 Task: Look for opportunities in home services.
Action: Mouse moved to (299, 358)
Screenshot: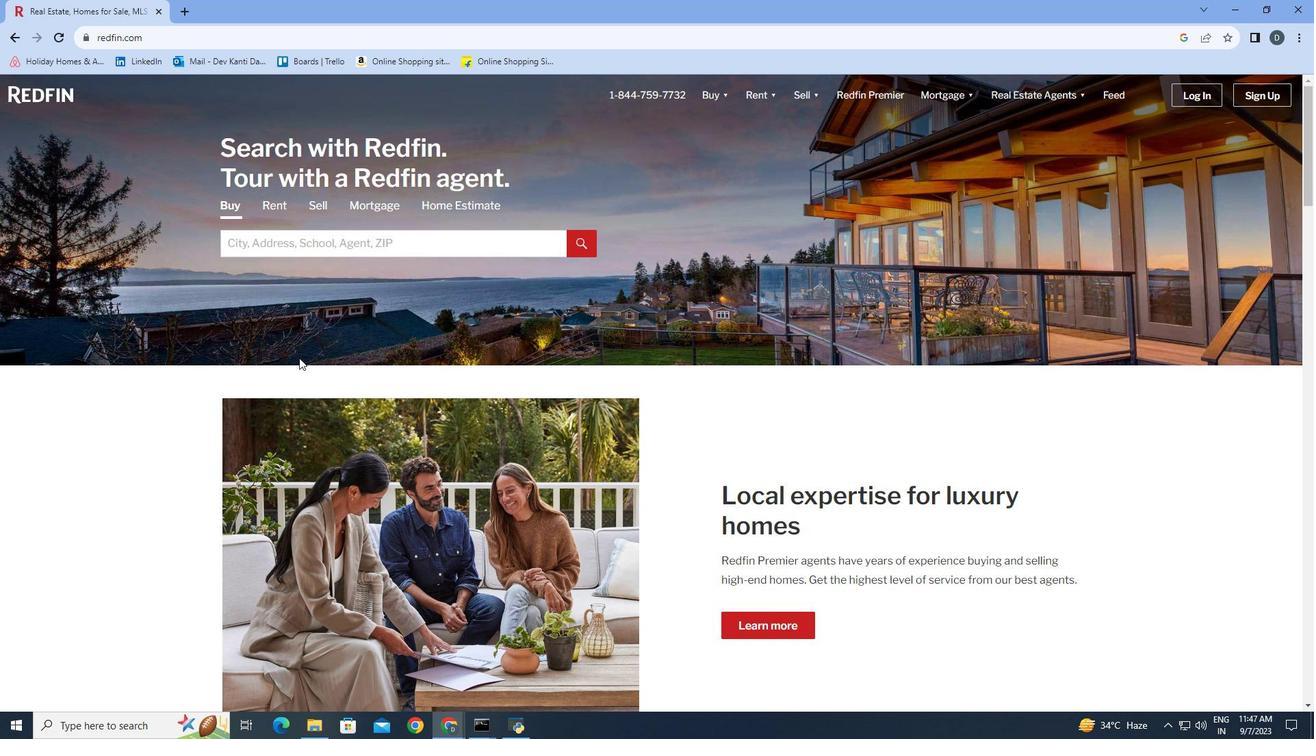 
Action: Mouse scrolled (299, 357) with delta (0, 0)
Screenshot: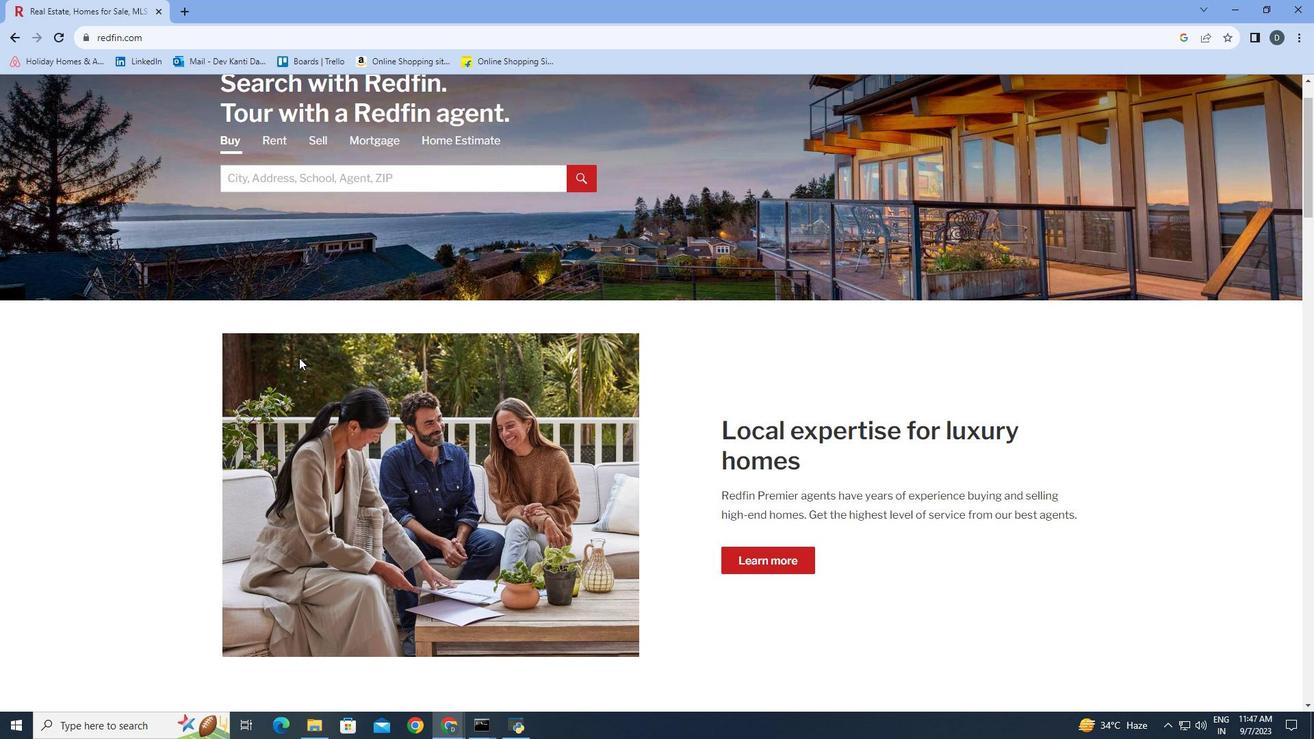
Action: Mouse scrolled (299, 357) with delta (0, 0)
Screenshot: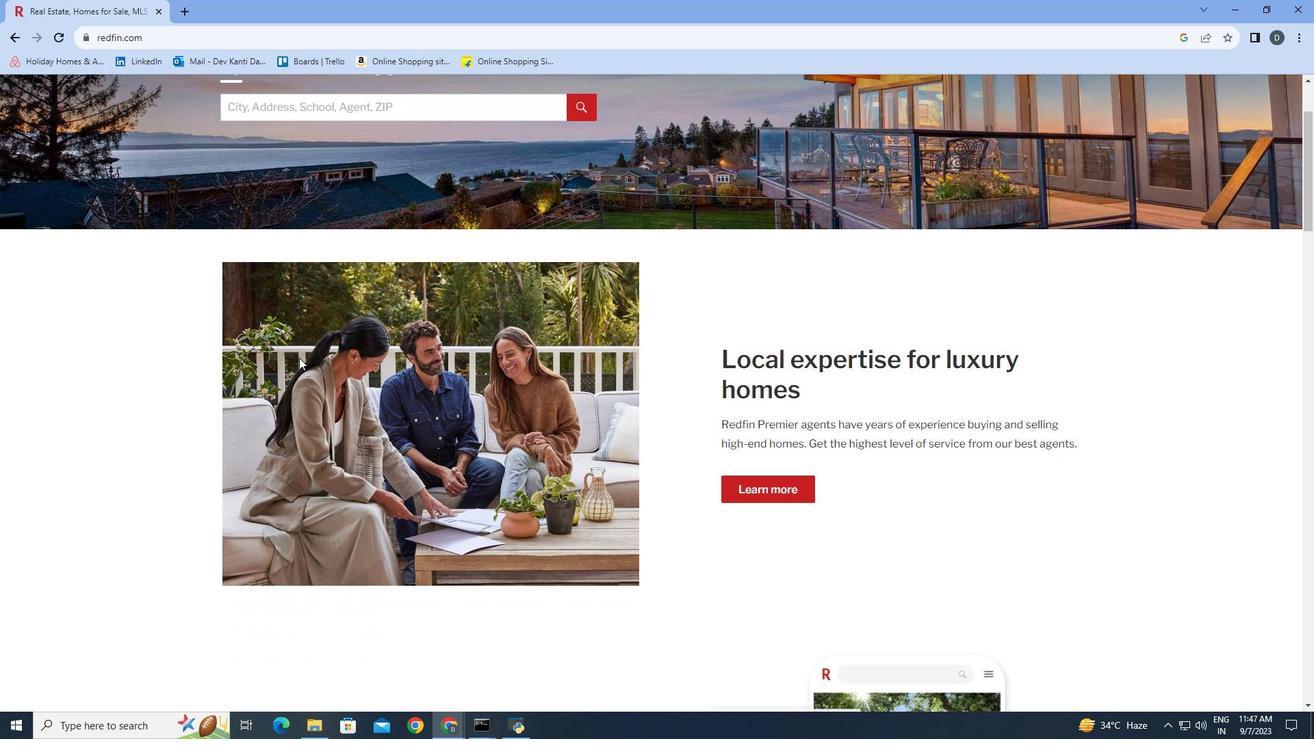 
Action: Mouse scrolled (299, 357) with delta (0, 0)
Screenshot: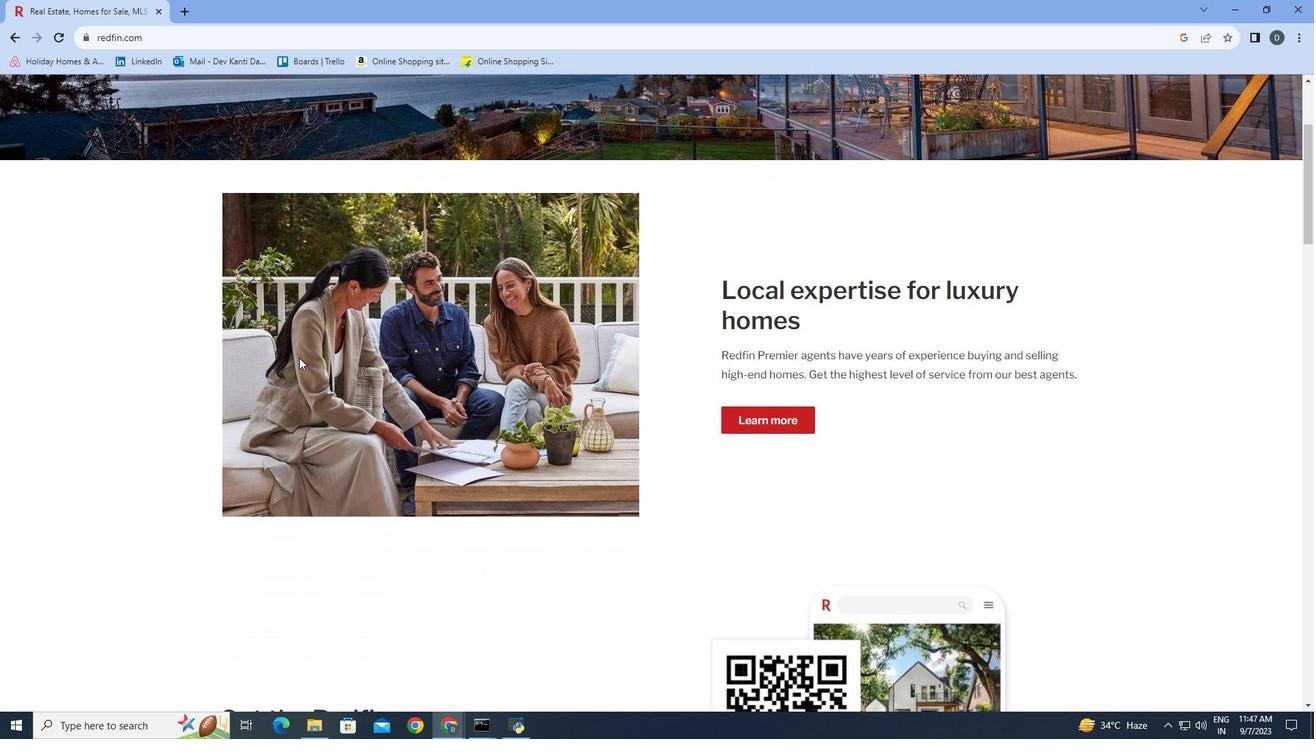 
Action: Mouse scrolled (299, 357) with delta (0, 0)
Screenshot: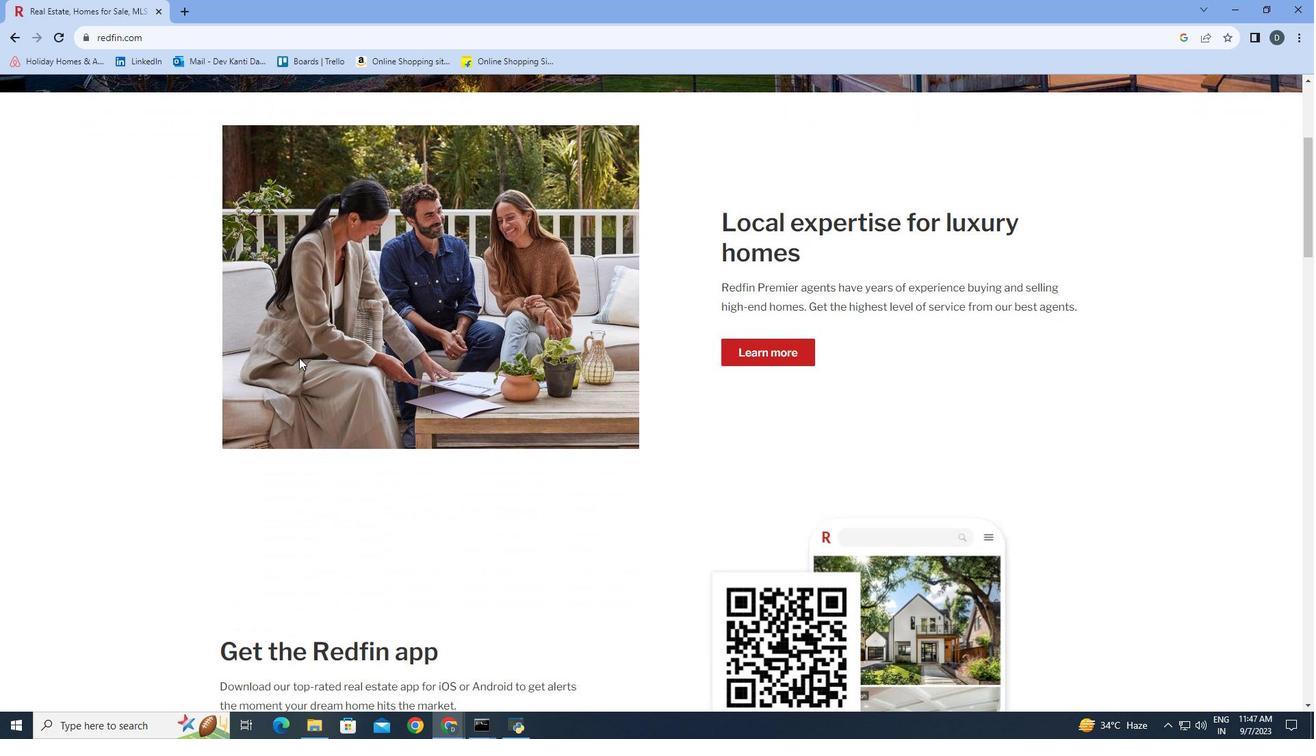 
Action: Mouse scrolled (299, 357) with delta (0, 0)
Screenshot: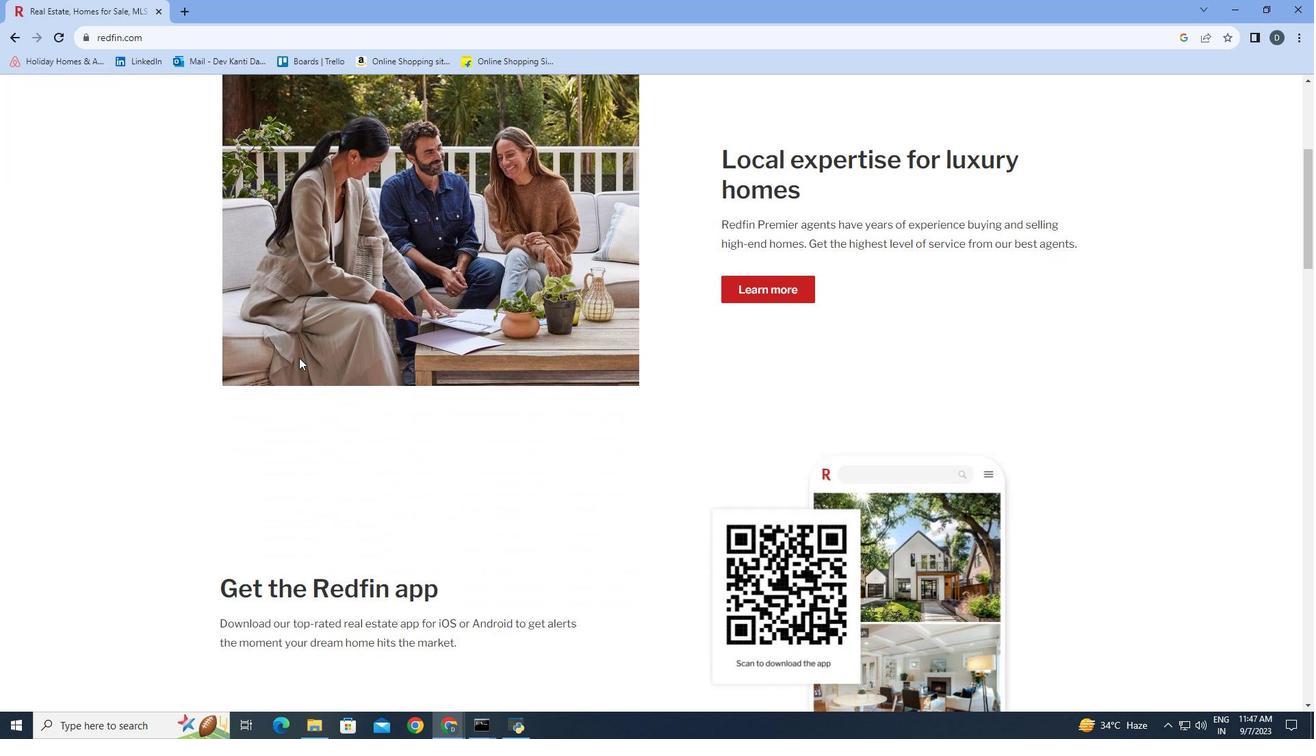 
Action: Mouse scrolled (299, 357) with delta (0, 0)
Screenshot: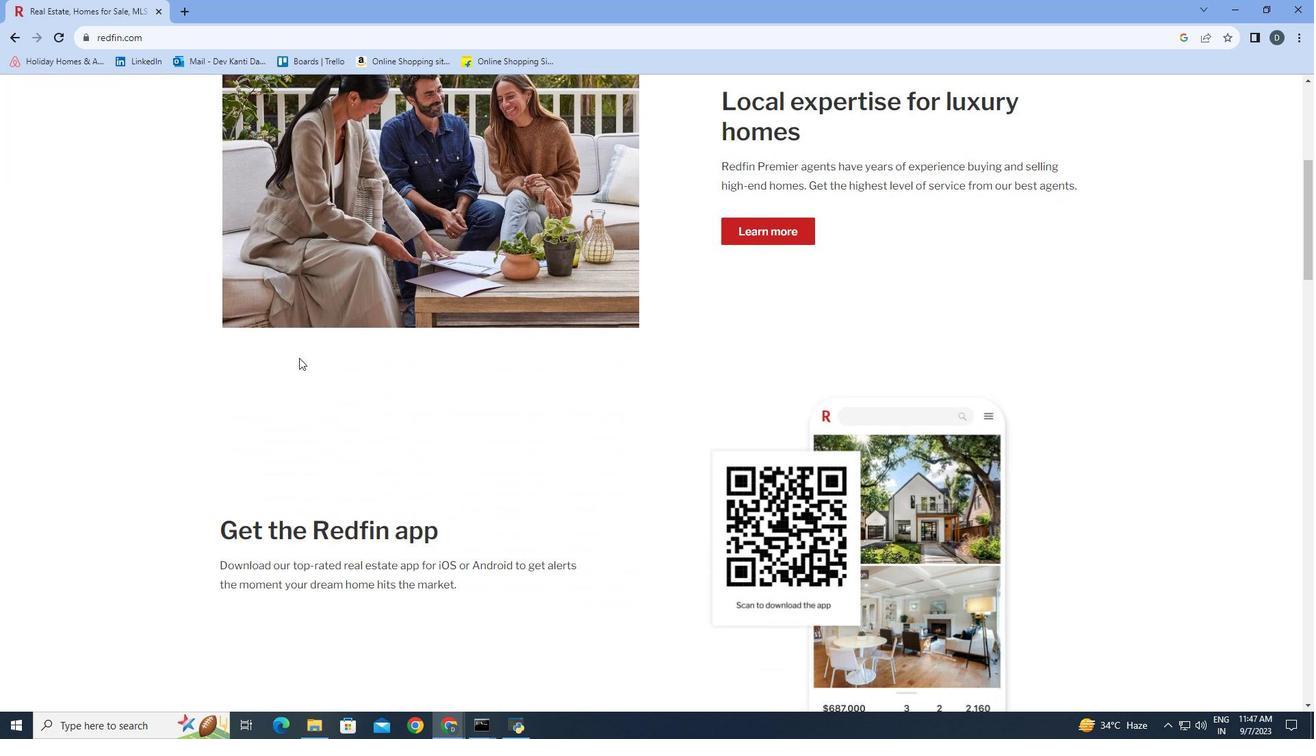 
Action: Mouse scrolled (299, 357) with delta (0, 0)
Screenshot: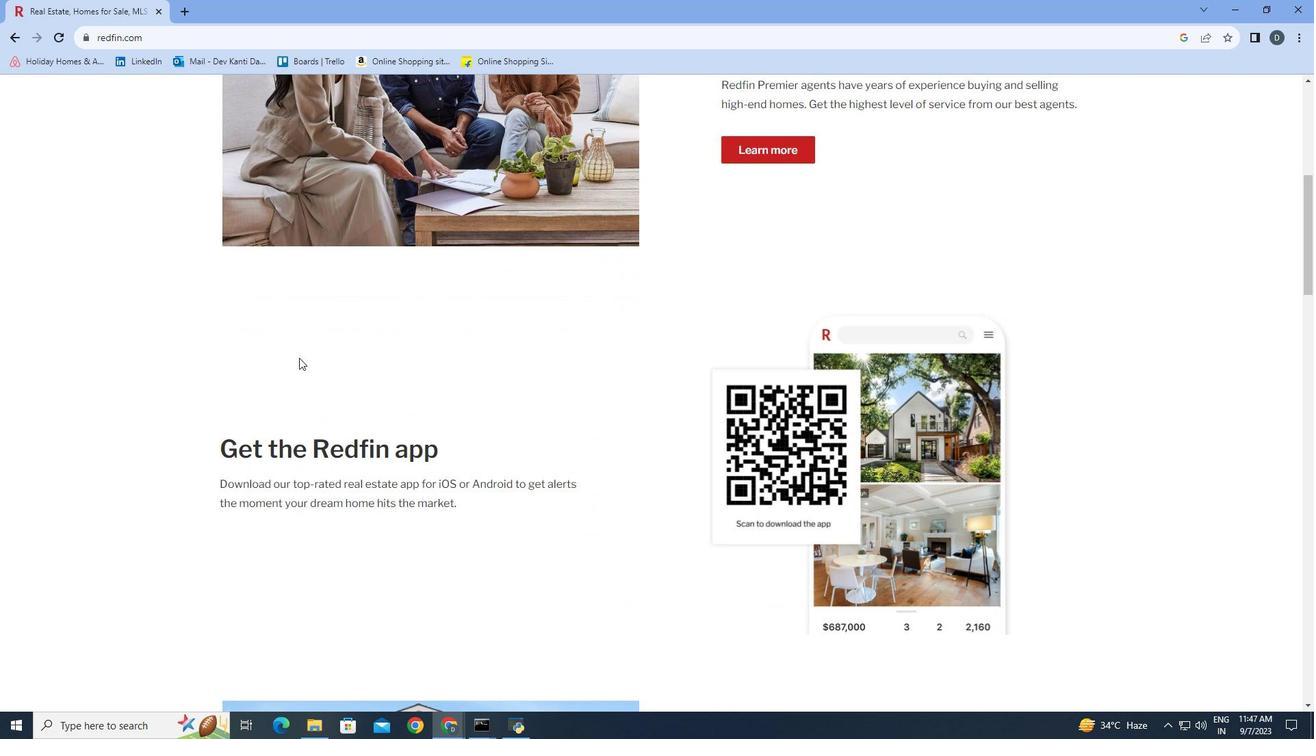 
Action: Mouse scrolled (299, 357) with delta (0, 0)
Screenshot: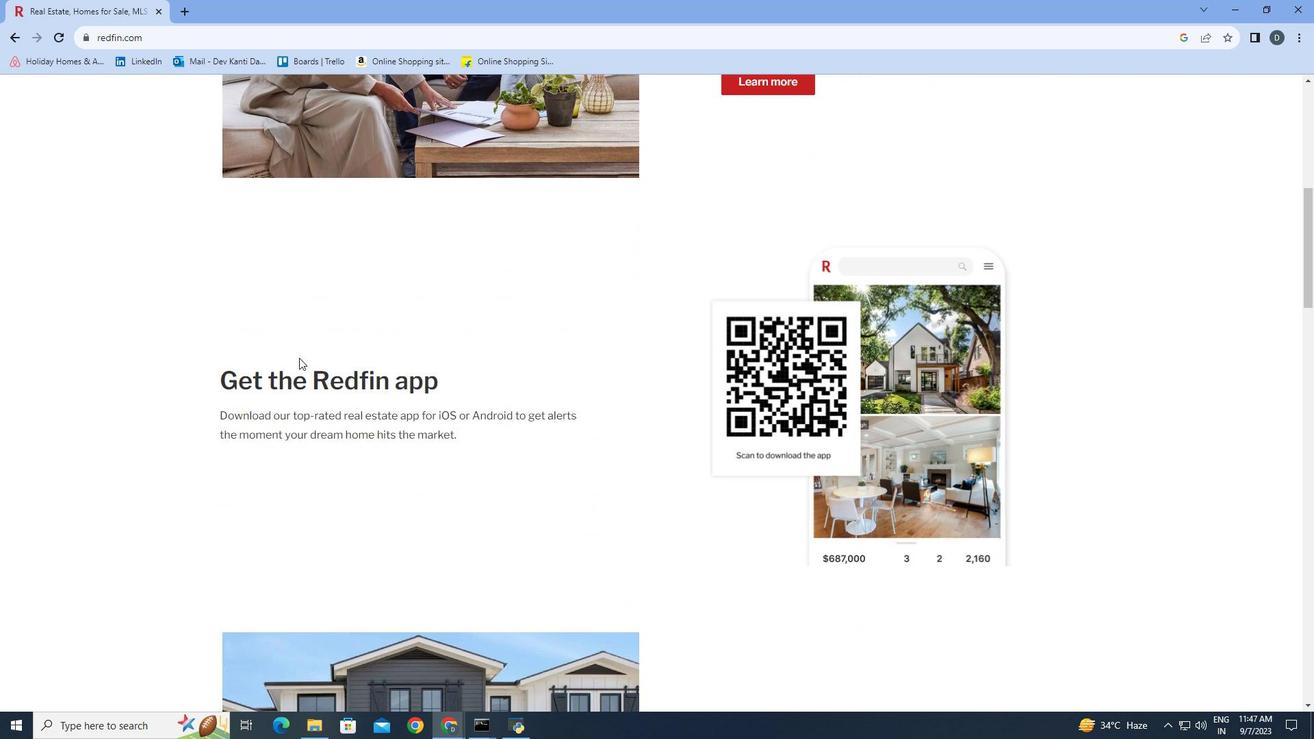 
Action: Mouse scrolled (299, 357) with delta (0, 0)
Screenshot: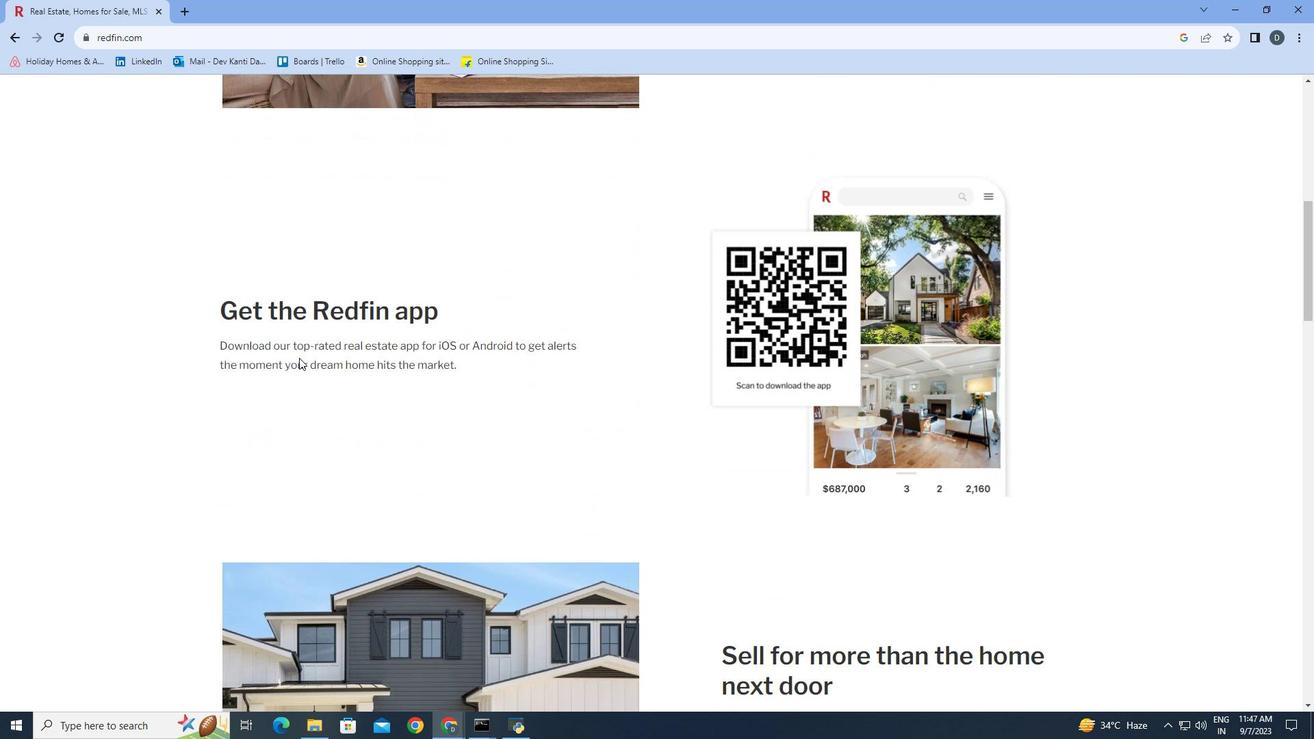 
Action: Mouse scrolled (299, 357) with delta (0, 0)
Screenshot: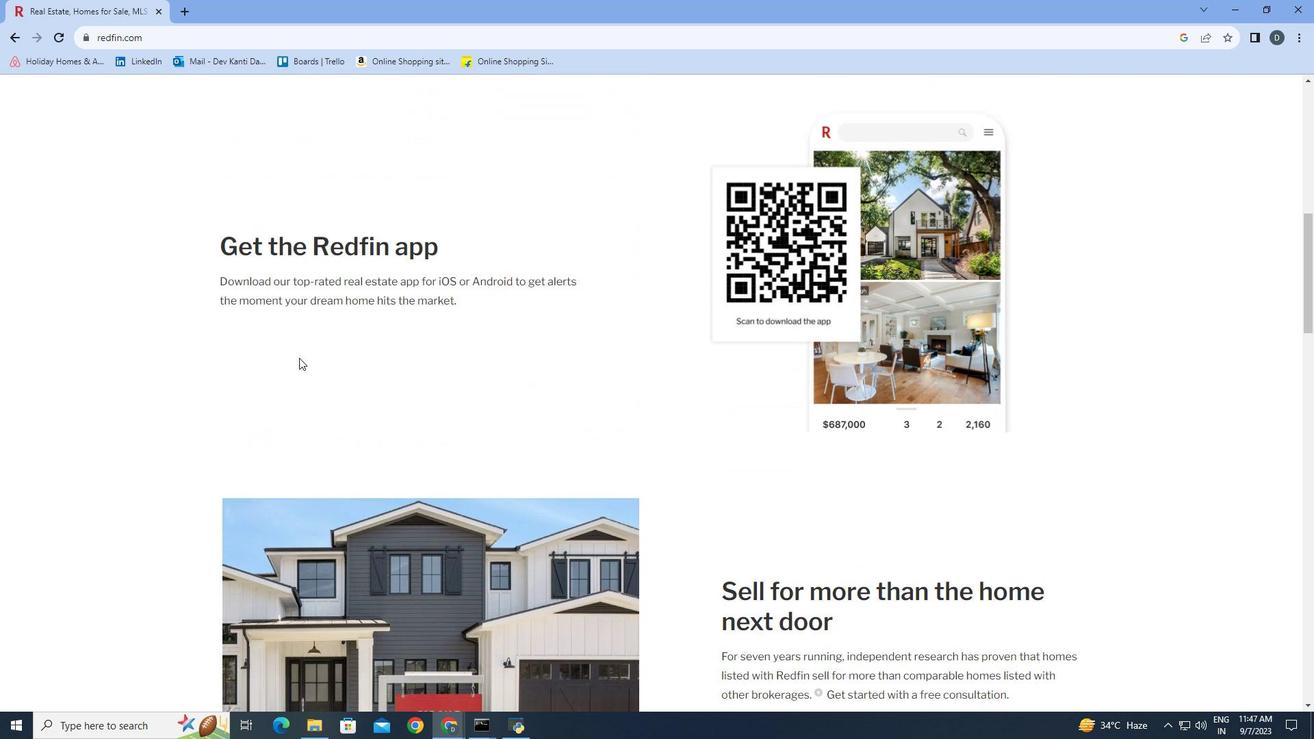 
Action: Mouse scrolled (299, 357) with delta (0, 0)
Screenshot: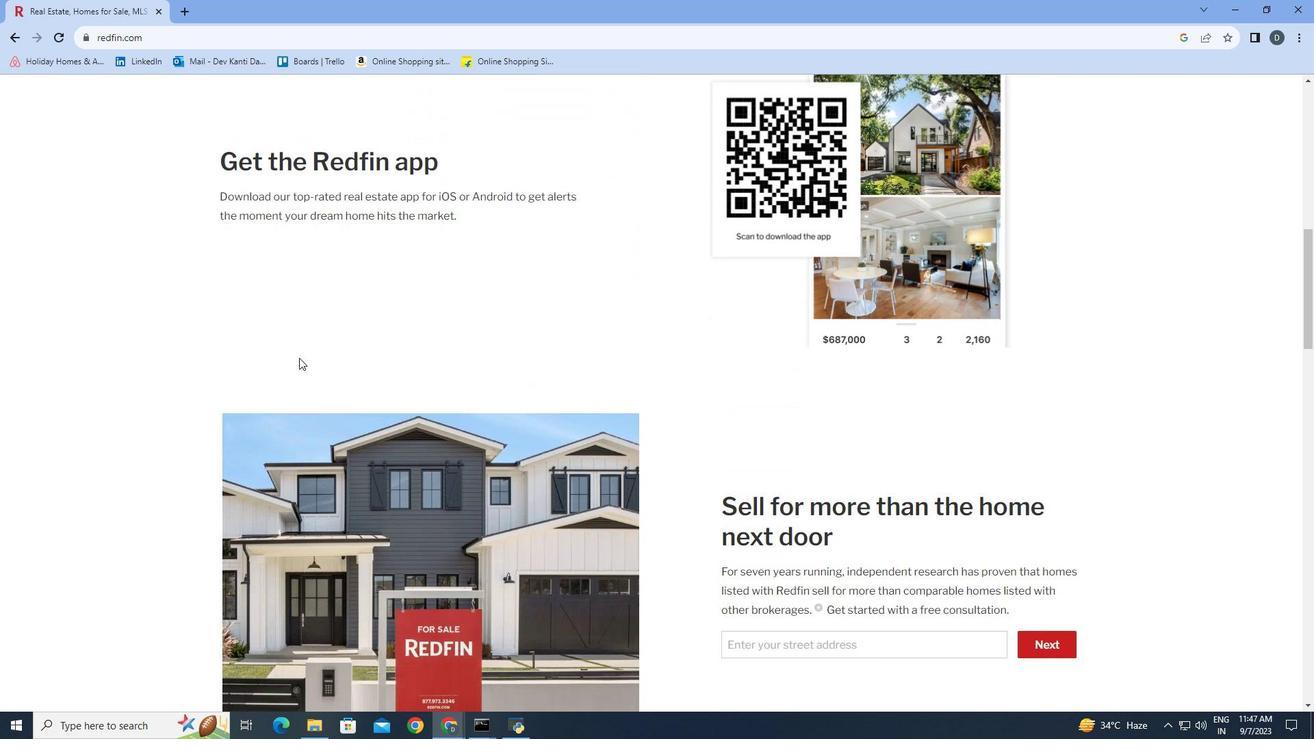 
Action: Mouse scrolled (299, 357) with delta (0, 0)
Screenshot: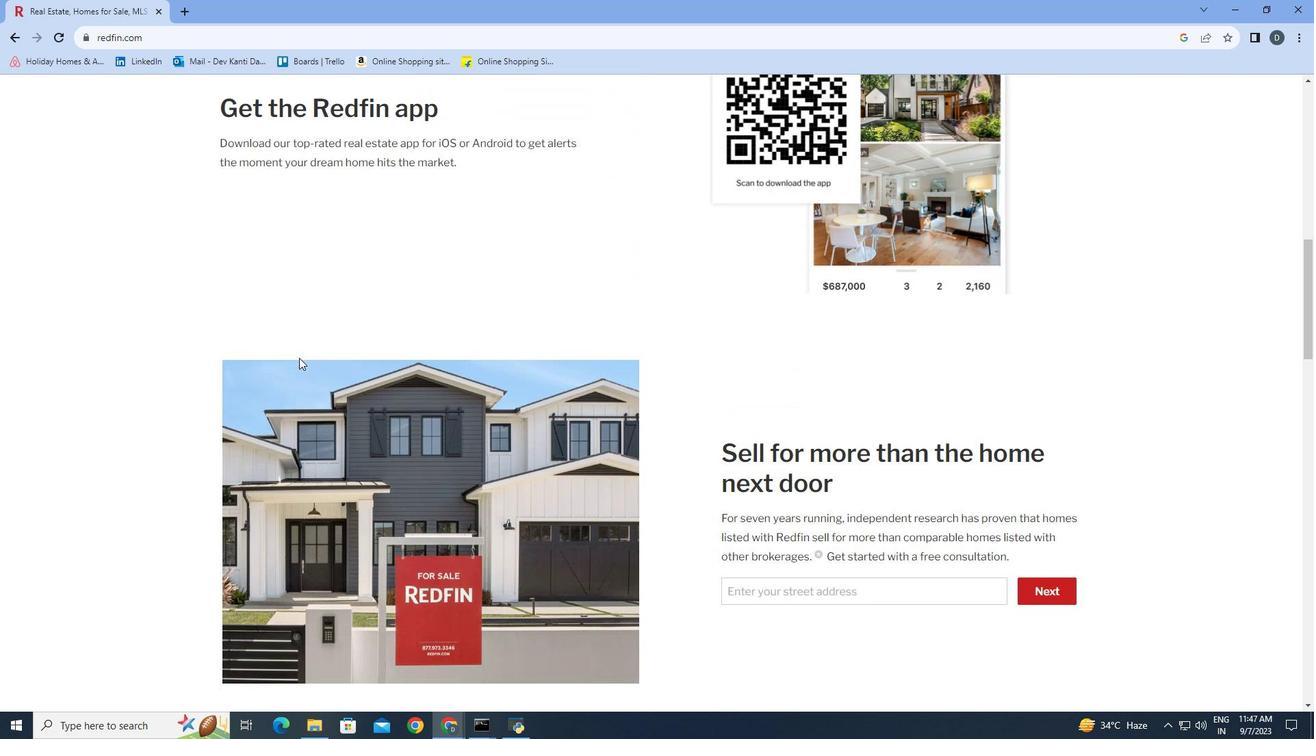
Action: Mouse scrolled (299, 357) with delta (0, 0)
Screenshot: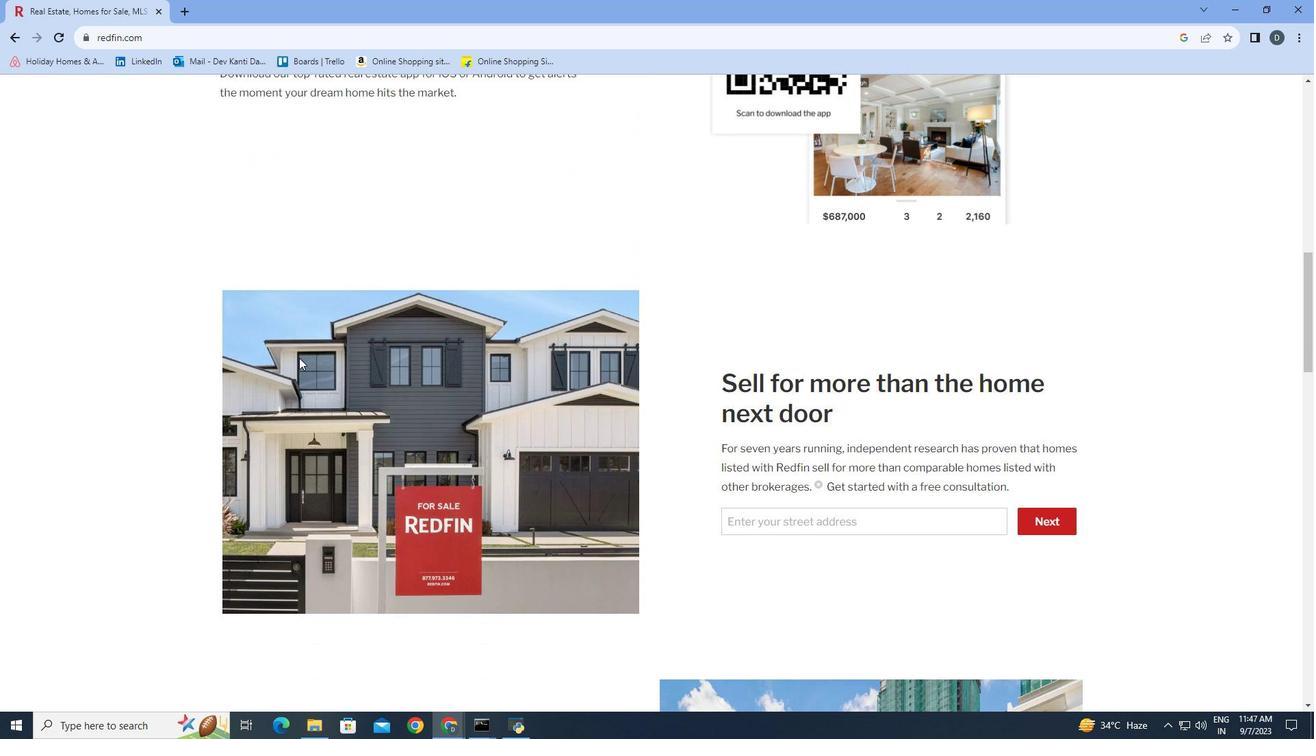 
Action: Mouse scrolled (299, 357) with delta (0, 0)
Screenshot: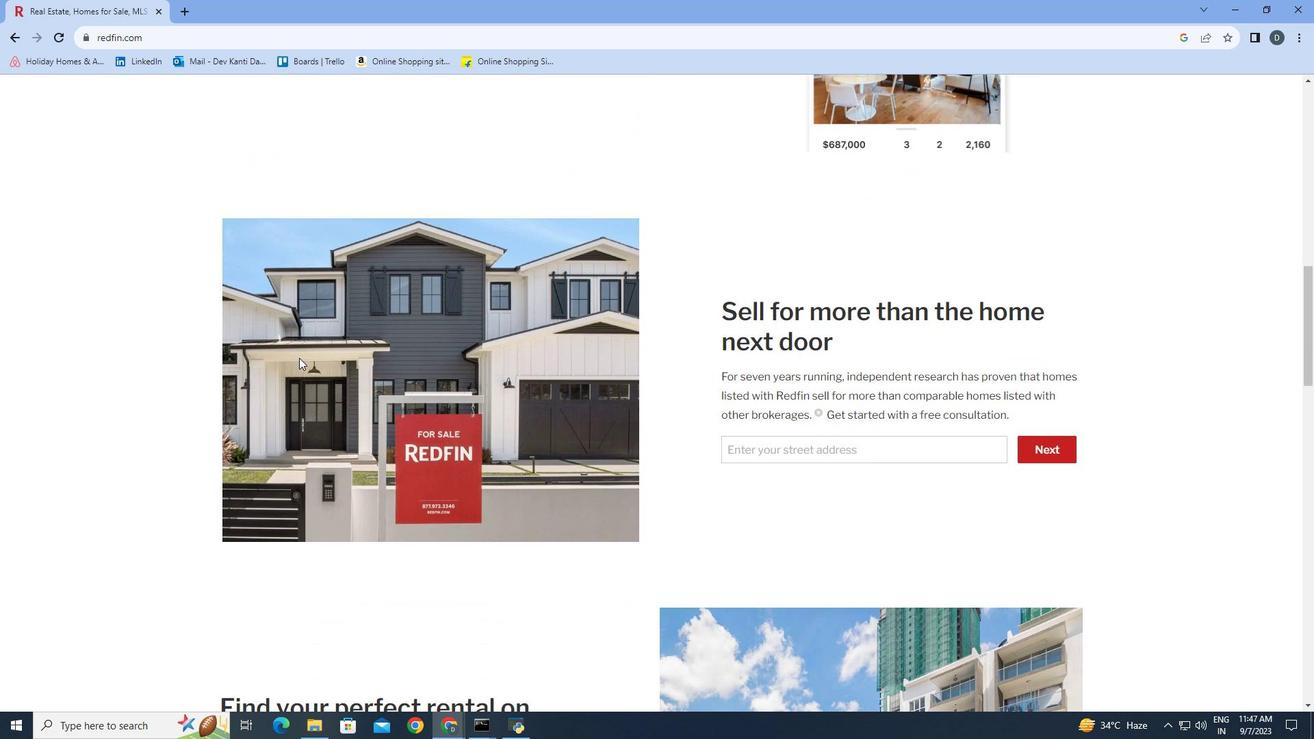 
Action: Mouse scrolled (299, 357) with delta (0, 0)
Screenshot: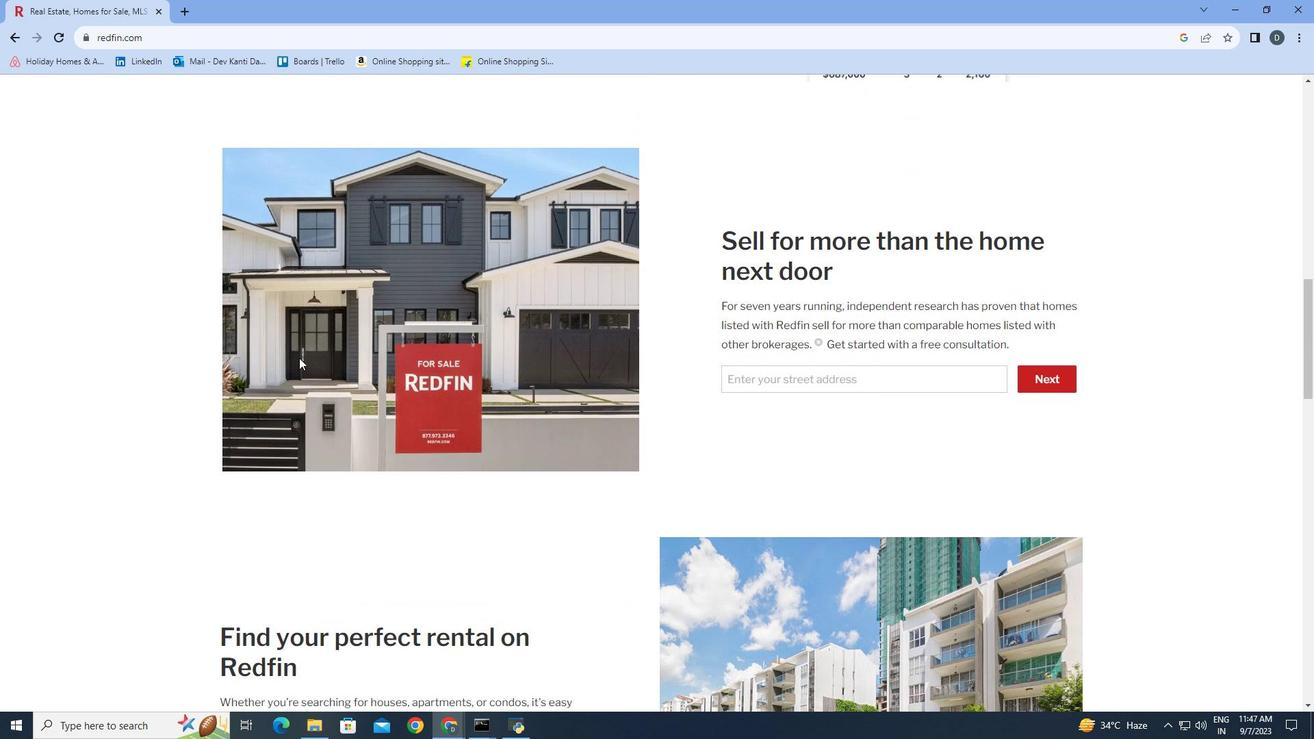 
Action: Mouse scrolled (299, 357) with delta (0, 0)
Screenshot: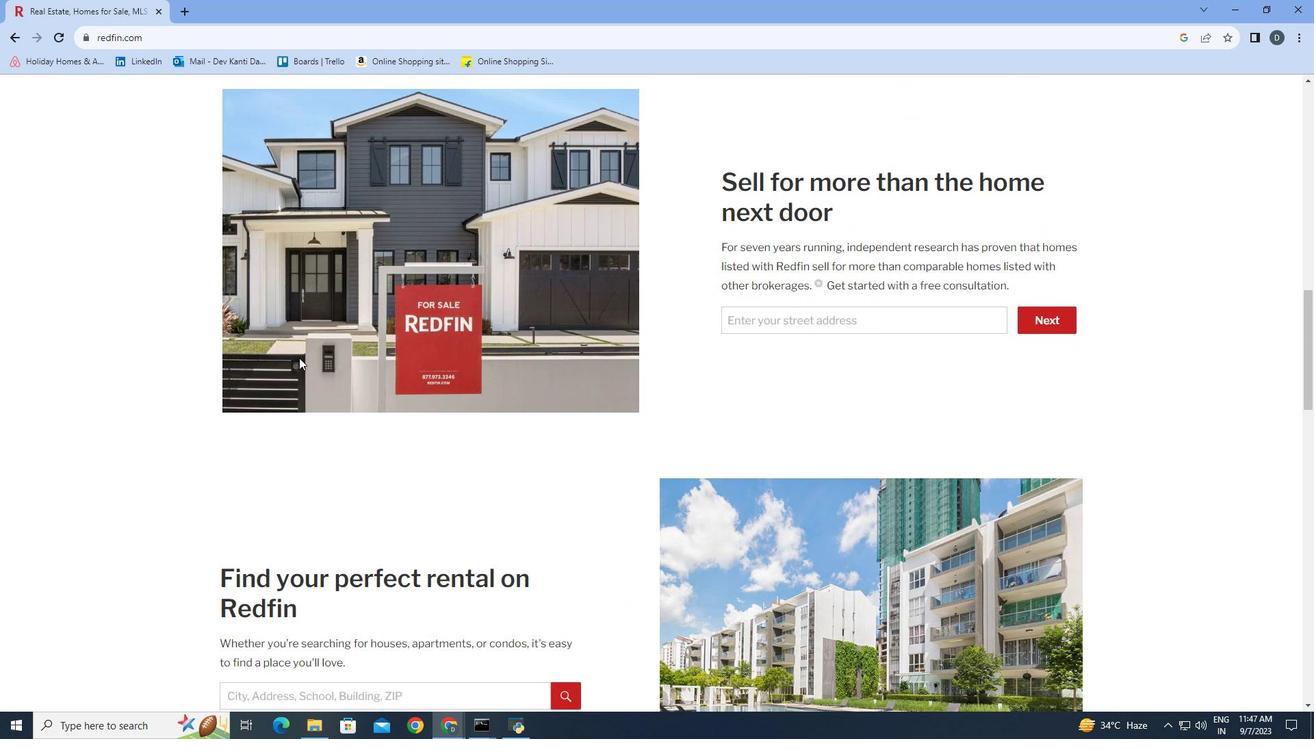 
Action: Mouse scrolled (299, 357) with delta (0, 0)
Screenshot: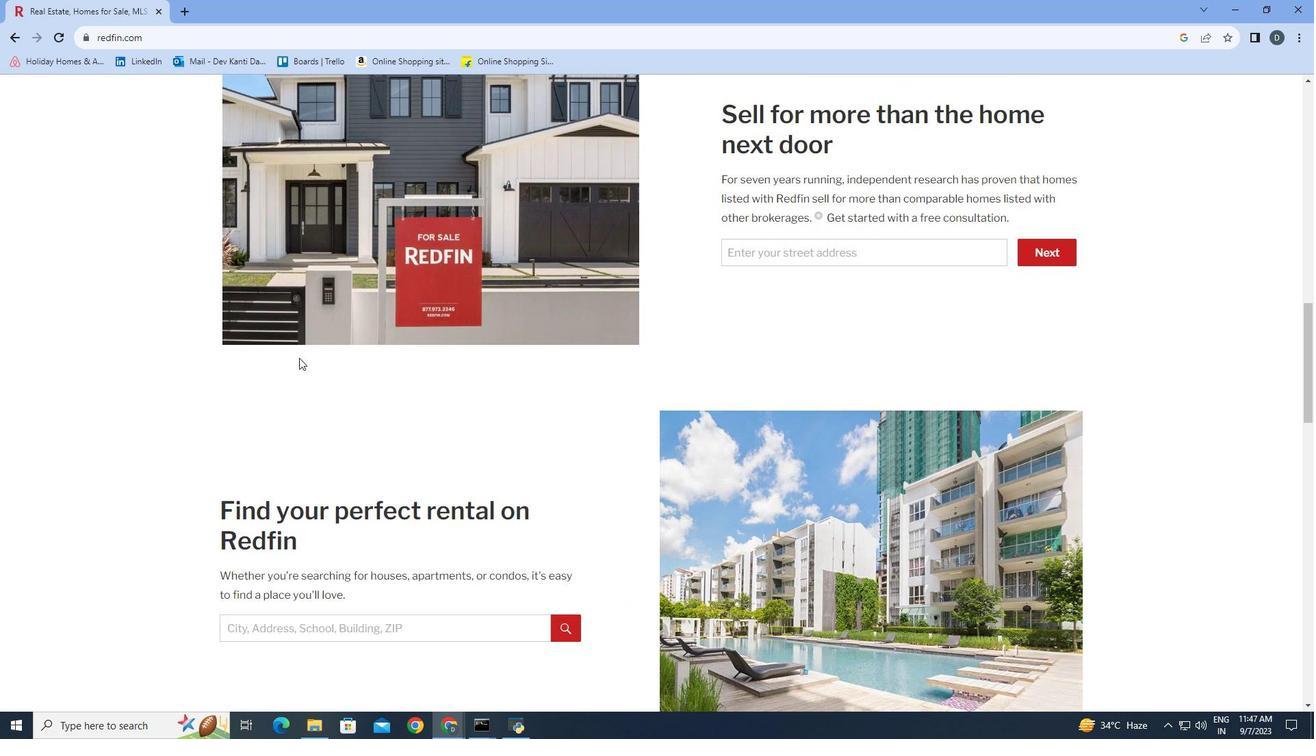 
Action: Mouse scrolled (299, 357) with delta (0, 0)
Screenshot: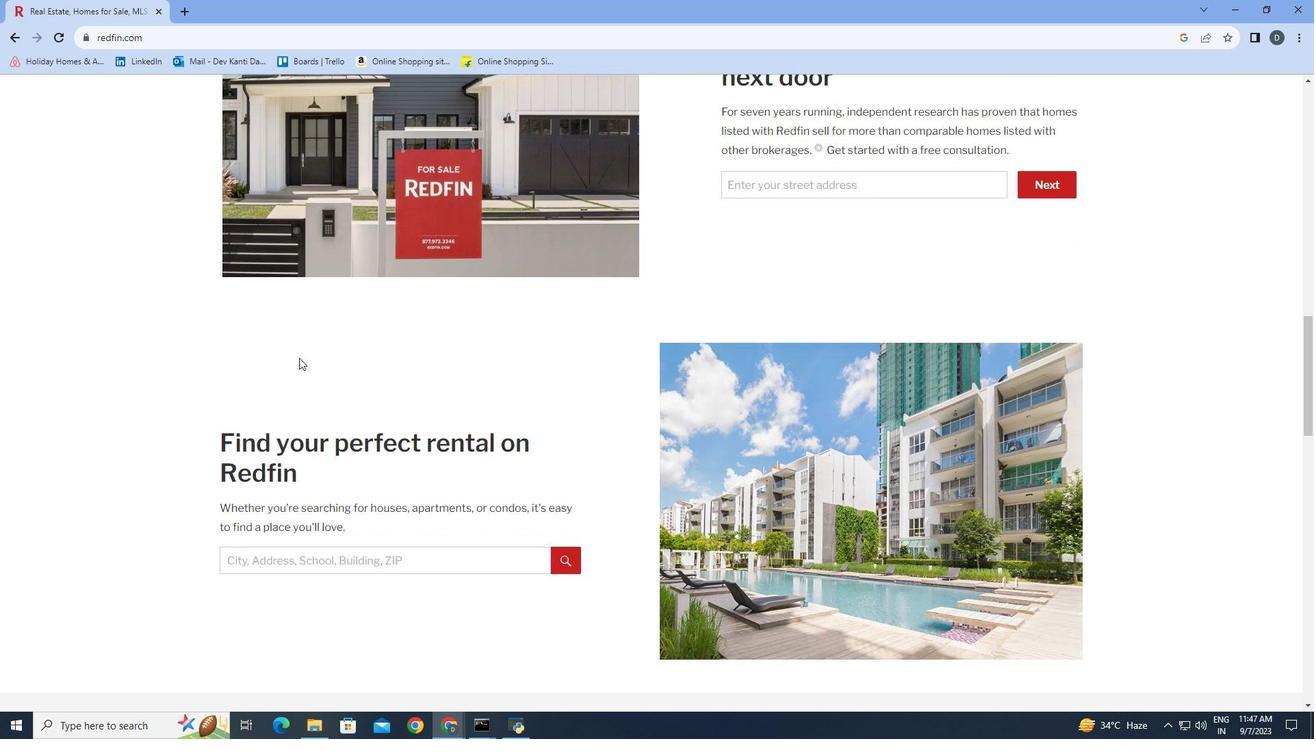 
Action: Mouse scrolled (299, 357) with delta (0, 0)
Screenshot: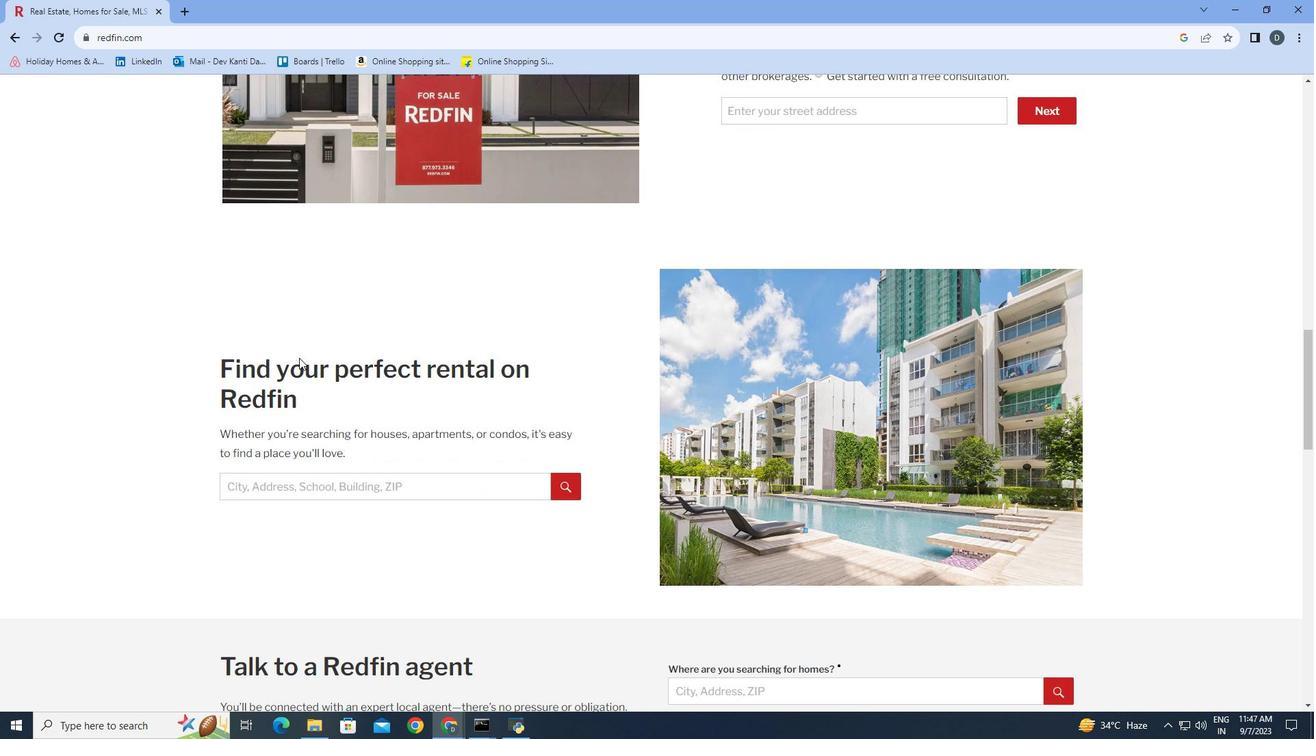 
Action: Mouse scrolled (299, 357) with delta (0, 0)
Screenshot: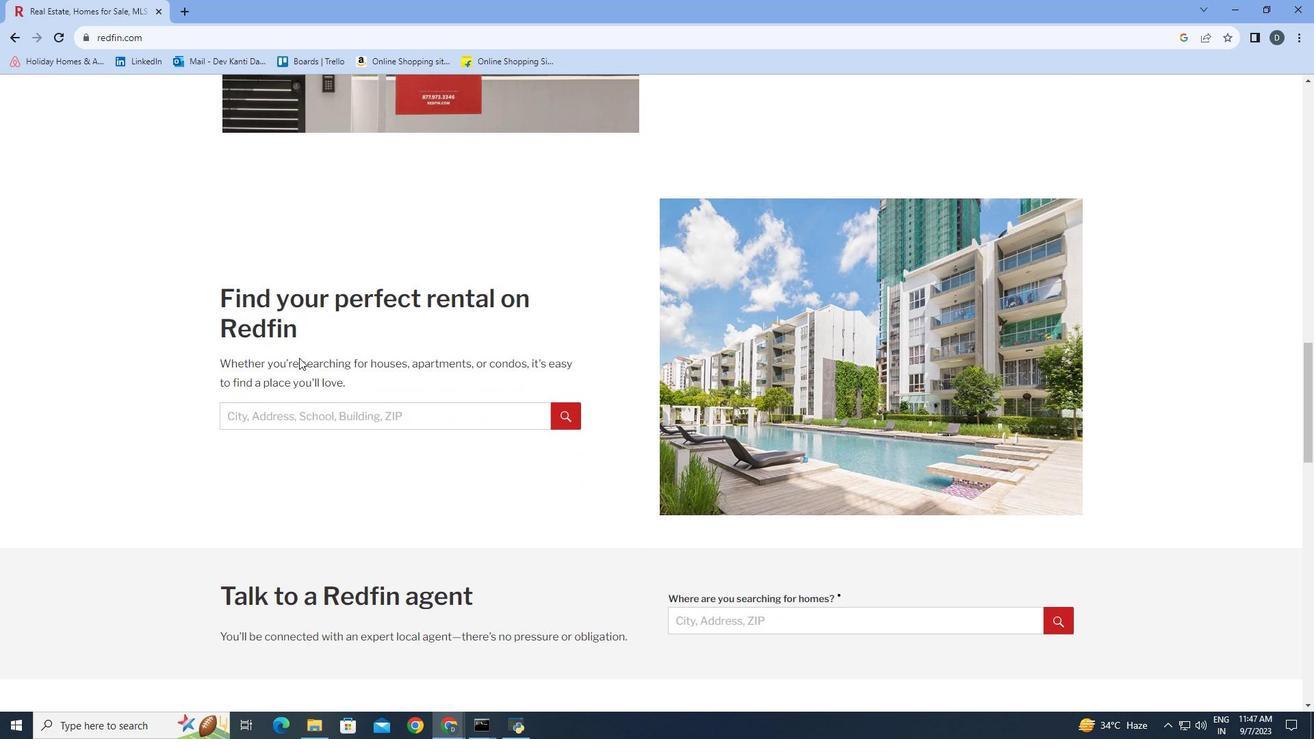 
Action: Mouse scrolled (299, 357) with delta (0, 0)
Screenshot: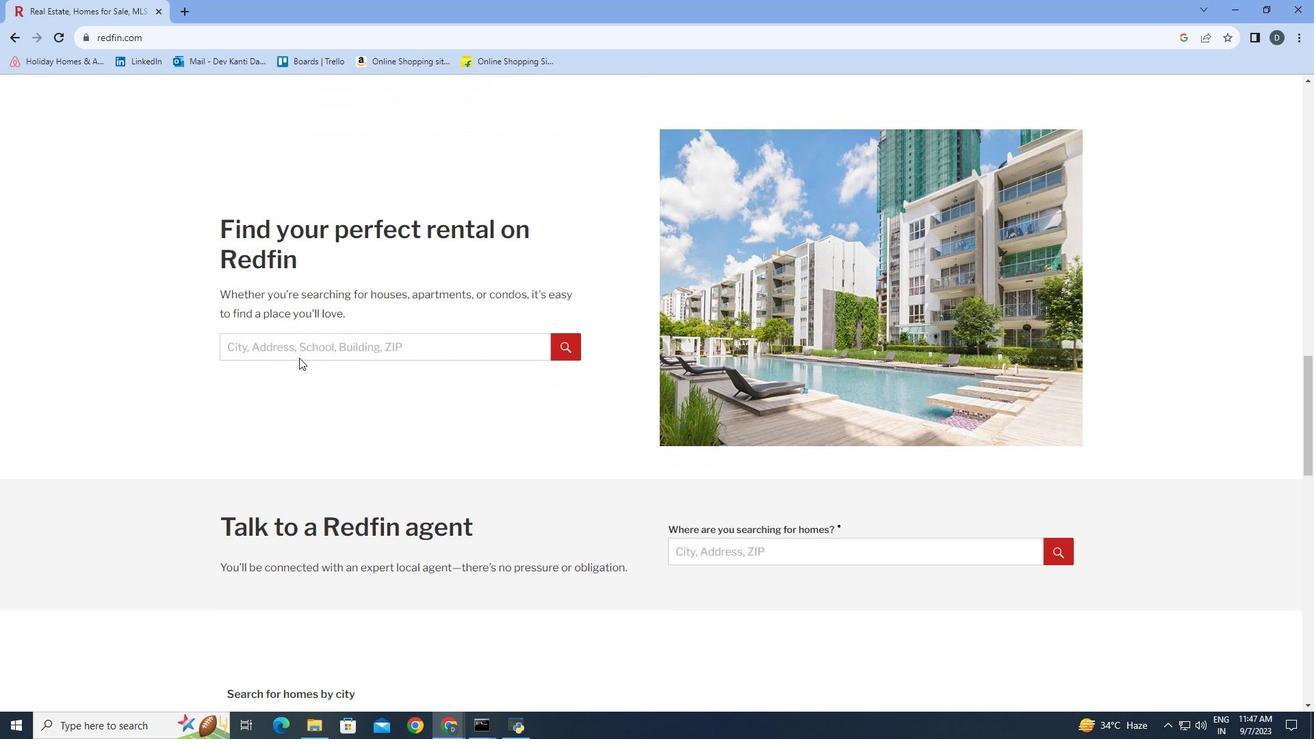 
Action: Mouse scrolled (299, 357) with delta (0, 0)
Screenshot: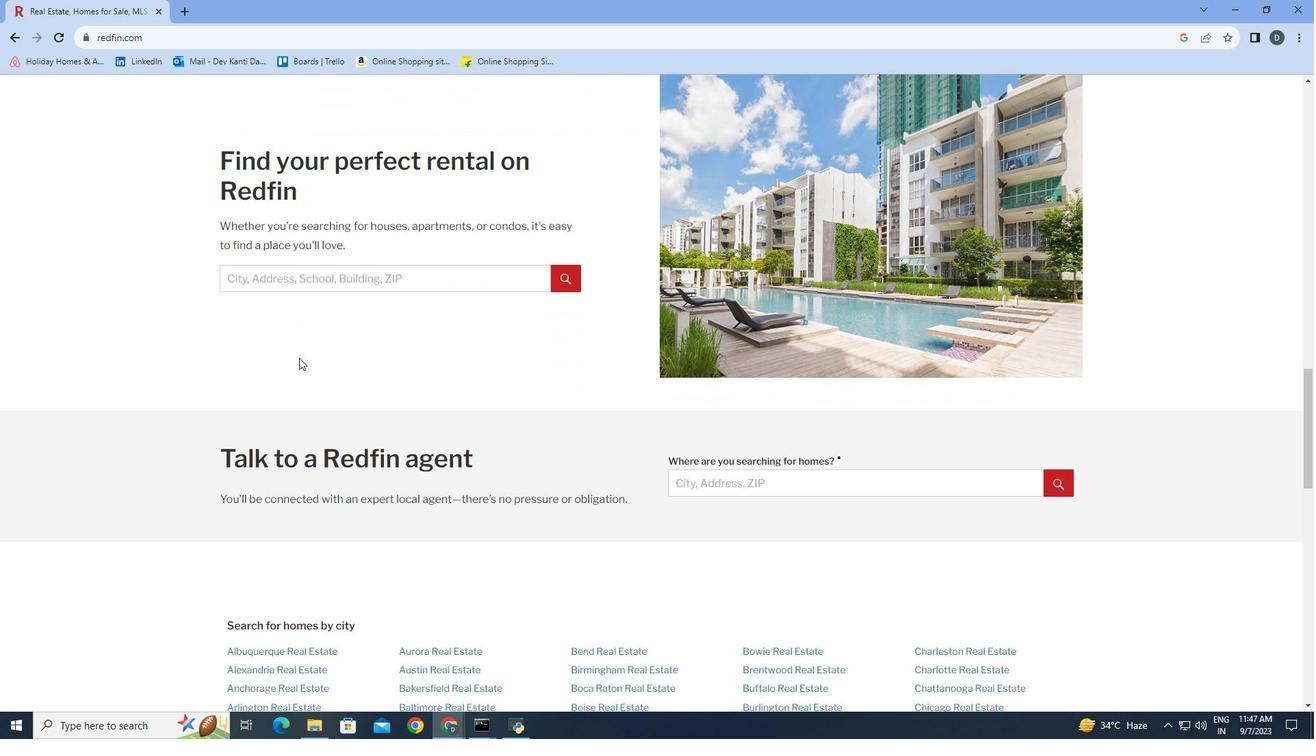 
Action: Mouse scrolled (299, 357) with delta (0, 0)
Screenshot: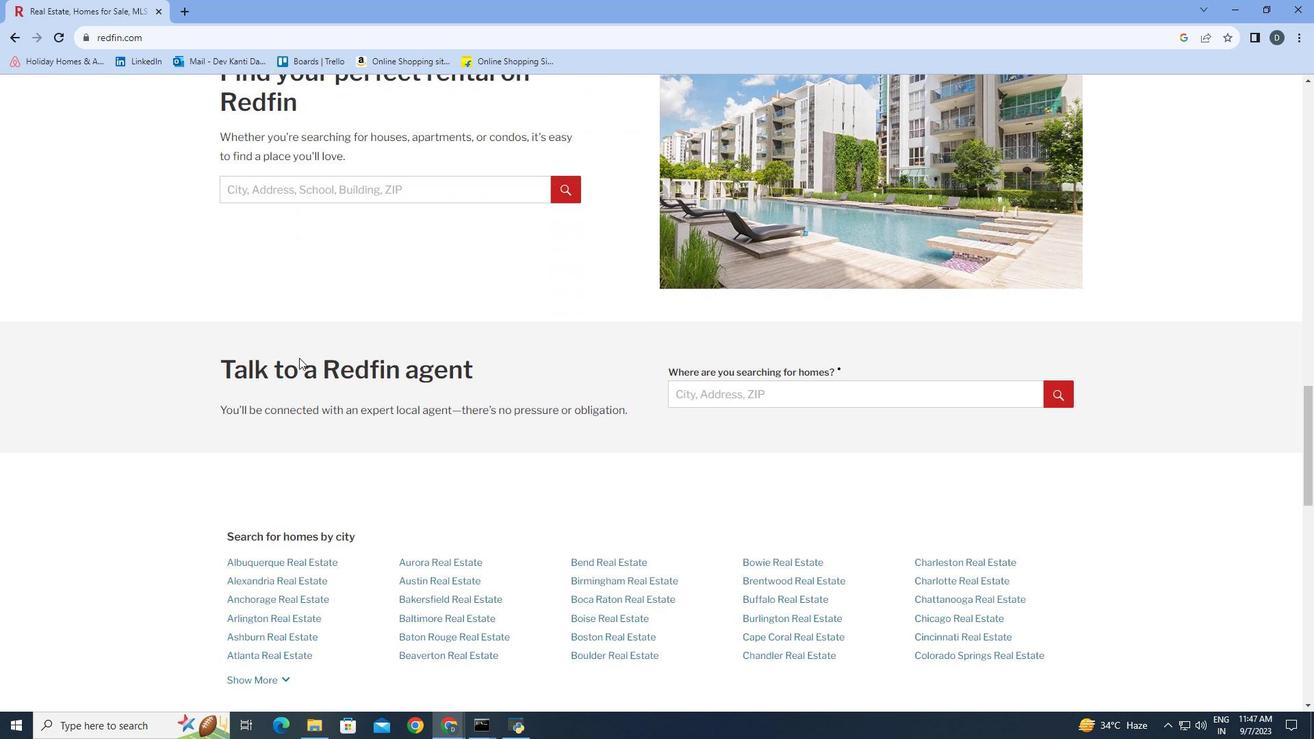 
Action: Mouse scrolled (299, 357) with delta (0, 0)
Screenshot: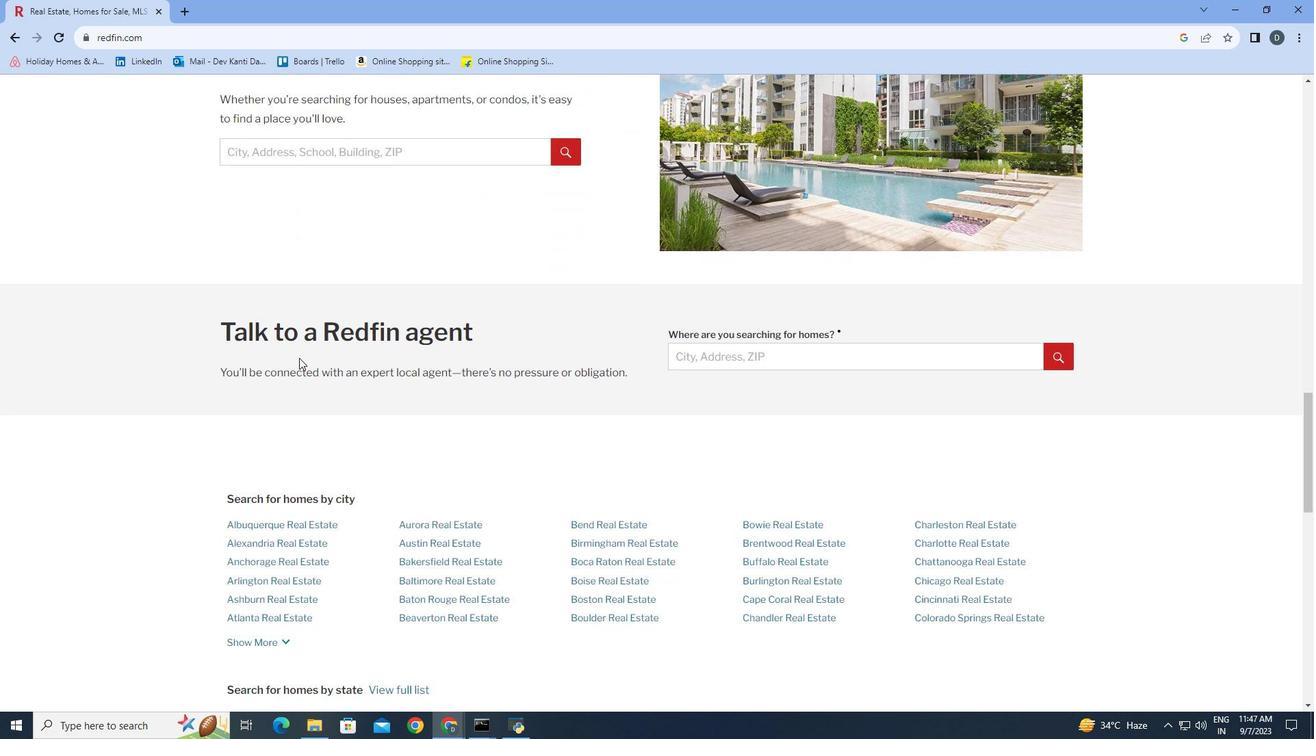
Action: Mouse scrolled (299, 357) with delta (0, 0)
Screenshot: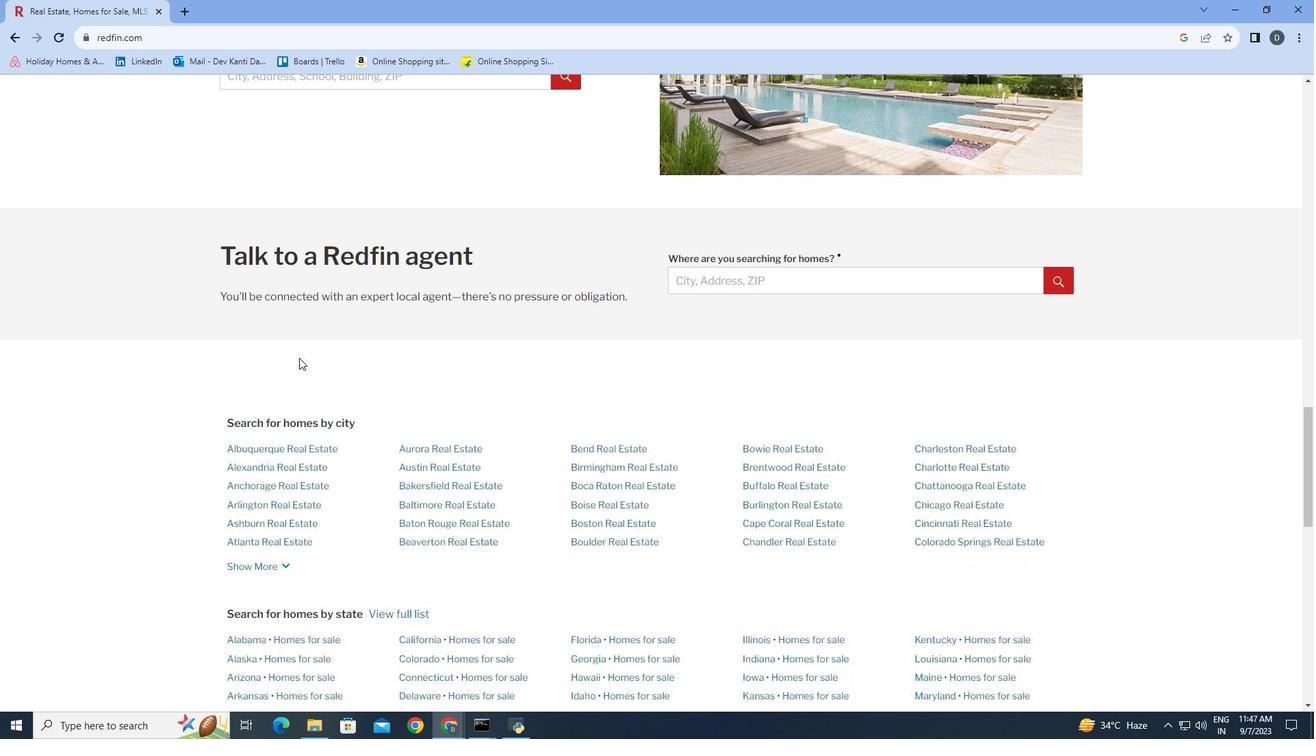 
Action: Mouse scrolled (299, 357) with delta (0, 0)
Screenshot: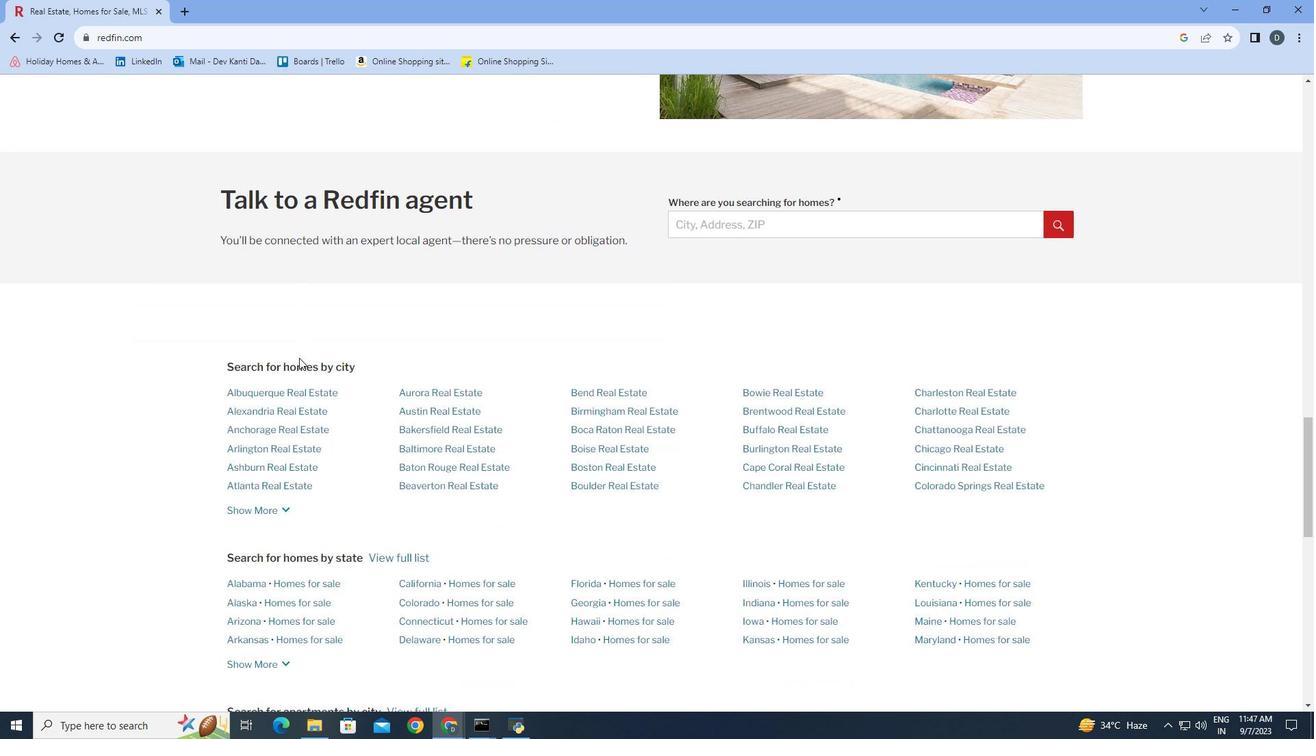 
Action: Mouse scrolled (299, 357) with delta (0, 0)
Screenshot: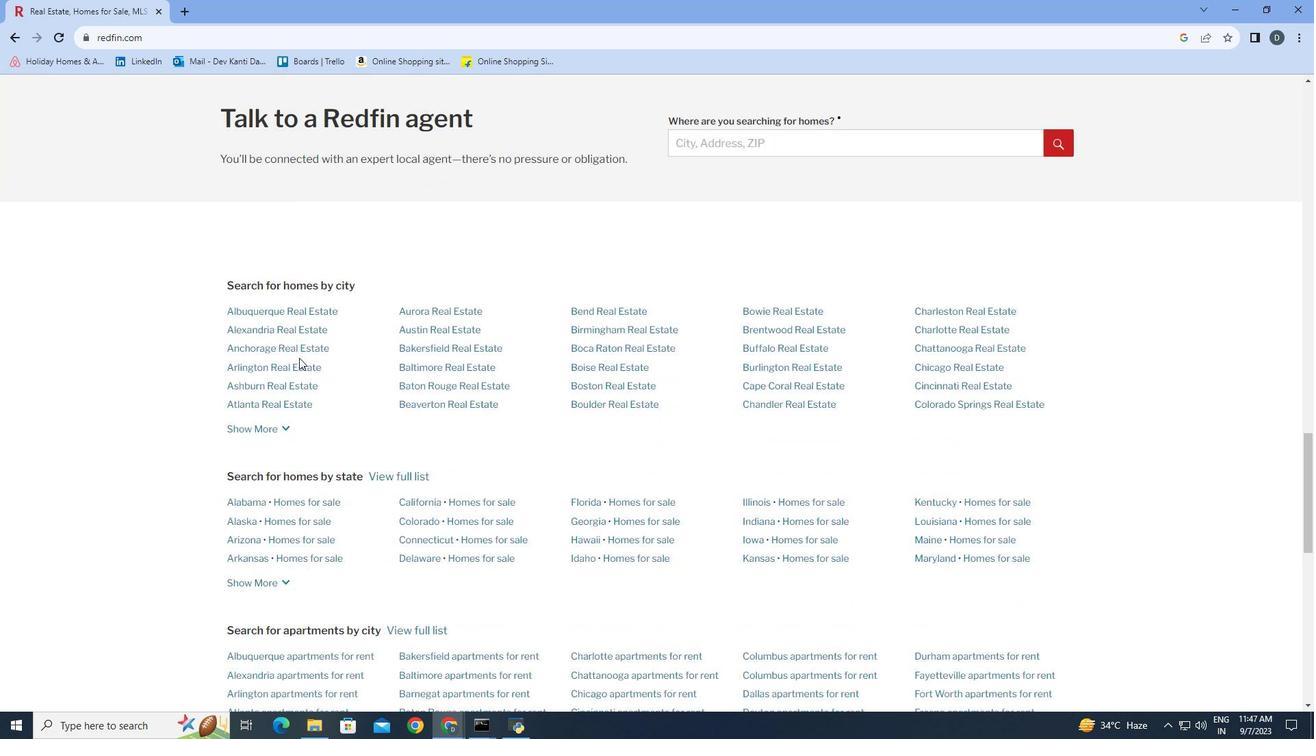 
Action: Mouse scrolled (299, 357) with delta (0, 0)
Screenshot: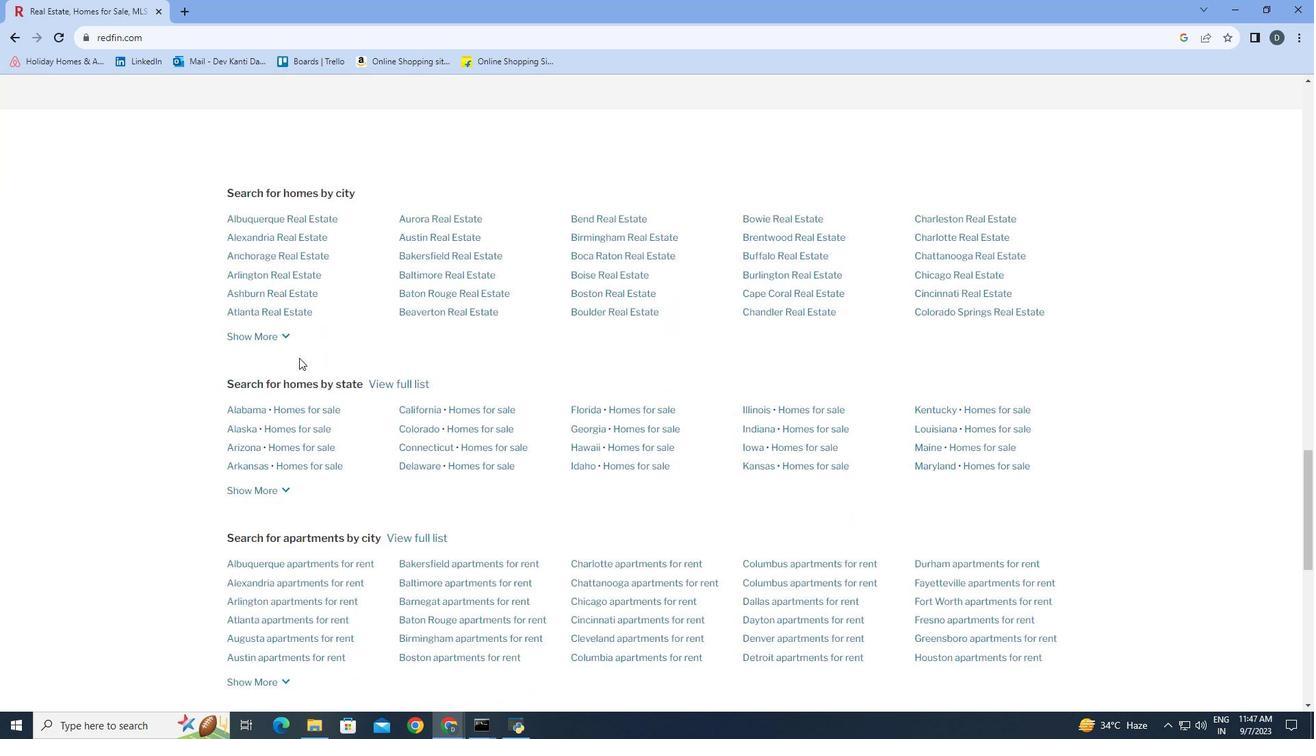
Action: Mouse scrolled (299, 357) with delta (0, 0)
Screenshot: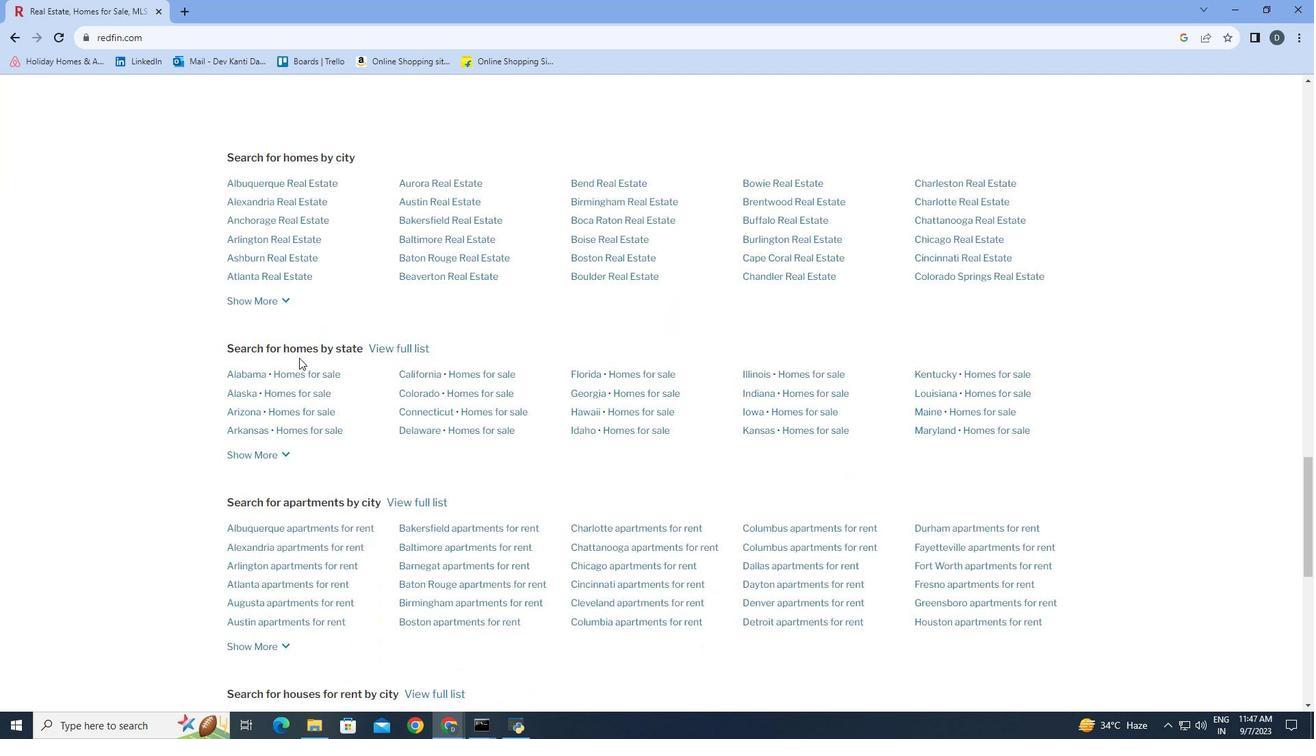 
Action: Mouse scrolled (299, 357) with delta (0, 0)
Screenshot: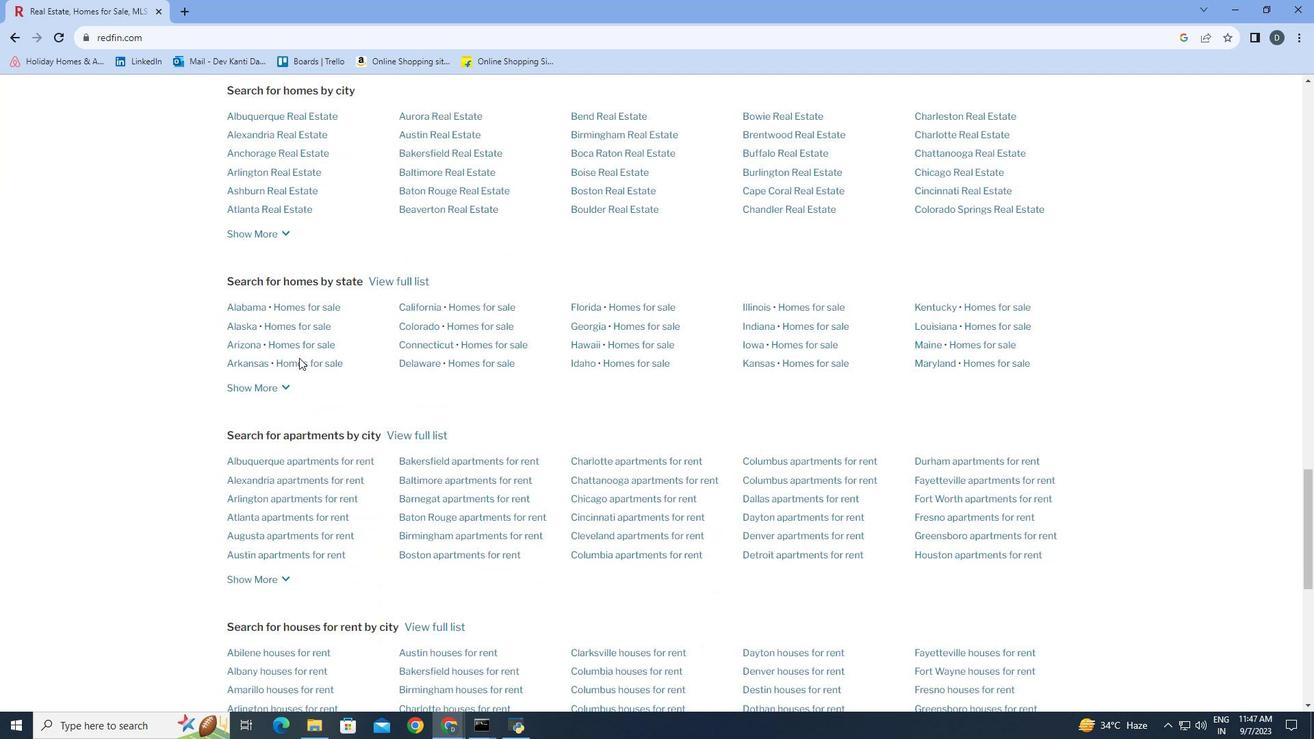 
Action: Mouse scrolled (299, 357) with delta (0, 0)
Screenshot: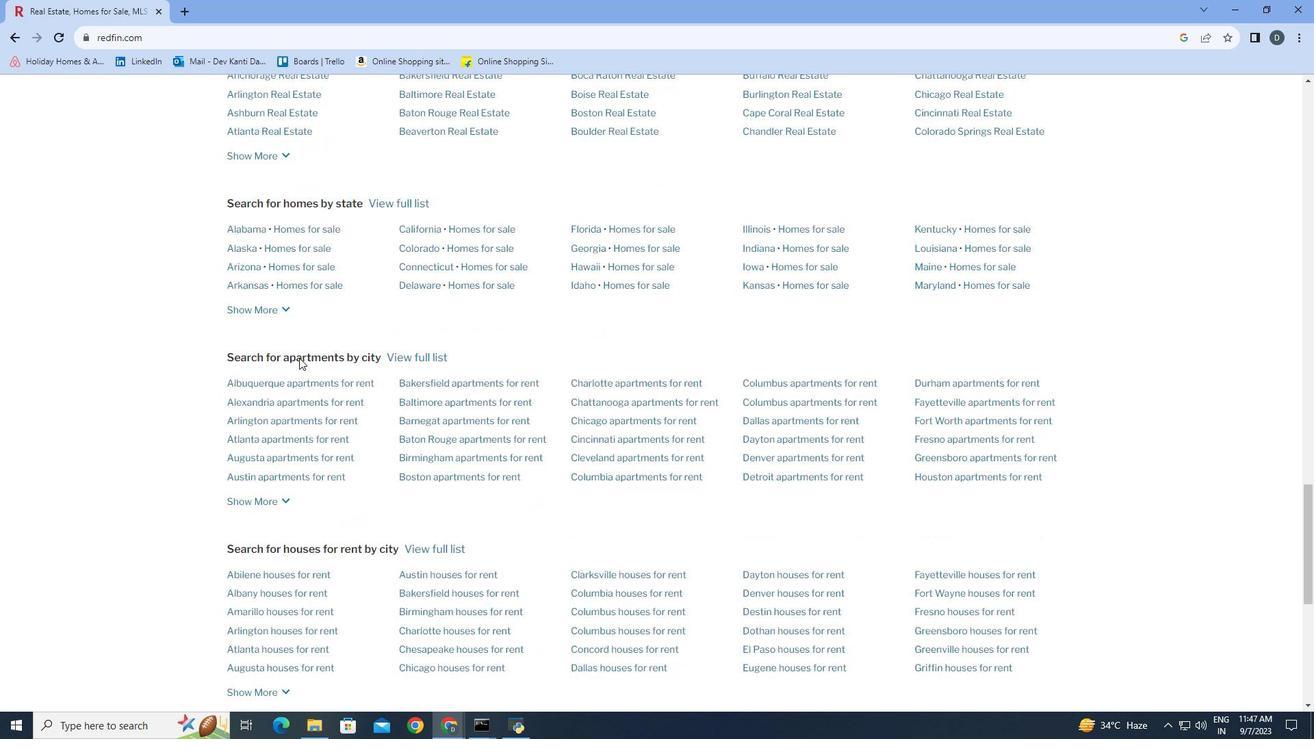 
Action: Mouse scrolled (299, 357) with delta (0, 0)
Screenshot: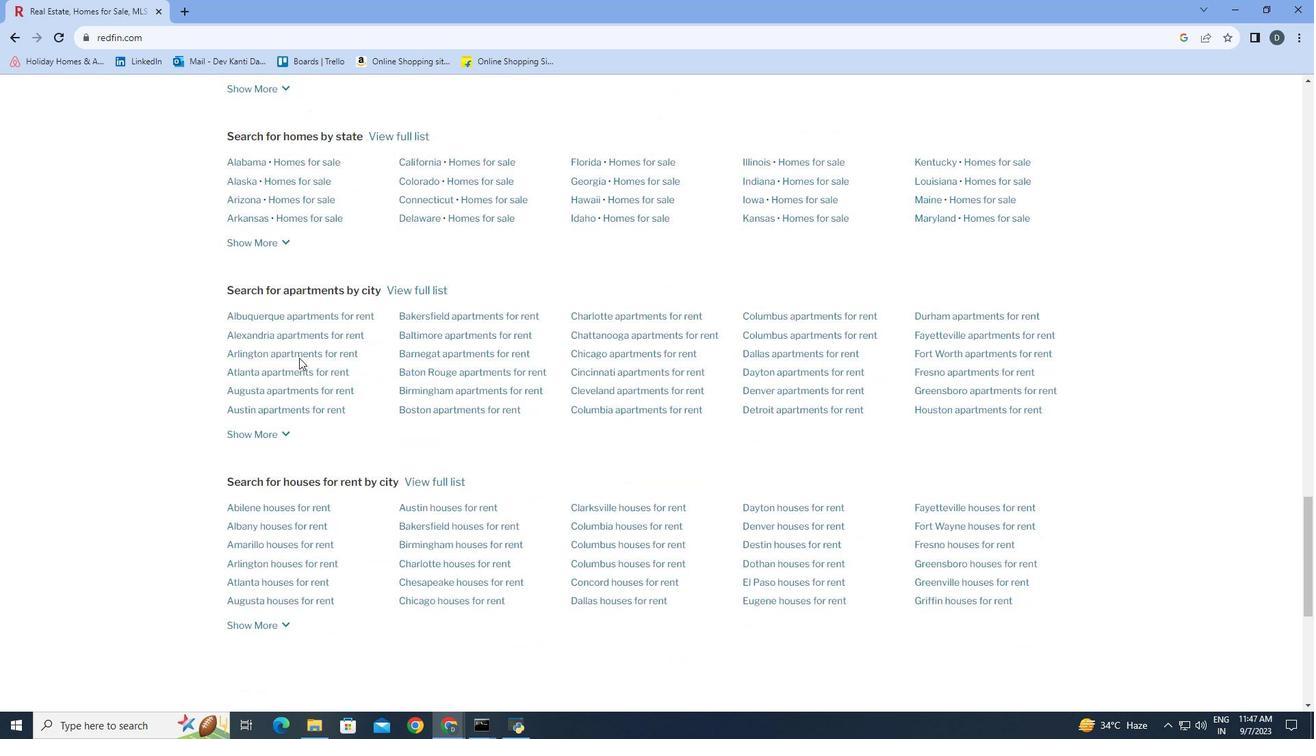 
Action: Mouse scrolled (299, 357) with delta (0, 0)
Screenshot: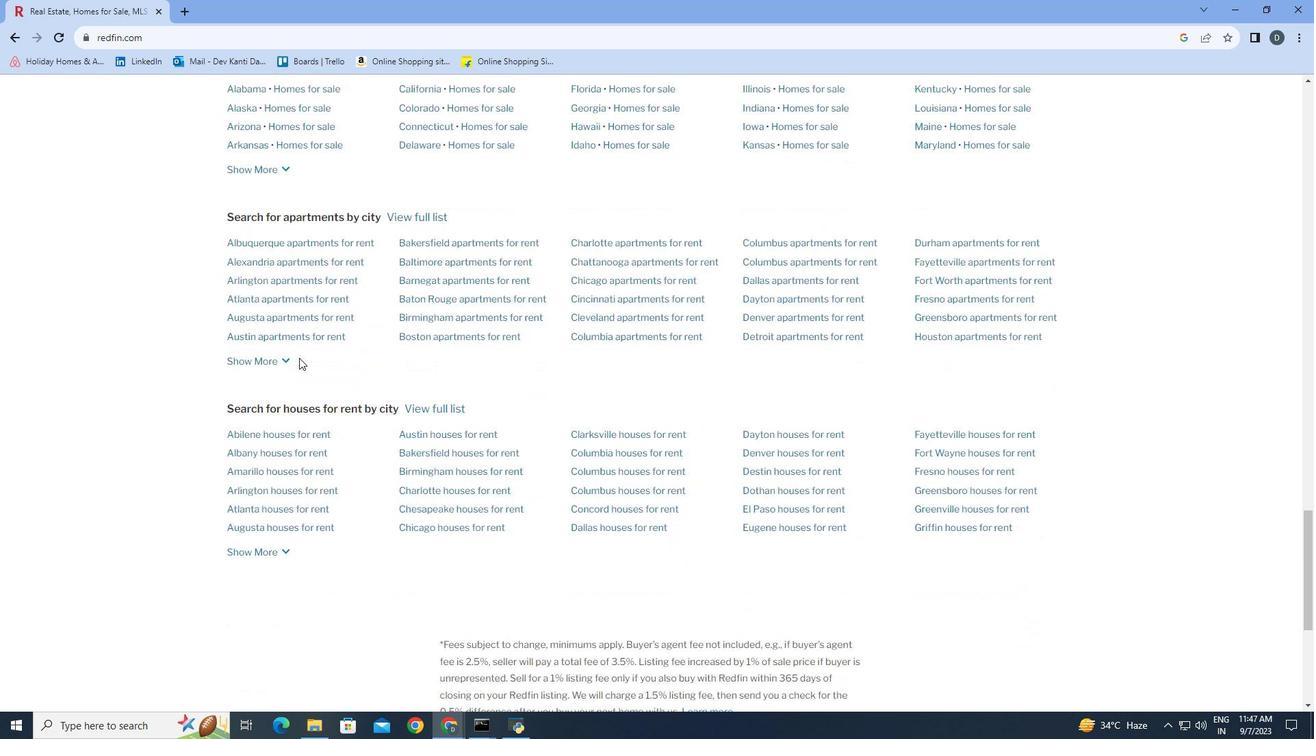 
Action: Mouse scrolled (299, 357) with delta (0, 0)
Screenshot: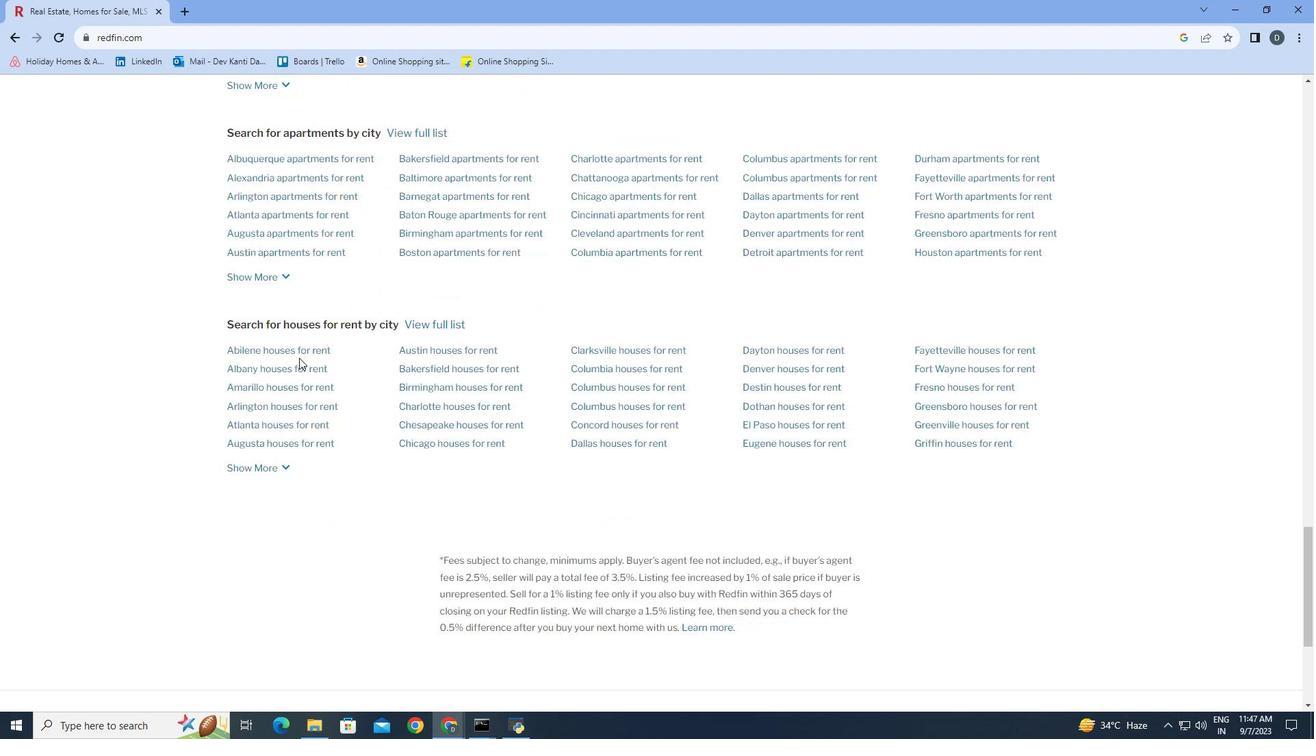 
Action: Mouse scrolled (299, 357) with delta (0, 0)
Screenshot: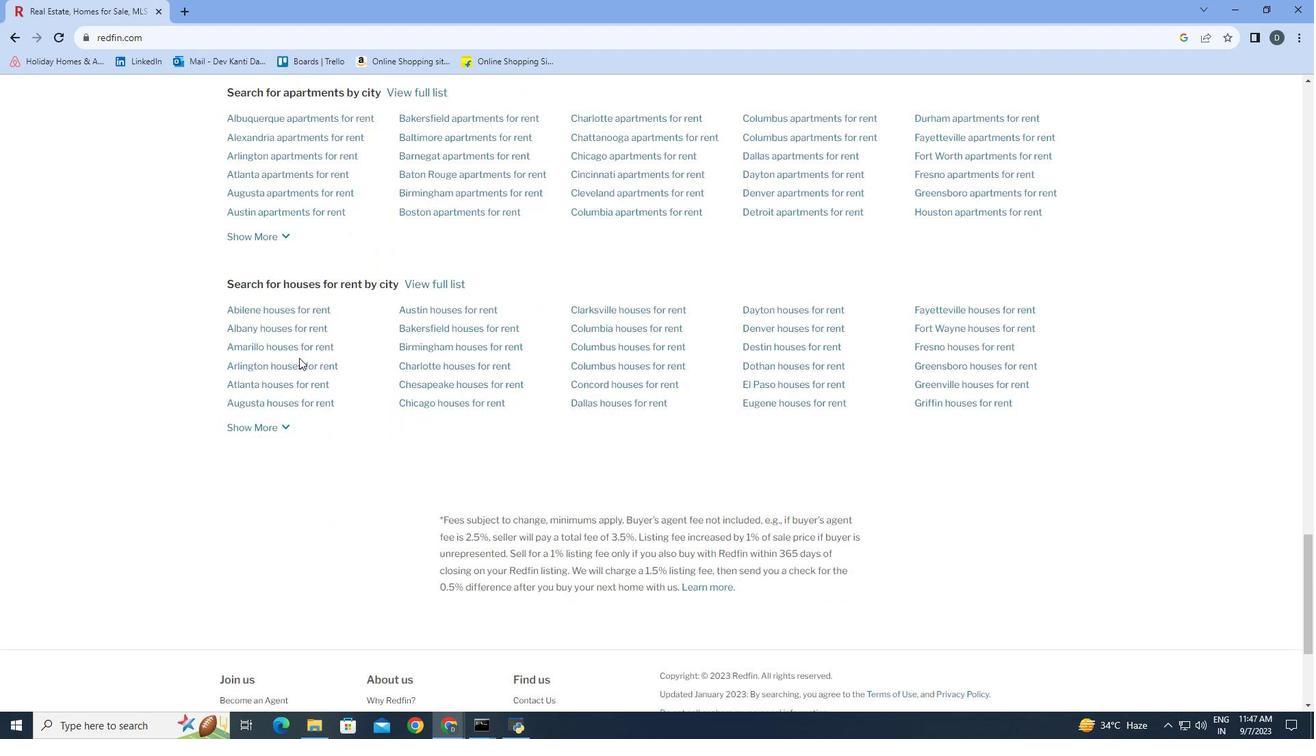 
Action: Mouse scrolled (299, 357) with delta (0, 0)
Screenshot: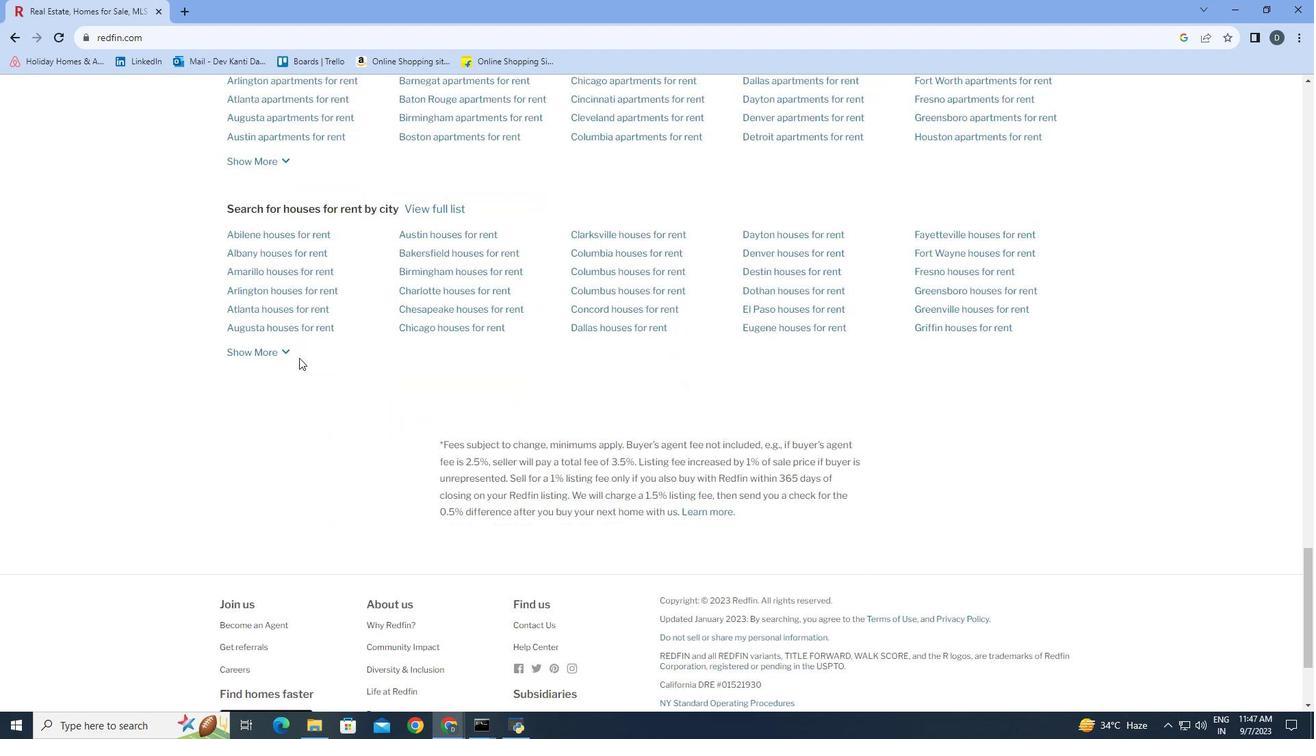 
Action: Mouse scrolled (299, 357) with delta (0, 0)
Screenshot: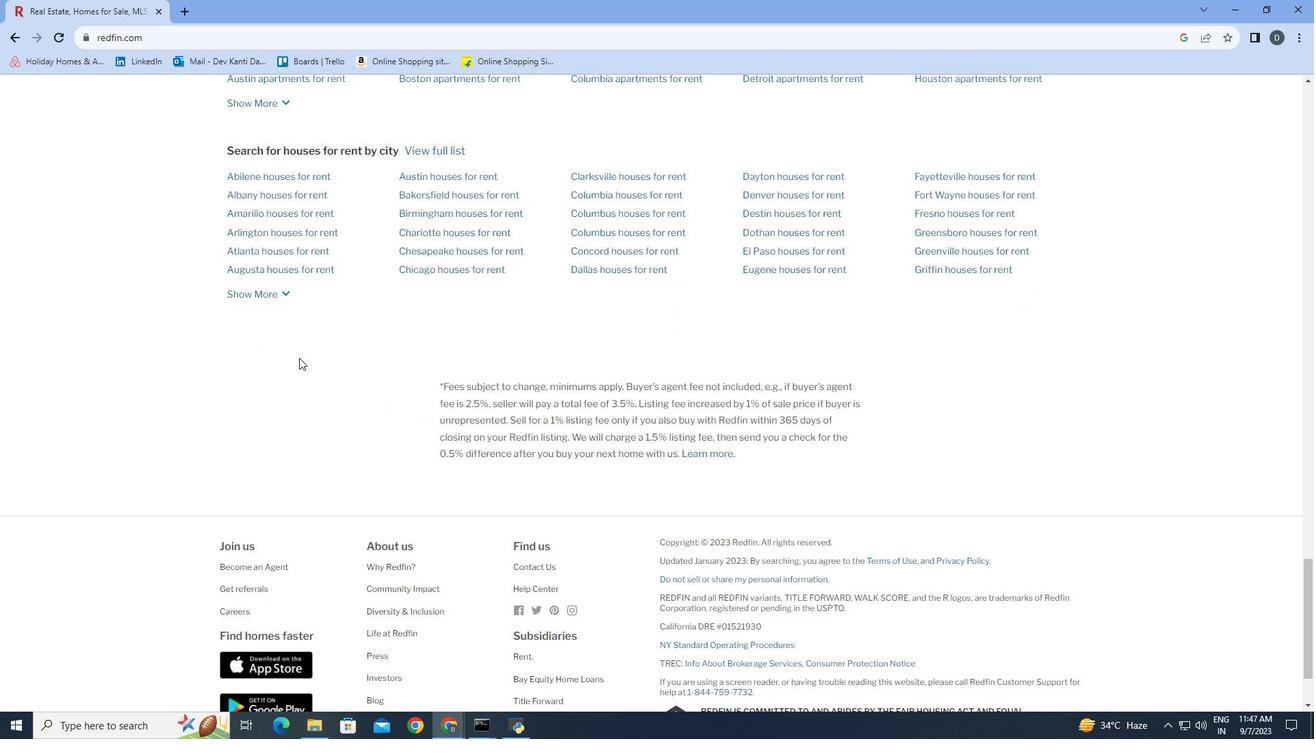 
Action: Mouse scrolled (299, 357) with delta (0, 0)
Screenshot: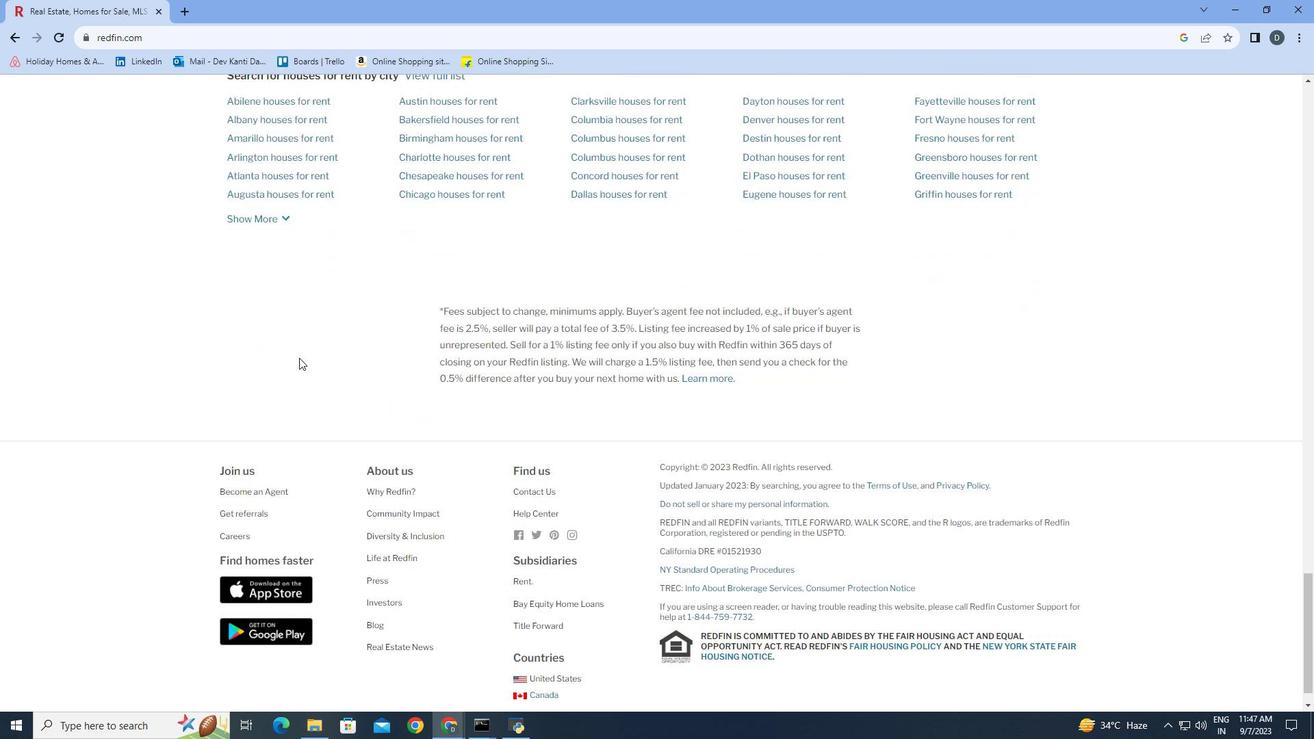 
Action: Mouse scrolled (299, 357) with delta (0, 0)
Screenshot: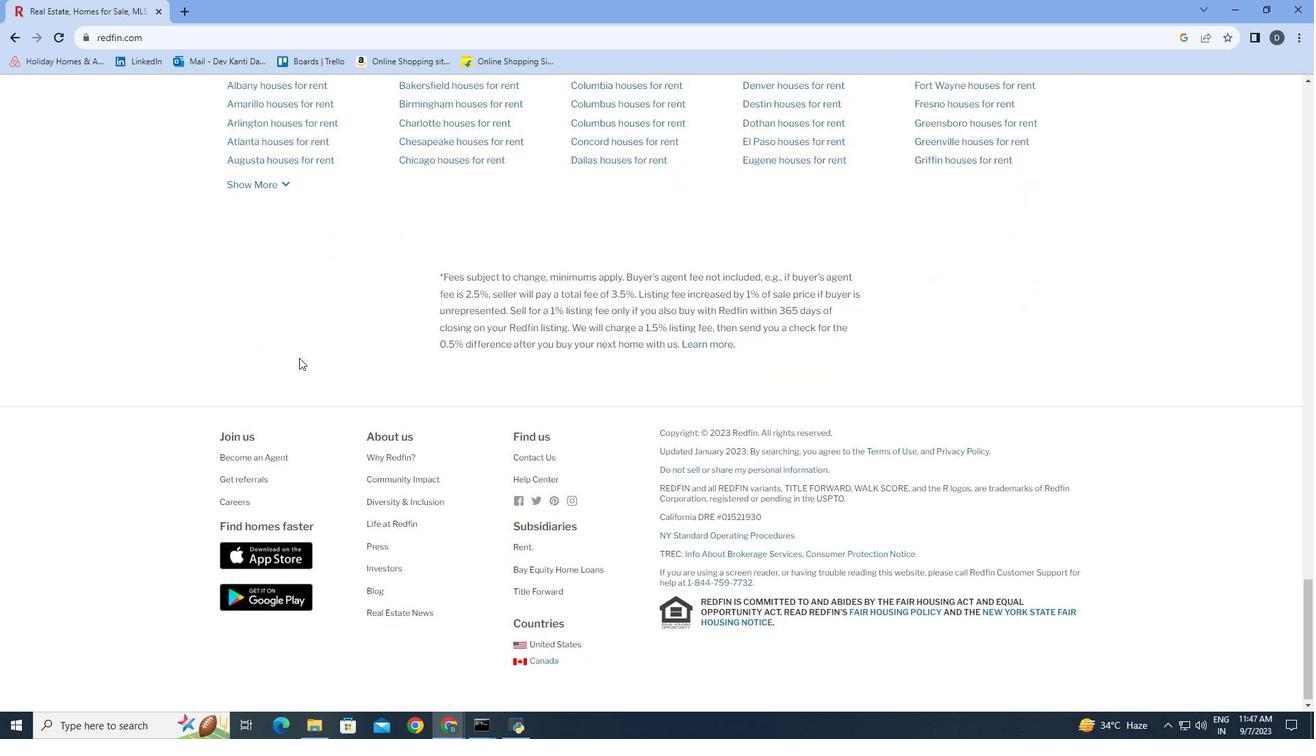 
Action: Mouse scrolled (299, 357) with delta (0, 0)
Screenshot: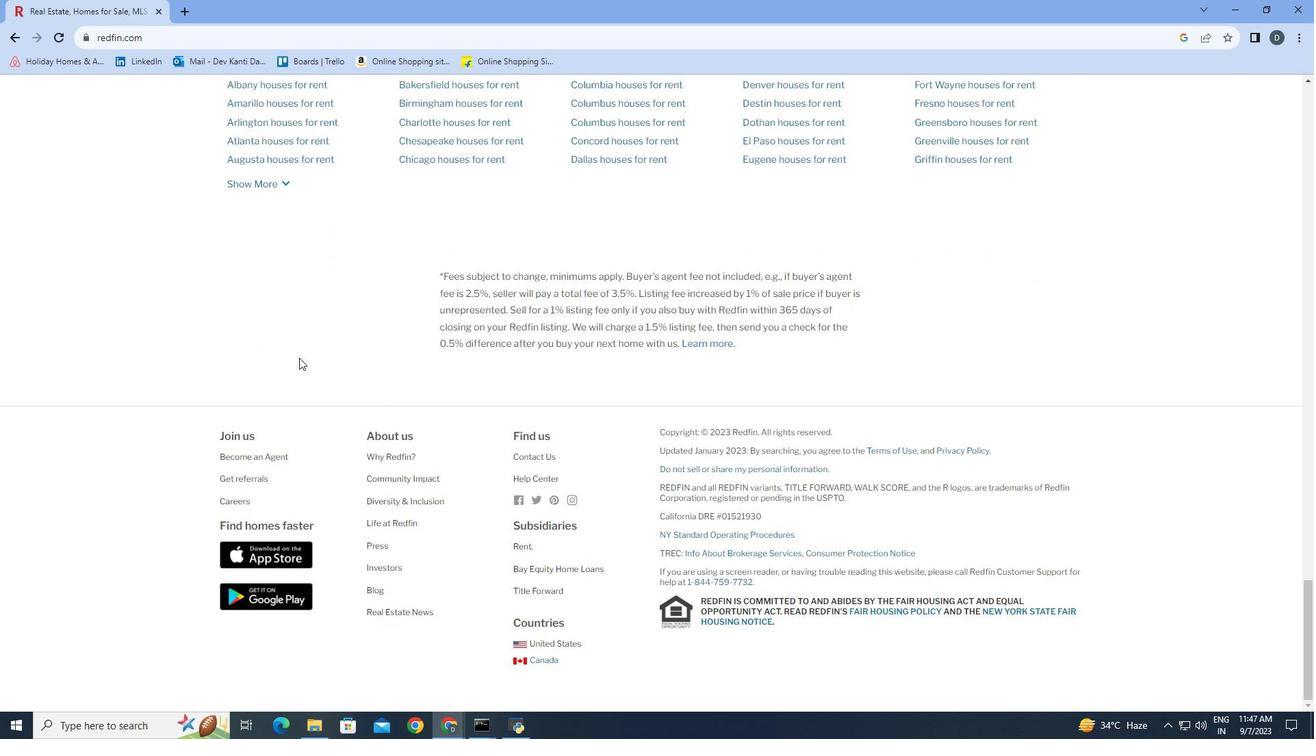 
Action: Mouse scrolled (299, 357) with delta (0, 0)
Screenshot: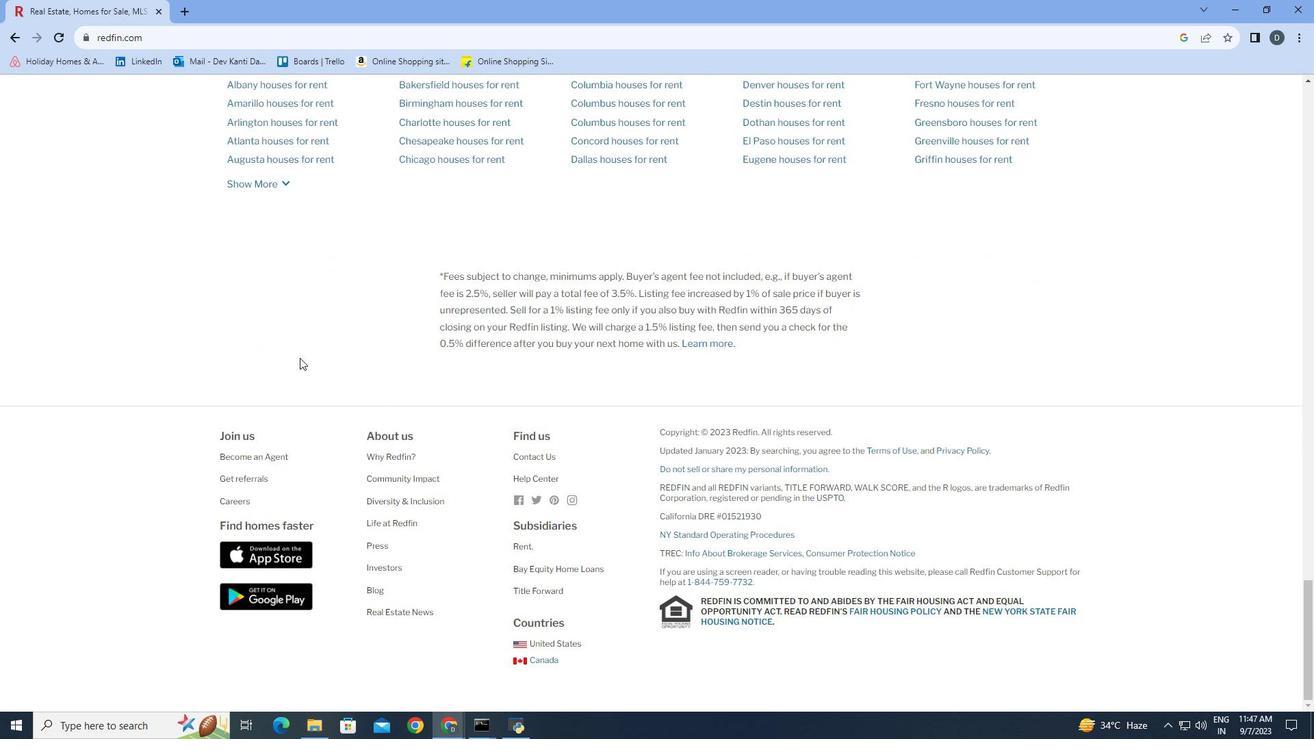 
Action: Mouse moved to (244, 504)
Screenshot: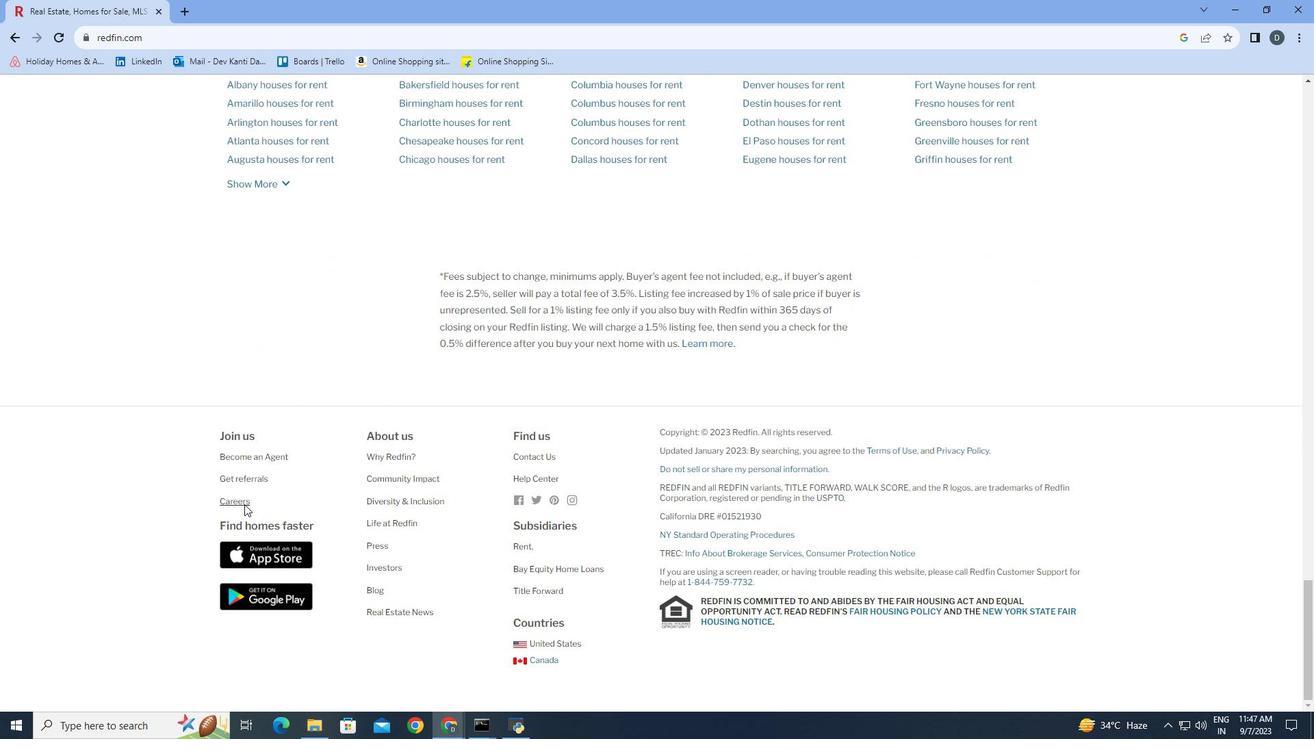 
Action: Mouse pressed left at (244, 504)
Screenshot: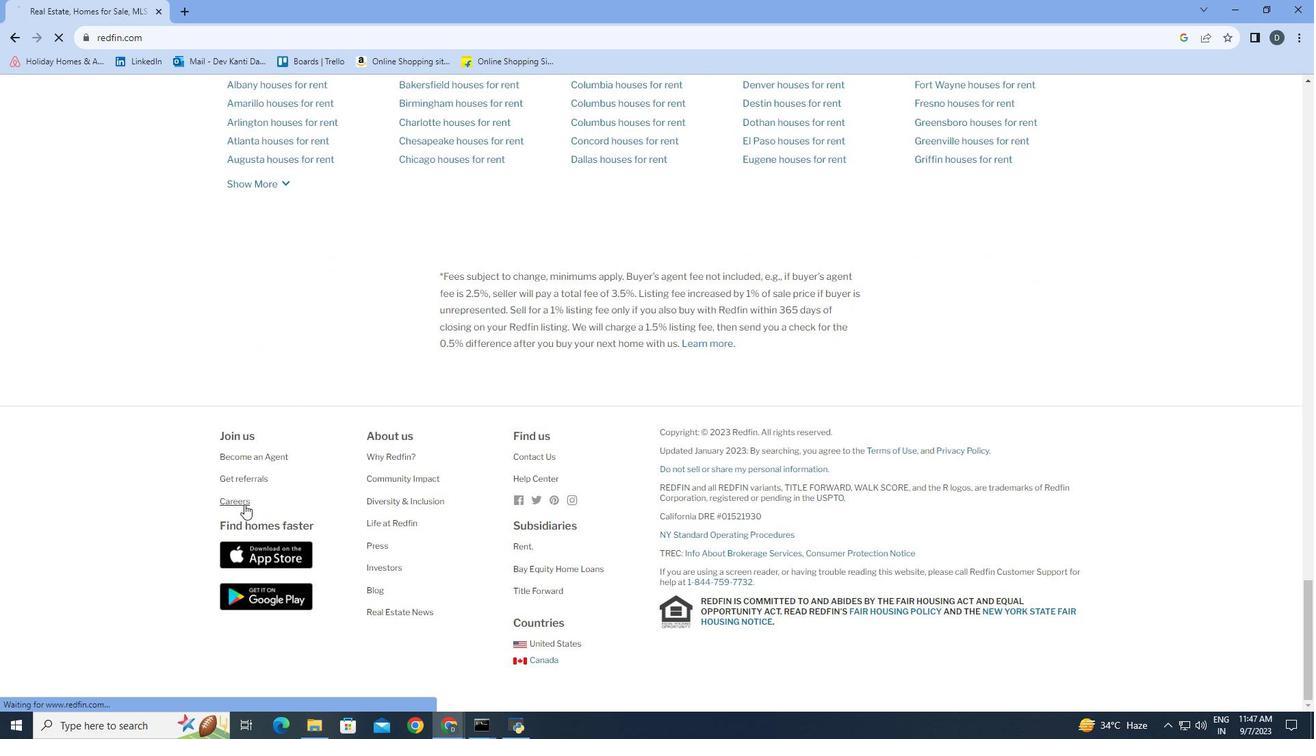 
Action: Mouse moved to (666, 401)
Screenshot: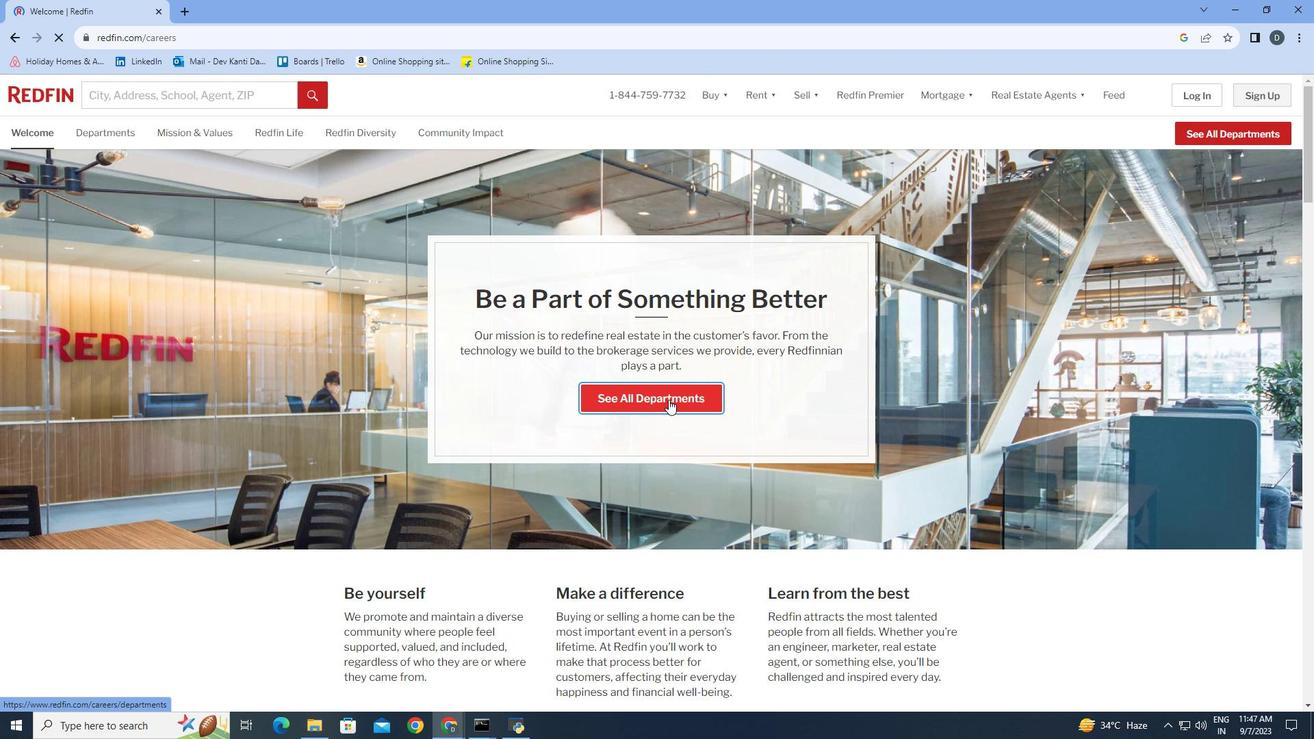 
Action: Mouse pressed left at (666, 401)
Screenshot: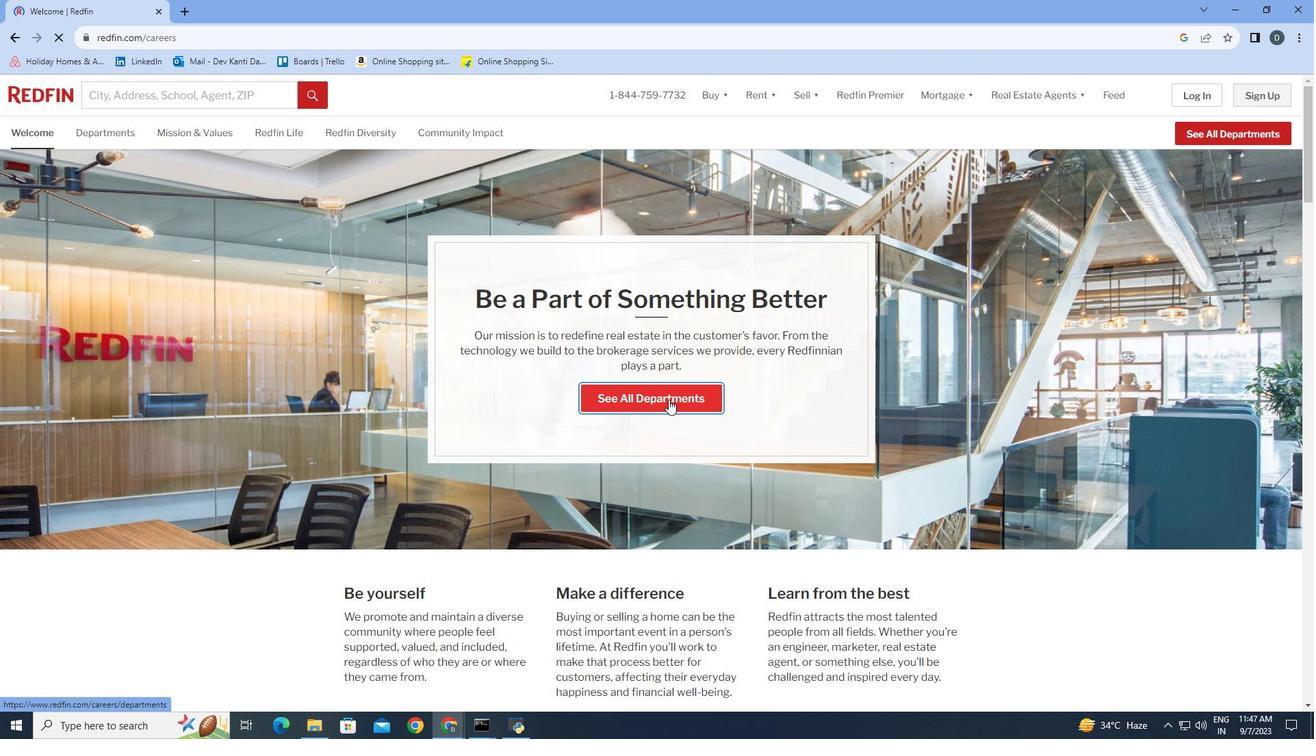 
Action: Mouse moved to (1066, 373)
Screenshot: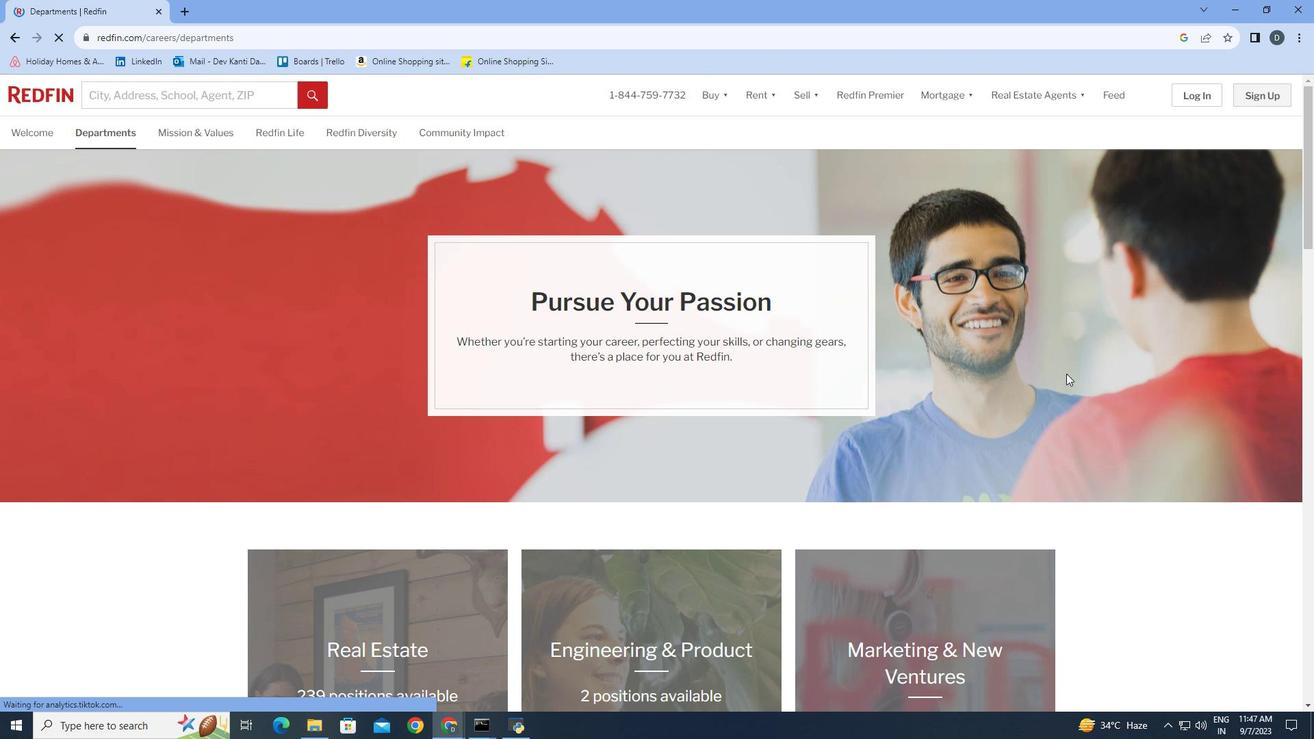 
Action: Mouse scrolled (1066, 373) with delta (0, 0)
Screenshot: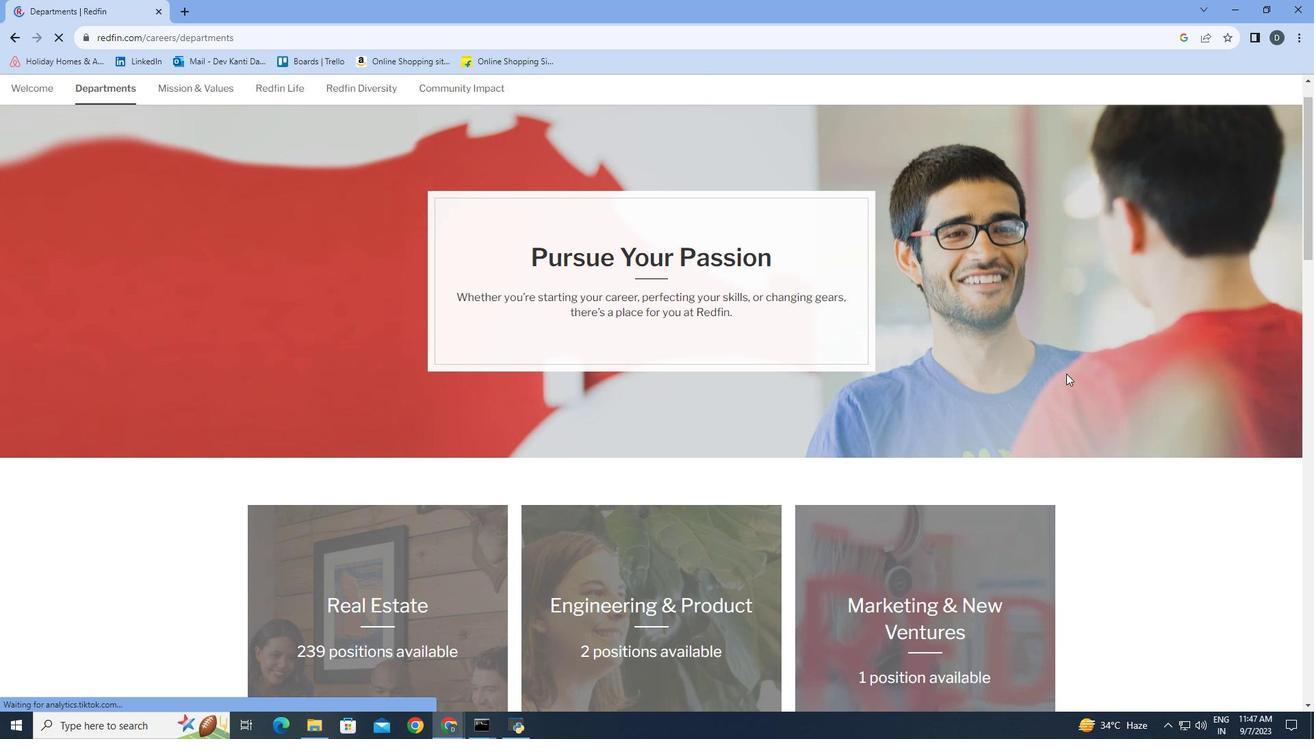 
Action: Mouse scrolled (1066, 373) with delta (0, 0)
Screenshot: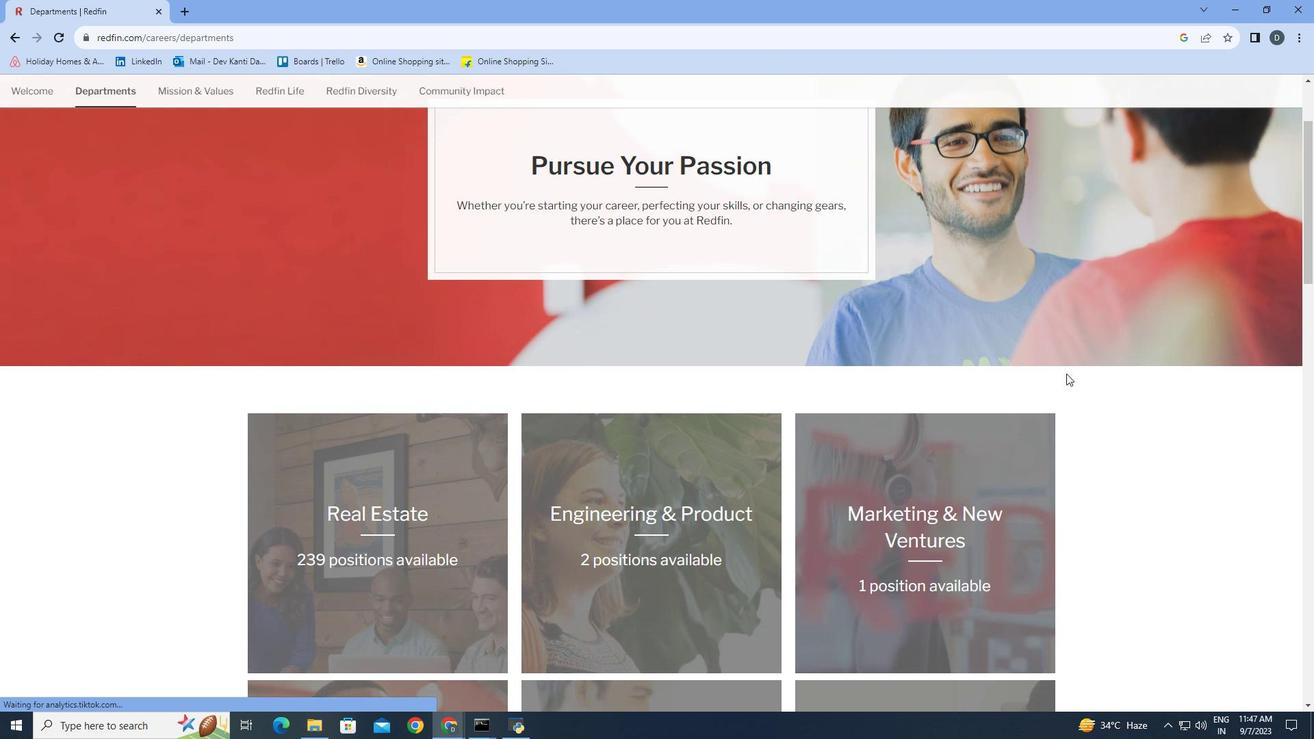 
Action: Mouse scrolled (1066, 373) with delta (0, 0)
Screenshot: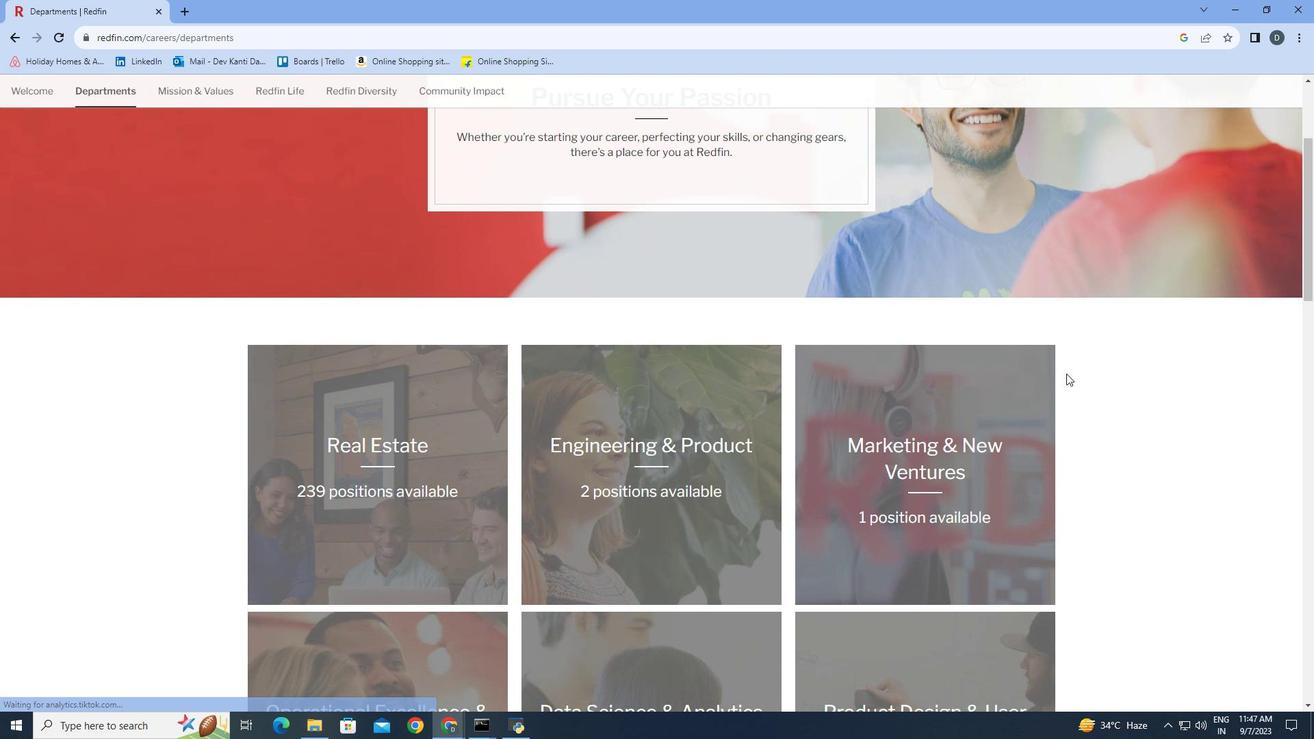 
Action: Mouse scrolled (1066, 373) with delta (0, 0)
Screenshot: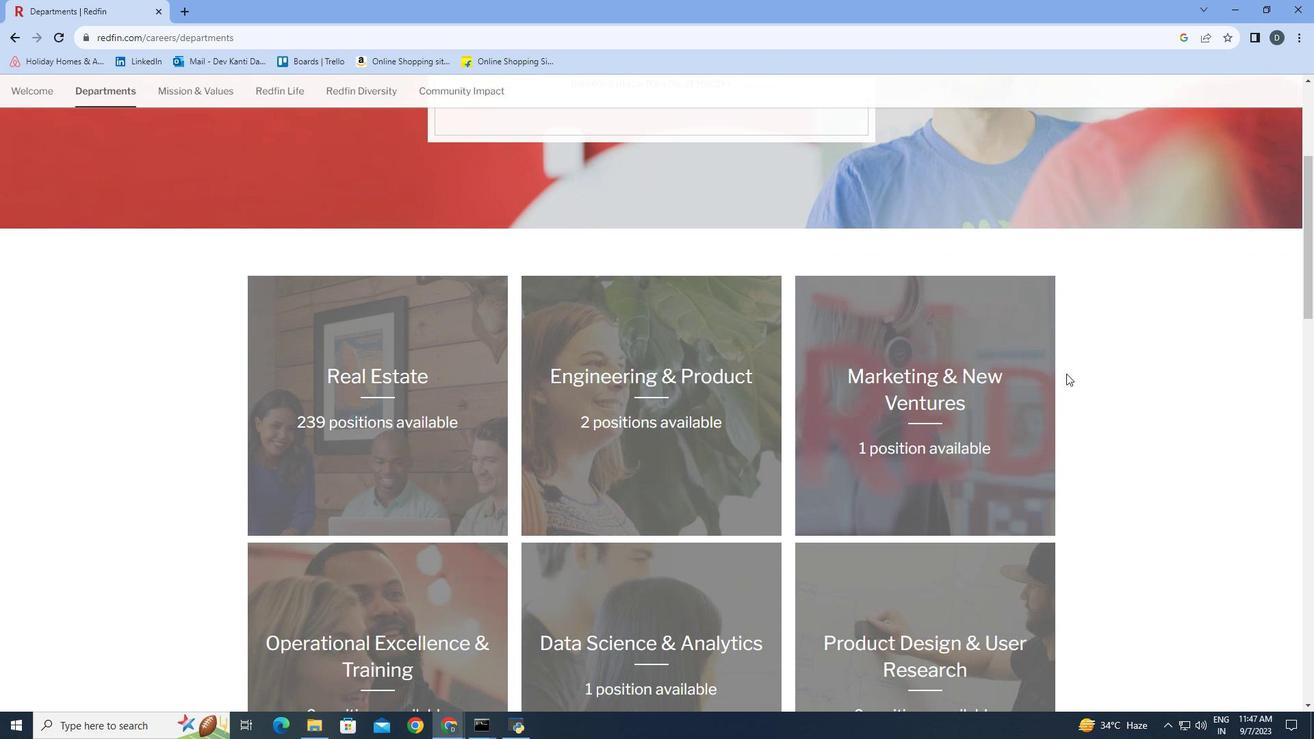 
Action: Mouse scrolled (1066, 373) with delta (0, 0)
Screenshot: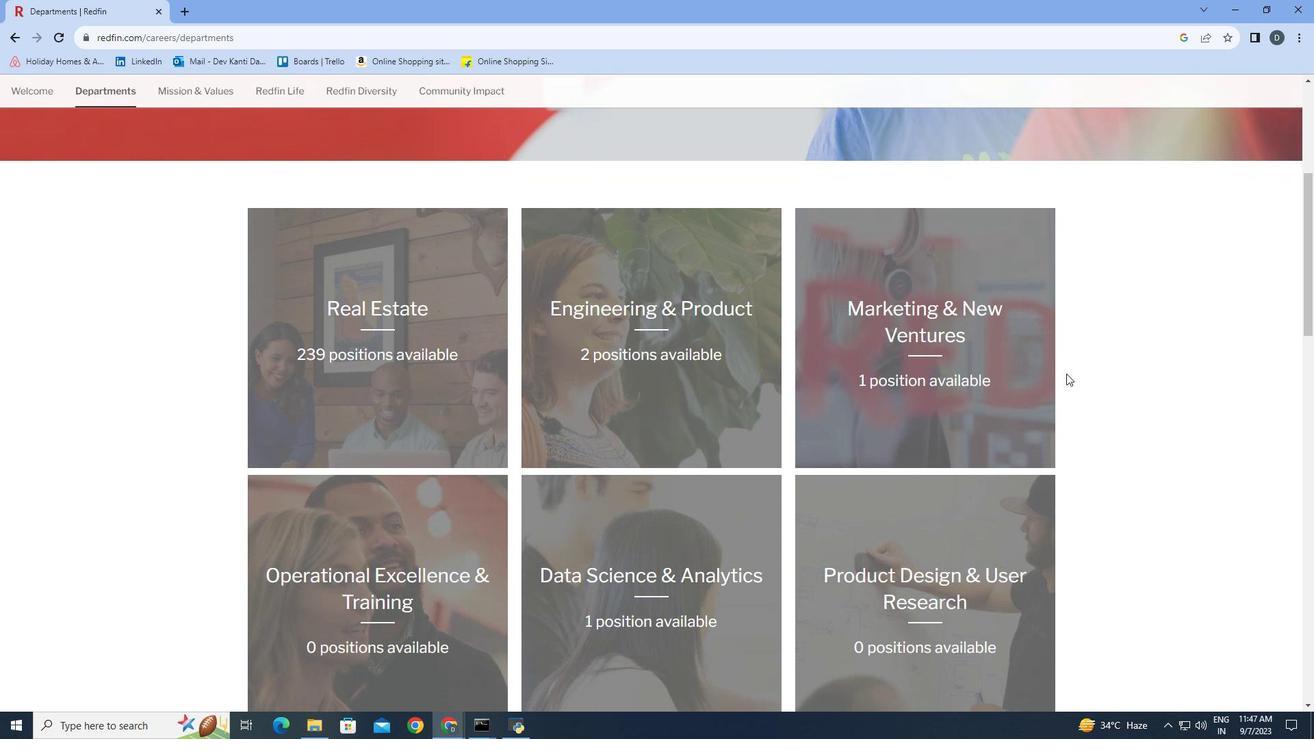 
Action: Mouse scrolled (1066, 373) with delta (0, 0)
Screenshot: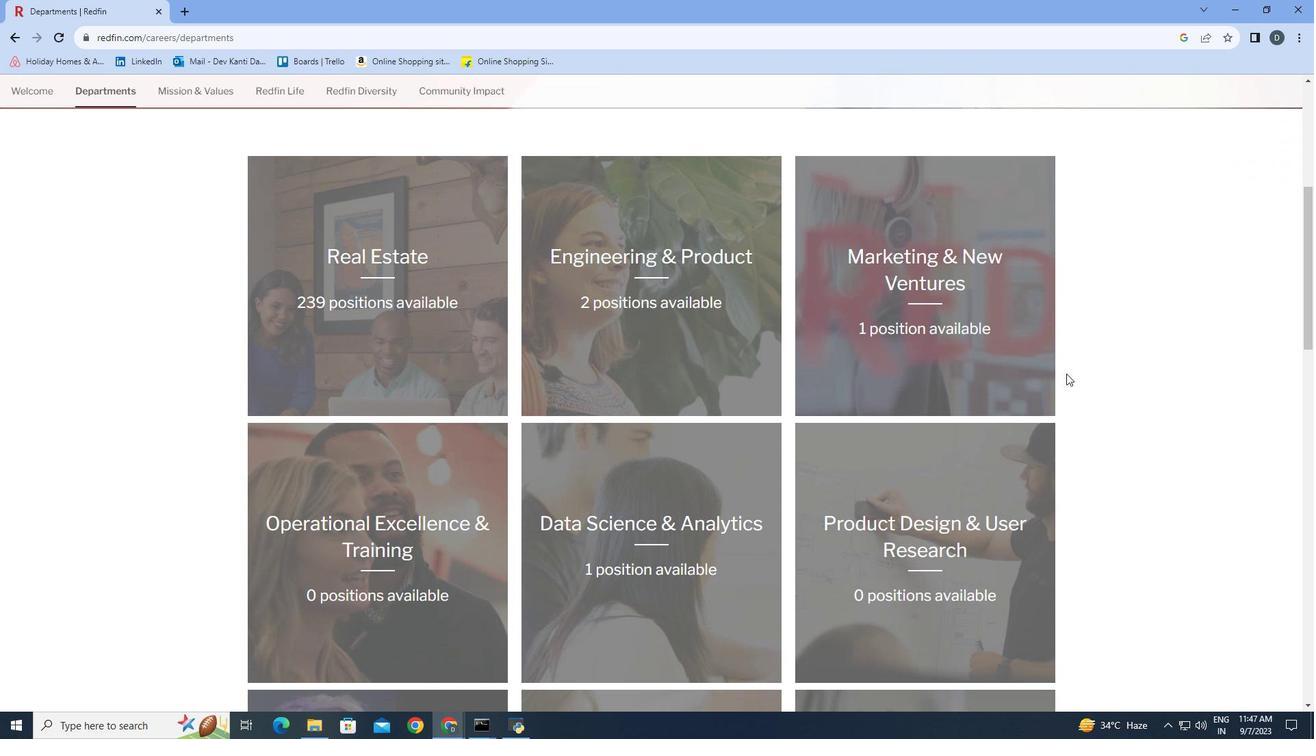
Action: Mouse scrolled (1066, 373) with delta (0, 0)
Screenshot: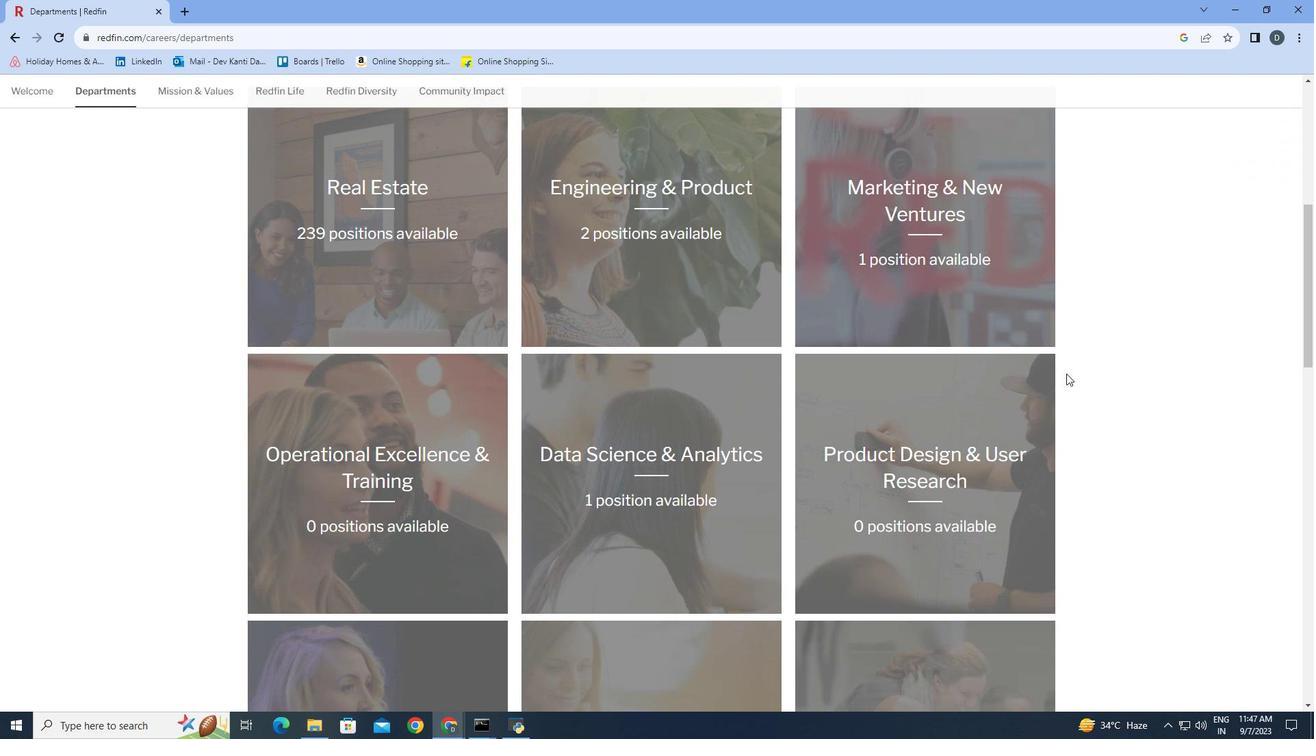 
Action: Mouse scrolled (1066, 373) with delta (0, 0)
Screenshot: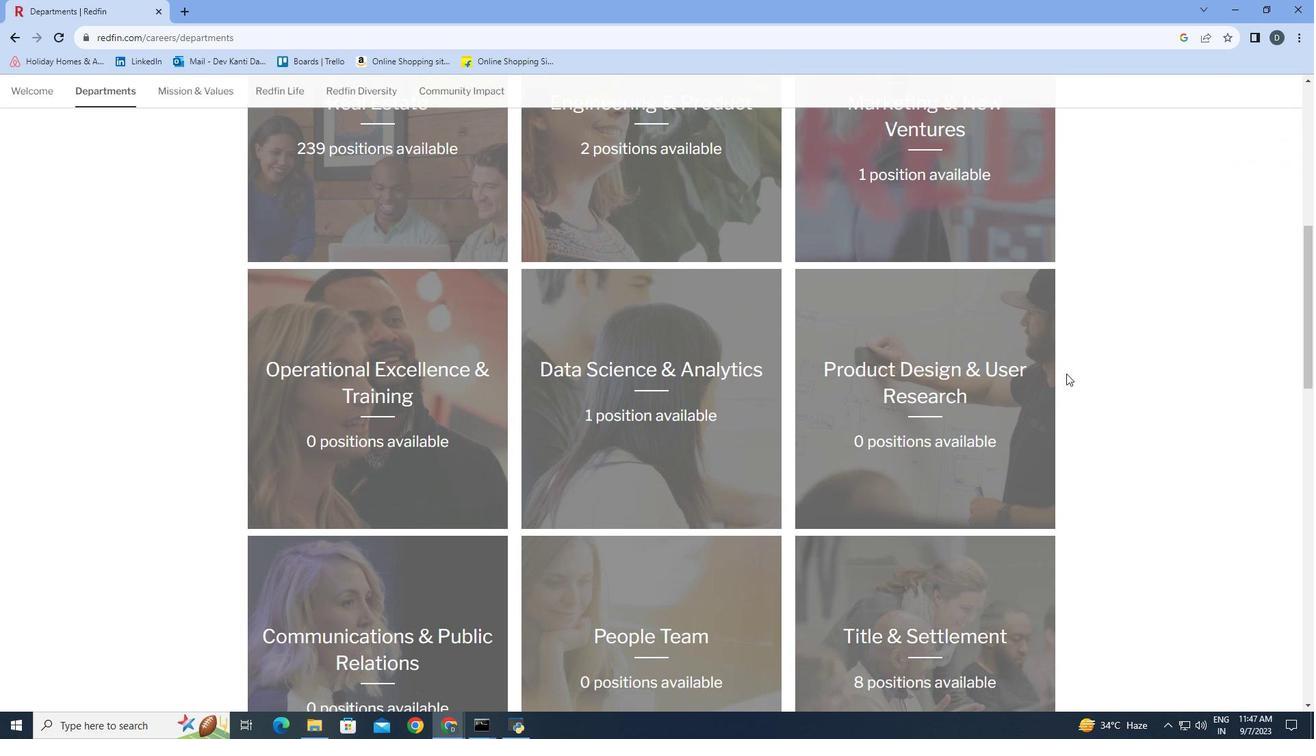 
Action: Mouse scrolled (1066, 373) with delta (0, 0)
Screenshot: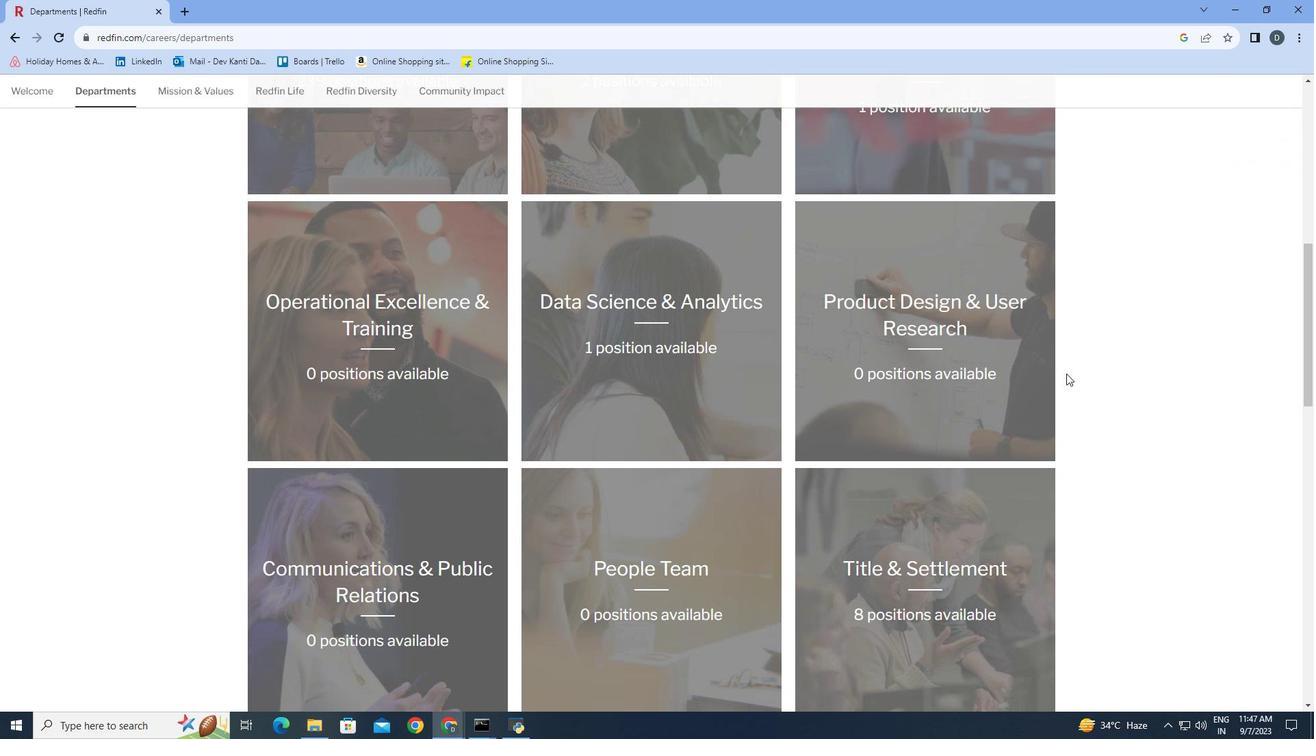 
Action: Mouse scrolled (1066, 373) with delta (0, 0)
Screenshot: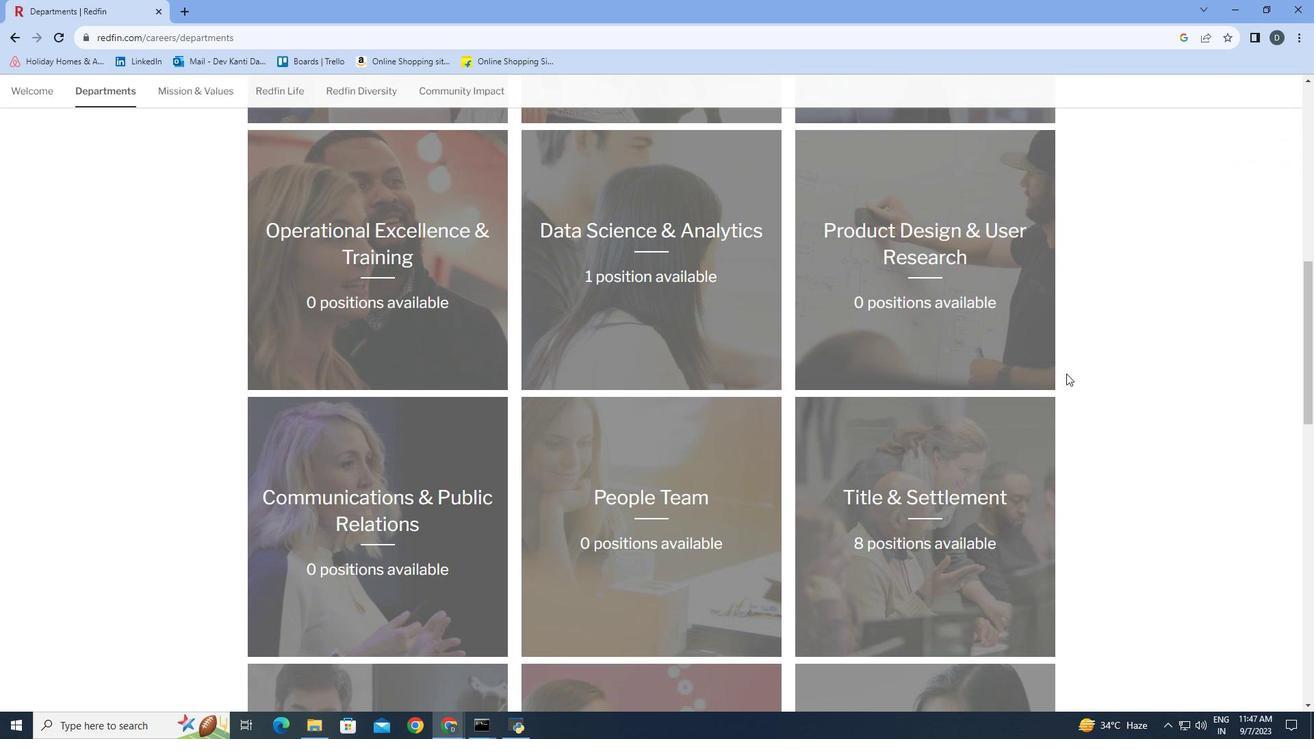 
Action: Mouse scrolled (1066, 373) with delta (0, 0)
Screenshot: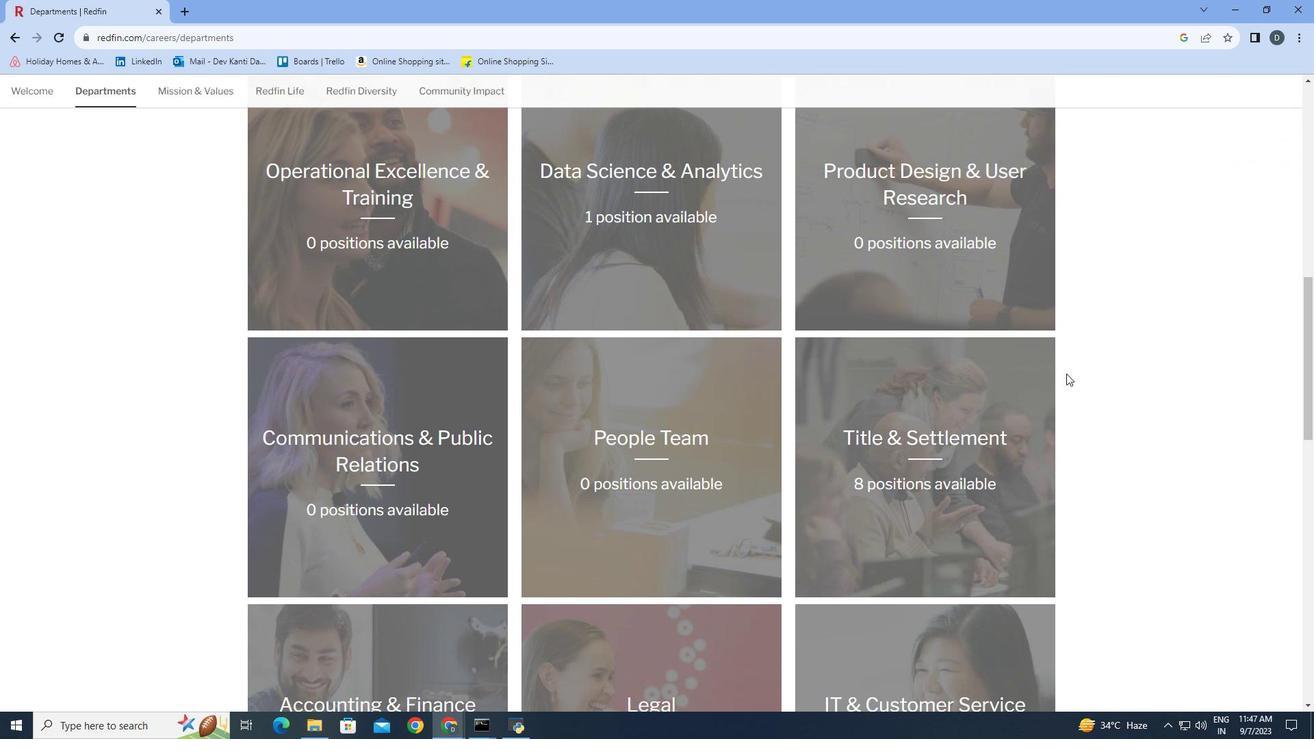 
Action: Mouse scrolled (1066, 373) with delta (0, 0)
Screenshot: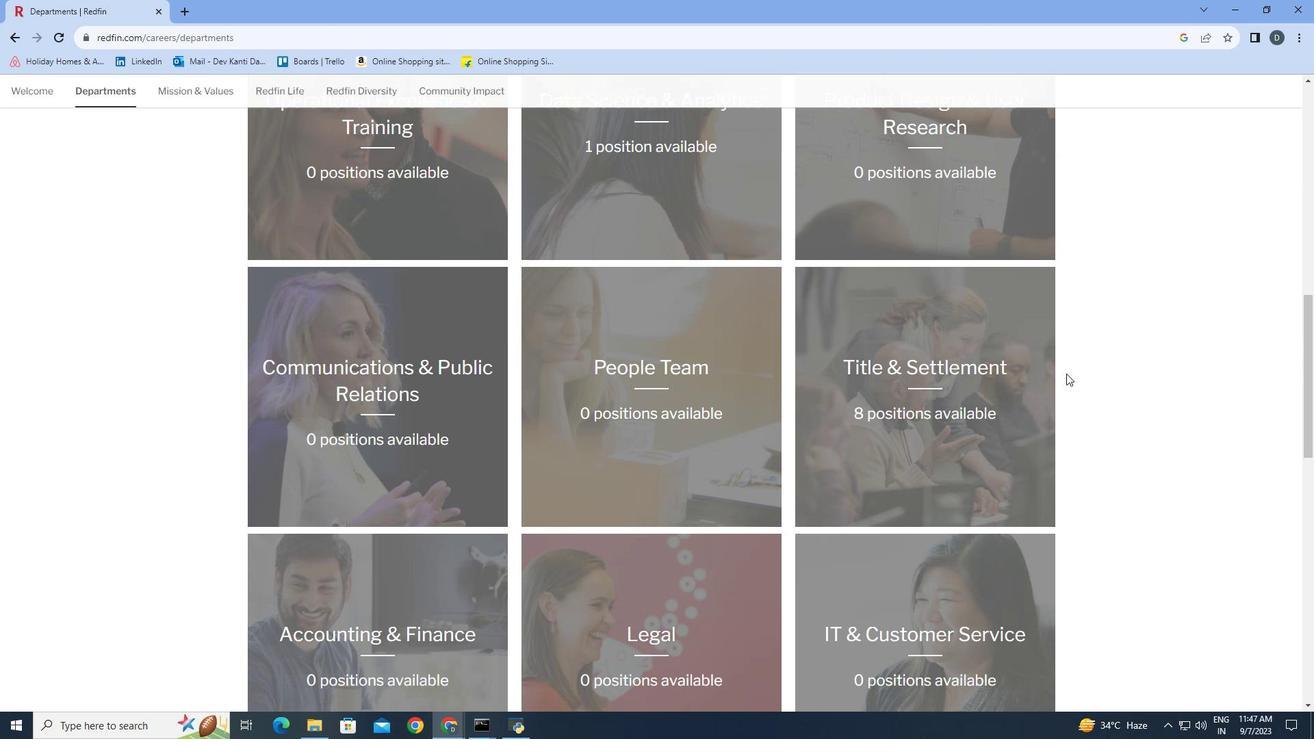 
Action: Mouse scrolled (1066, 373) with delta (0, 0)
Screenshot: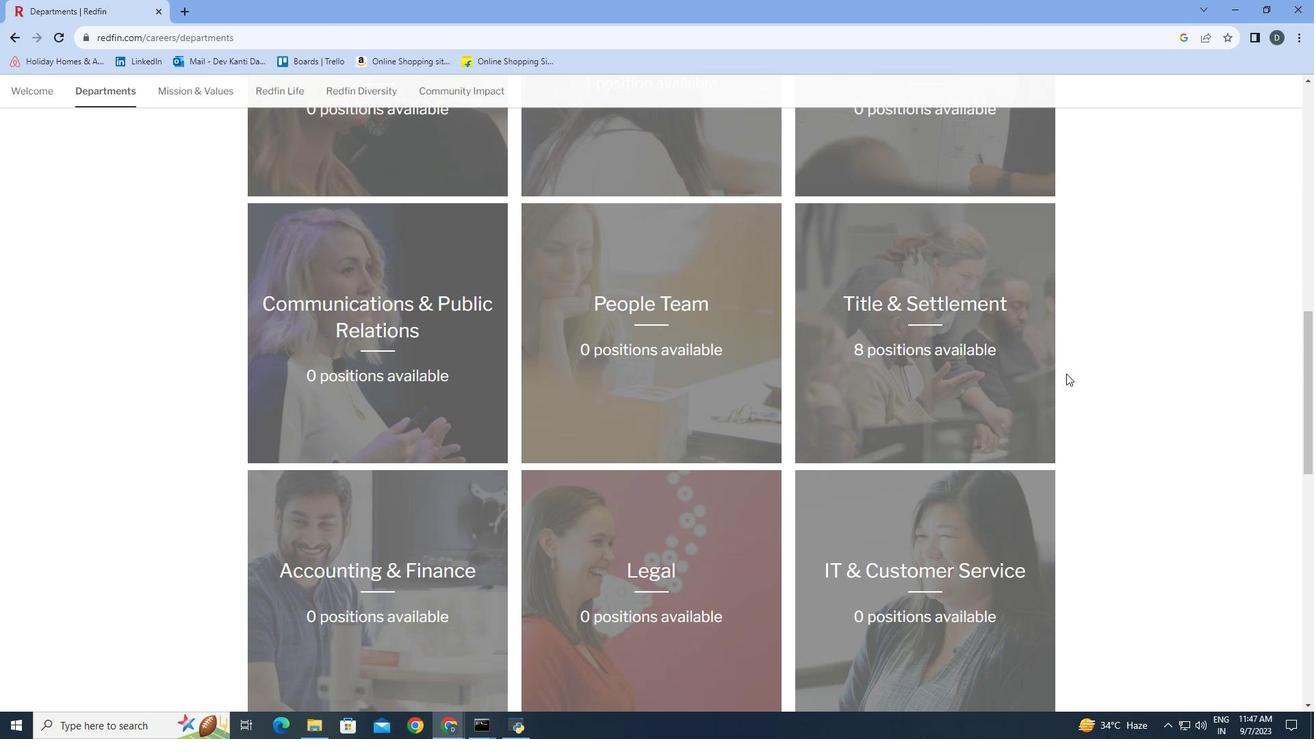 
Action: Mouse scrolled (1066, 373) with delta (0, 0)
Screenshot: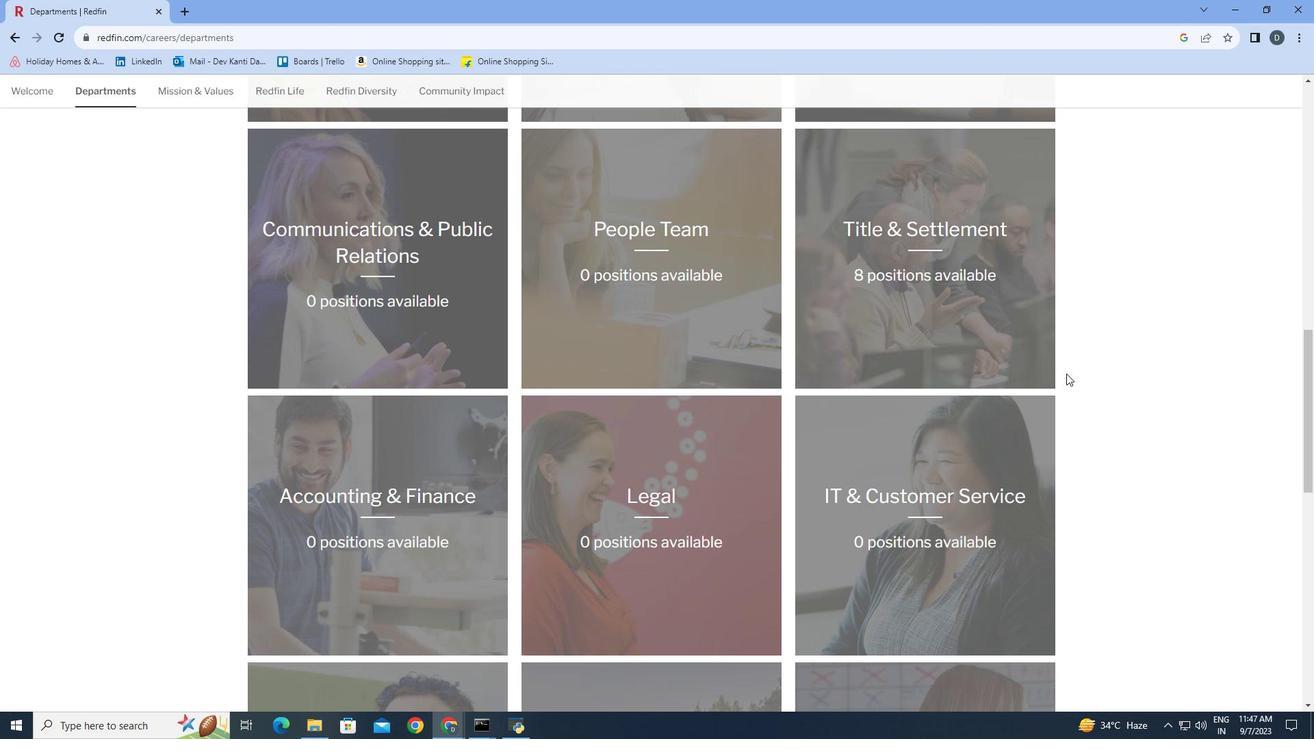 
Action: Mouse scrolled (1066, 373) with delta (0, 0)
Screenshot: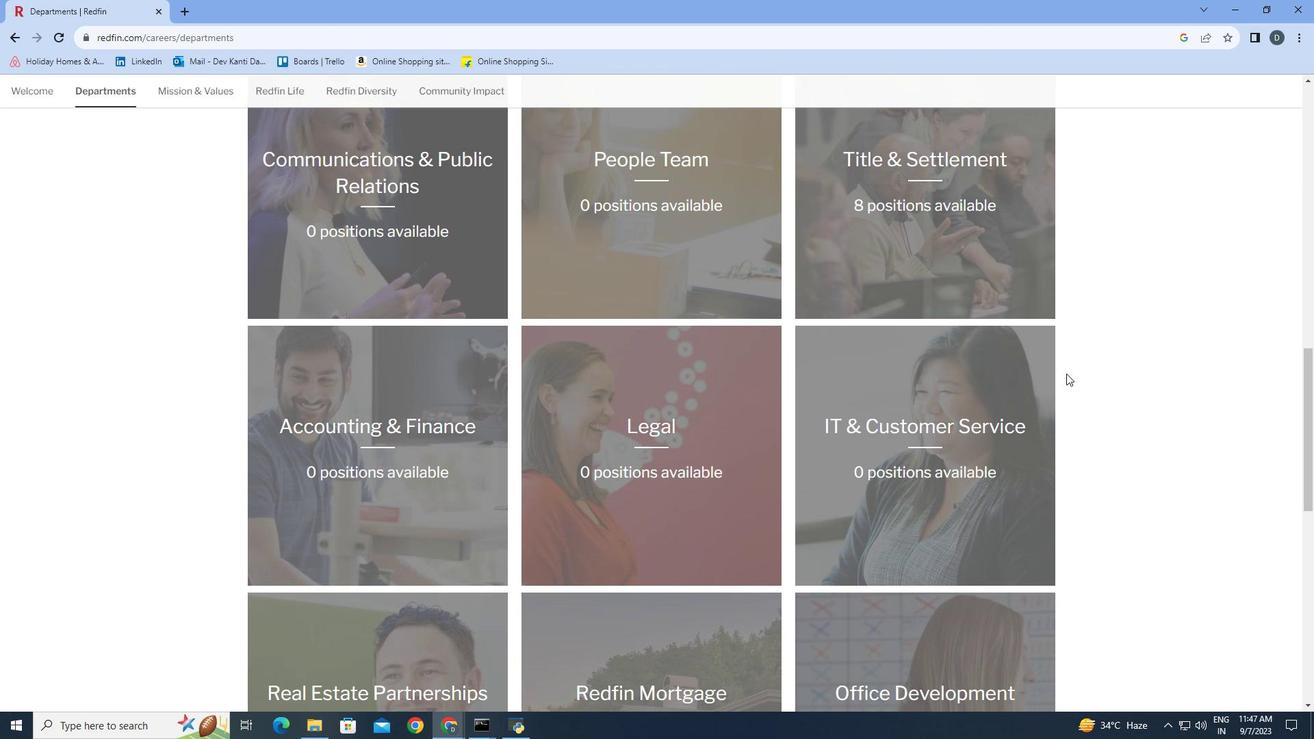 
Action: Mouse scrolled (1066, 373) with delta (0, 0)
Screenshot: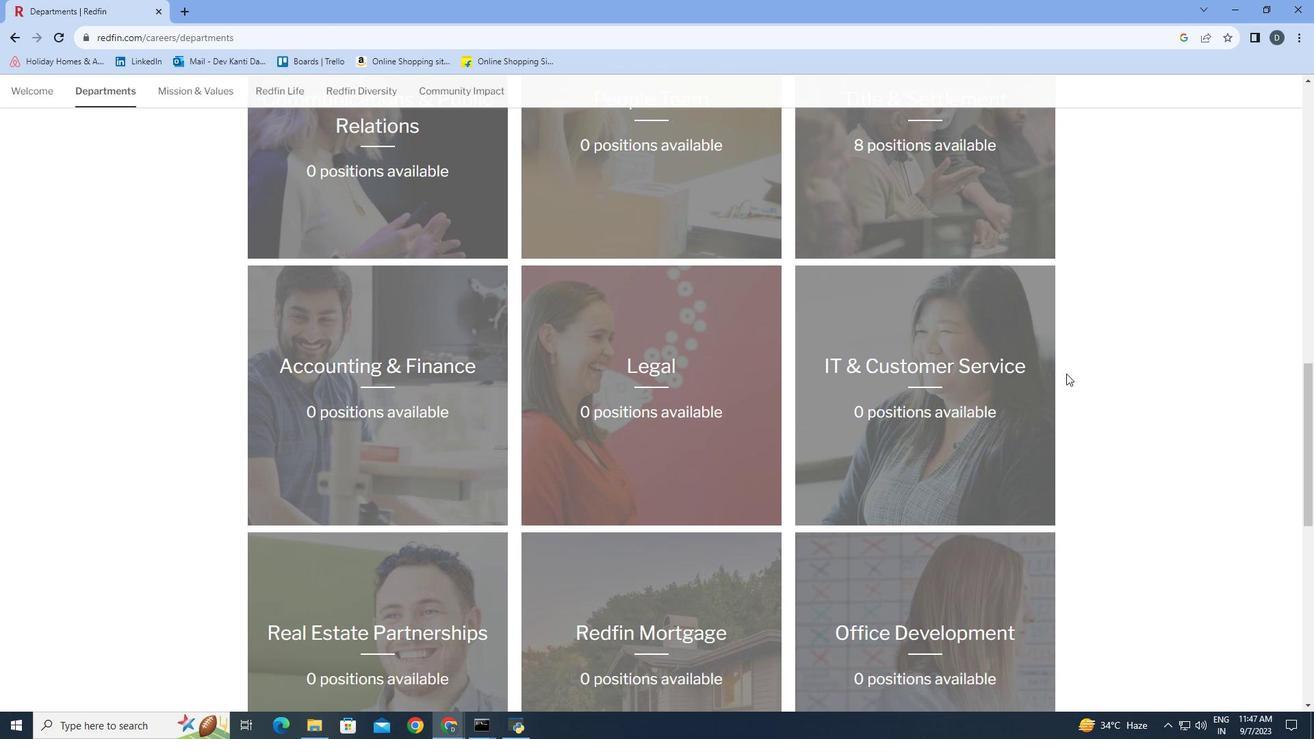 
Action: Mouse scrolled (1066, 373) with delta (0, 0)
Screenshot: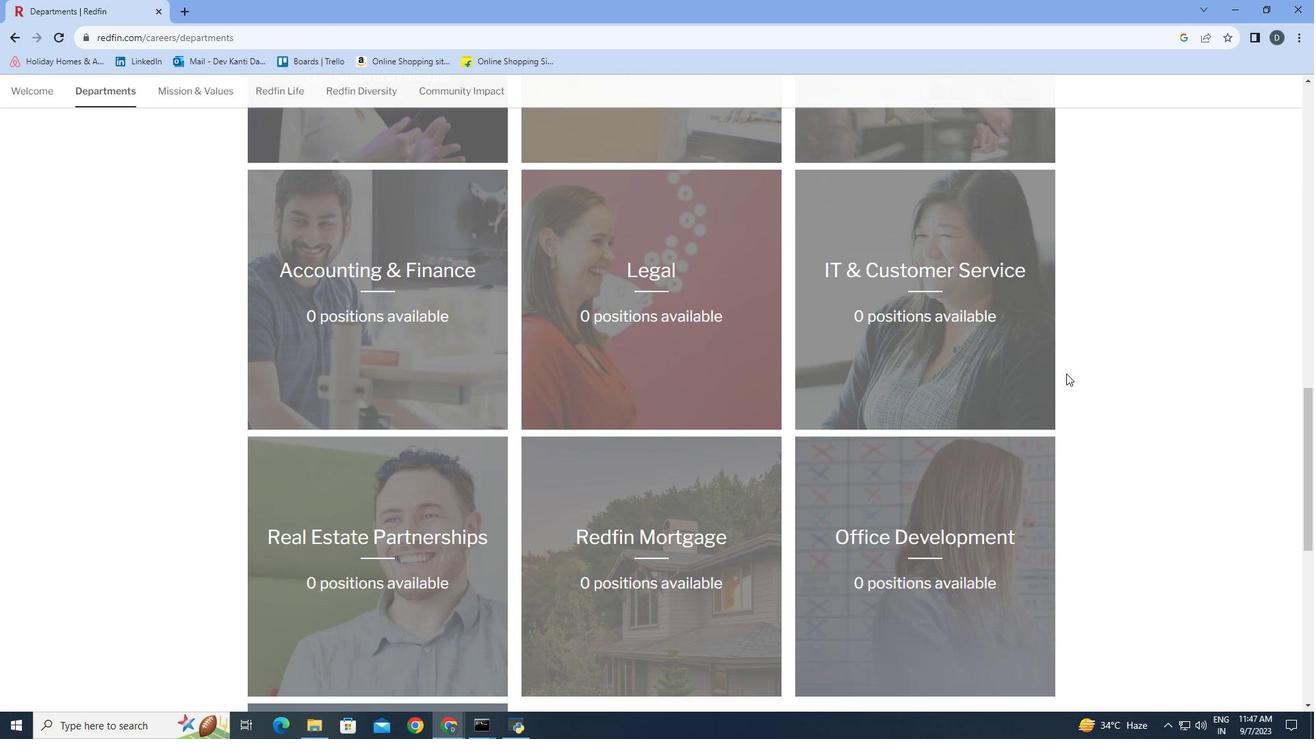 
Action: Mouse scrolled (1066, 373) with delta (0, 0)
Screenshot: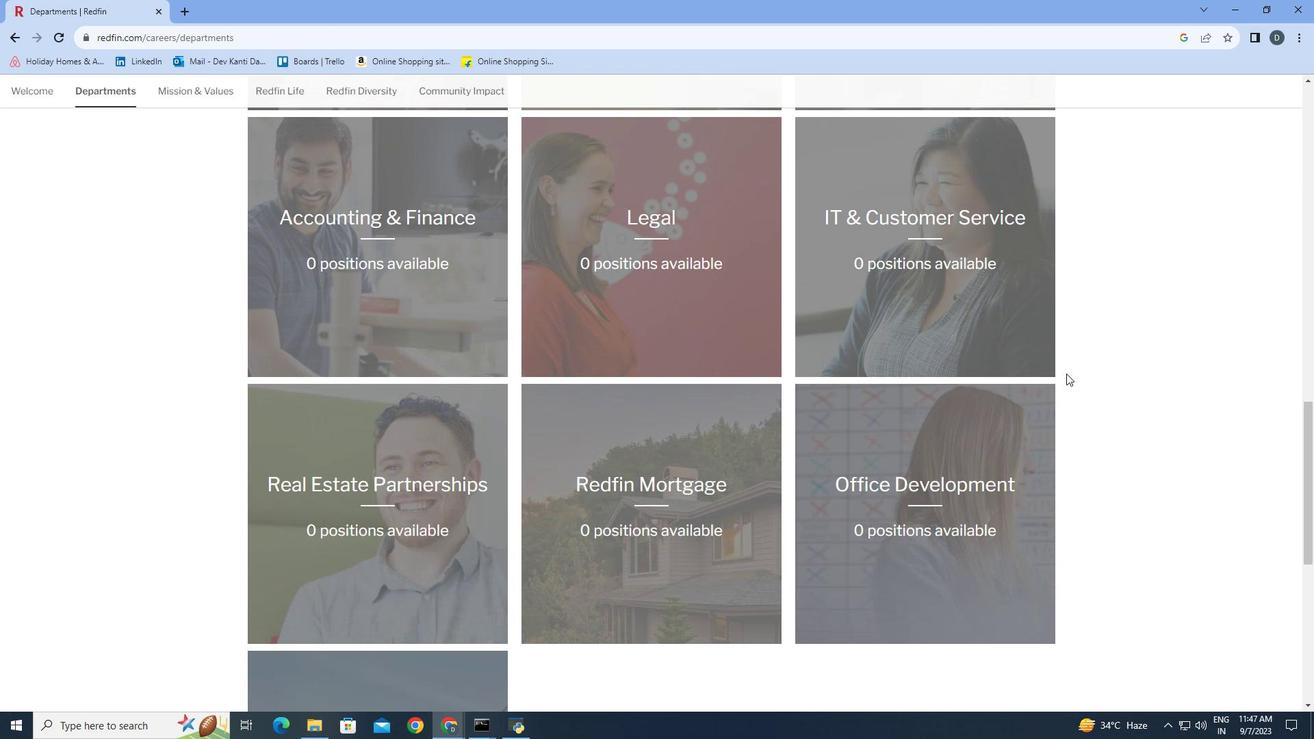 
Action: Mouse scrolled (1066, 373) with delta (0, 0)
Screenshot: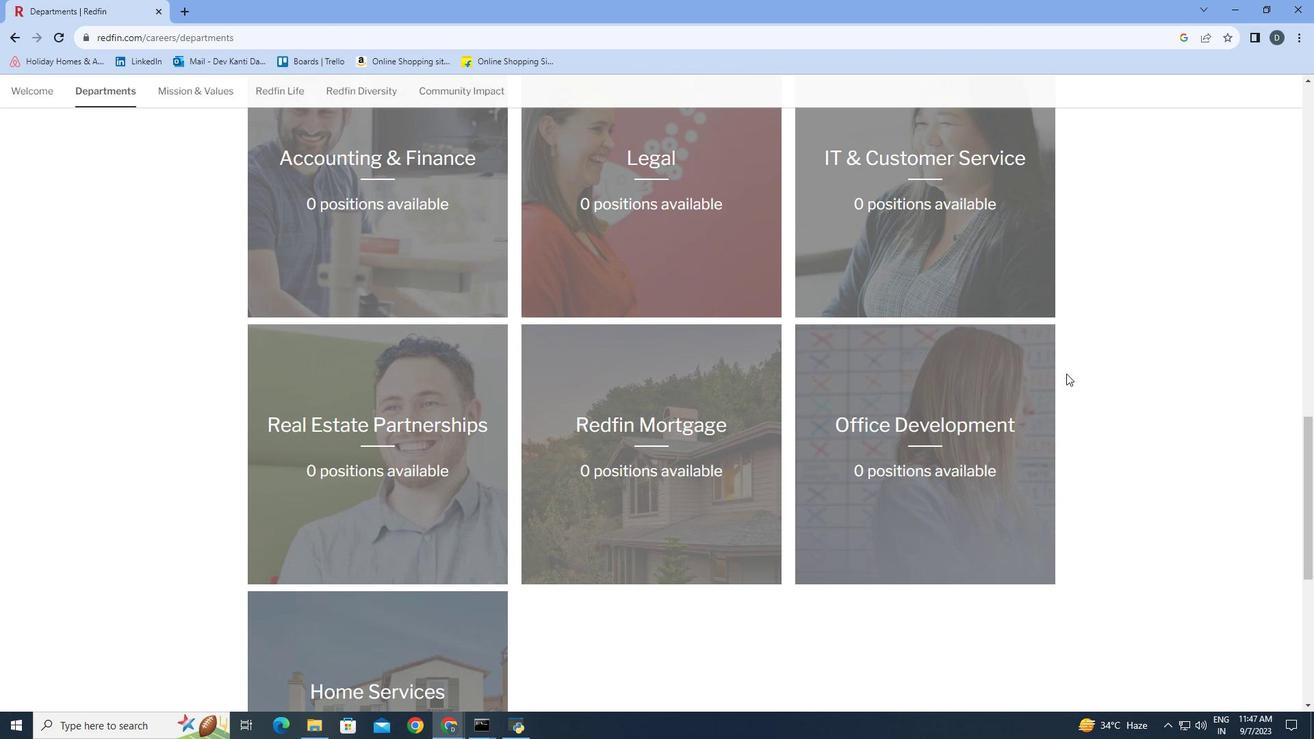 
Action: Mouse scrolled (1066, 373) with delta (0, 0)
Screenshot: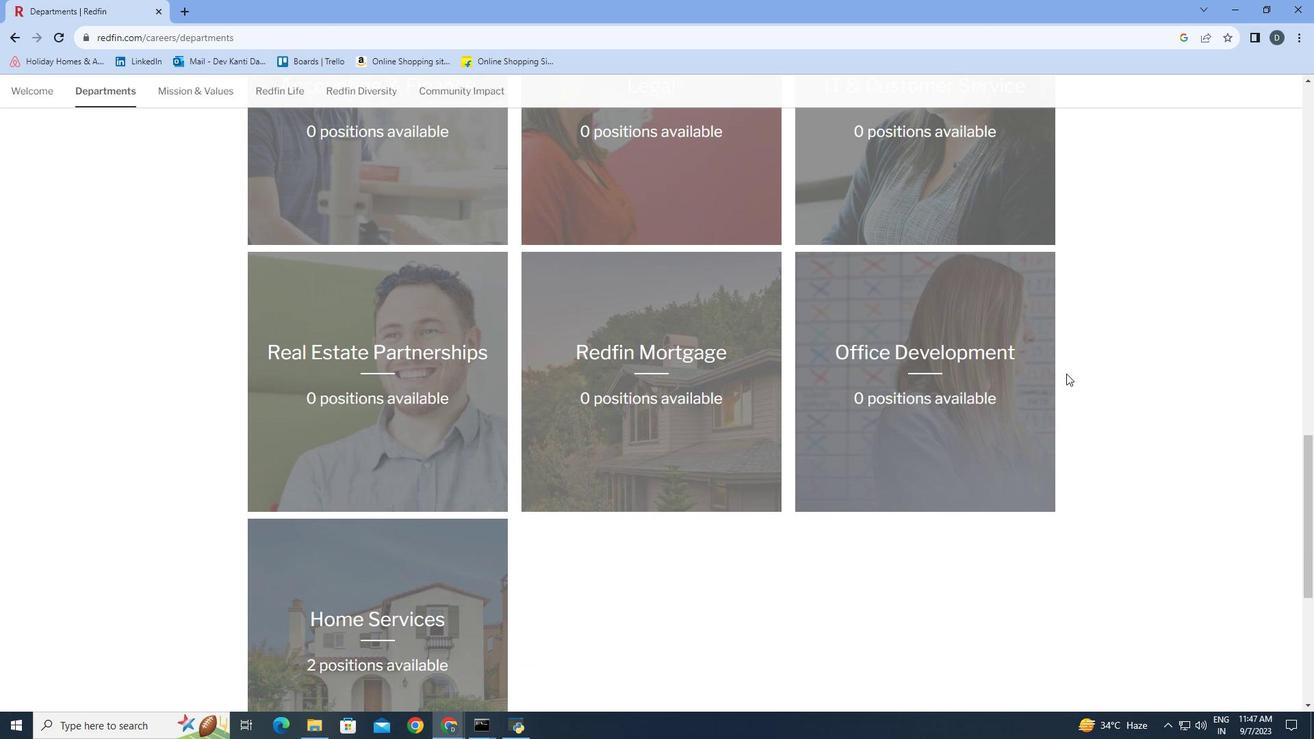 
Action: Mouse scrolled (1066, 373) with delta (0, 0)
Screenshot: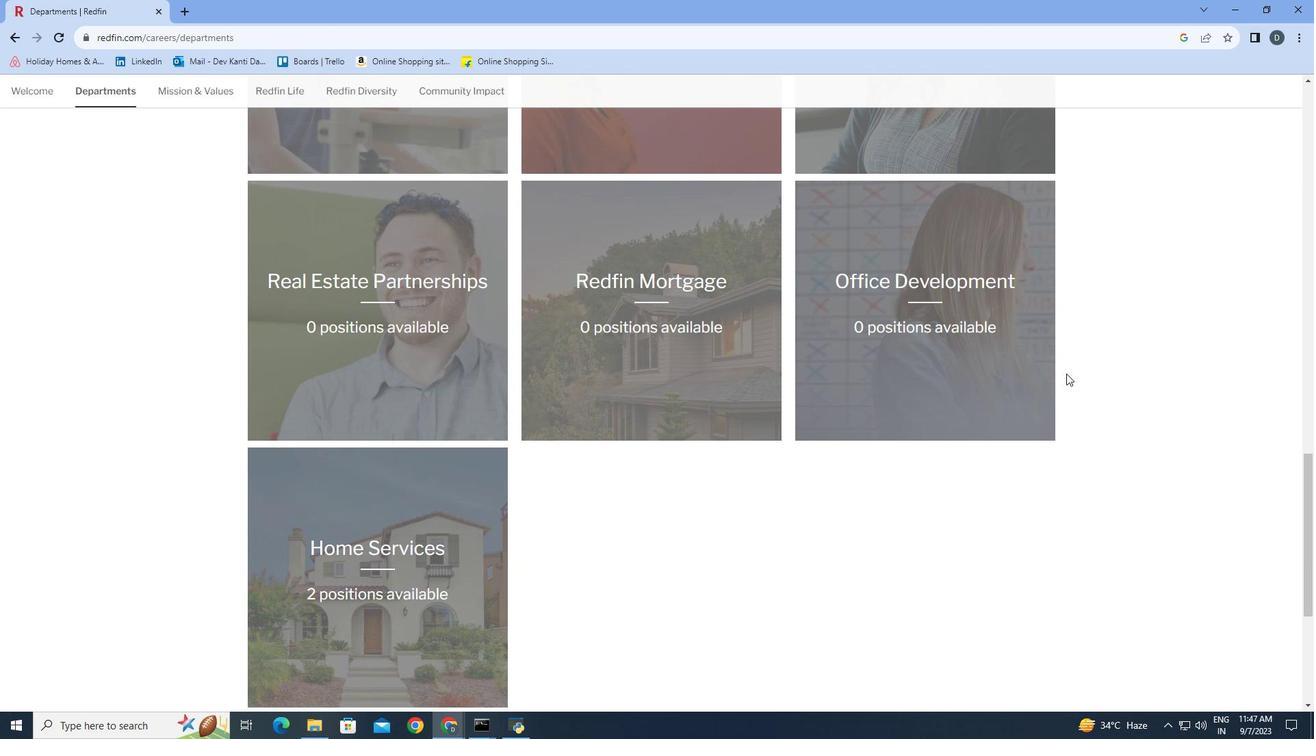 
Action: Mouse scrolled (1066, 373) with delta (0, 0)
Screenshot: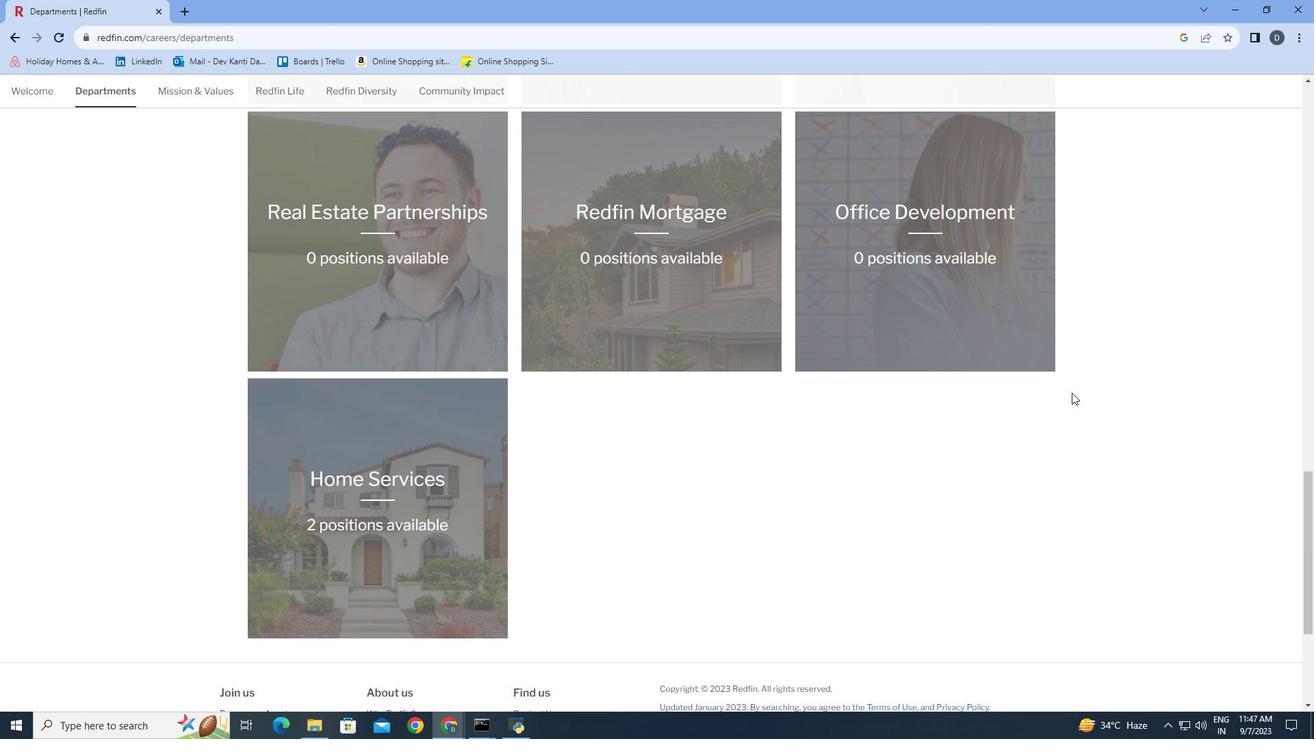 
Action: Mouse moved to (428, 507)
Screenshot: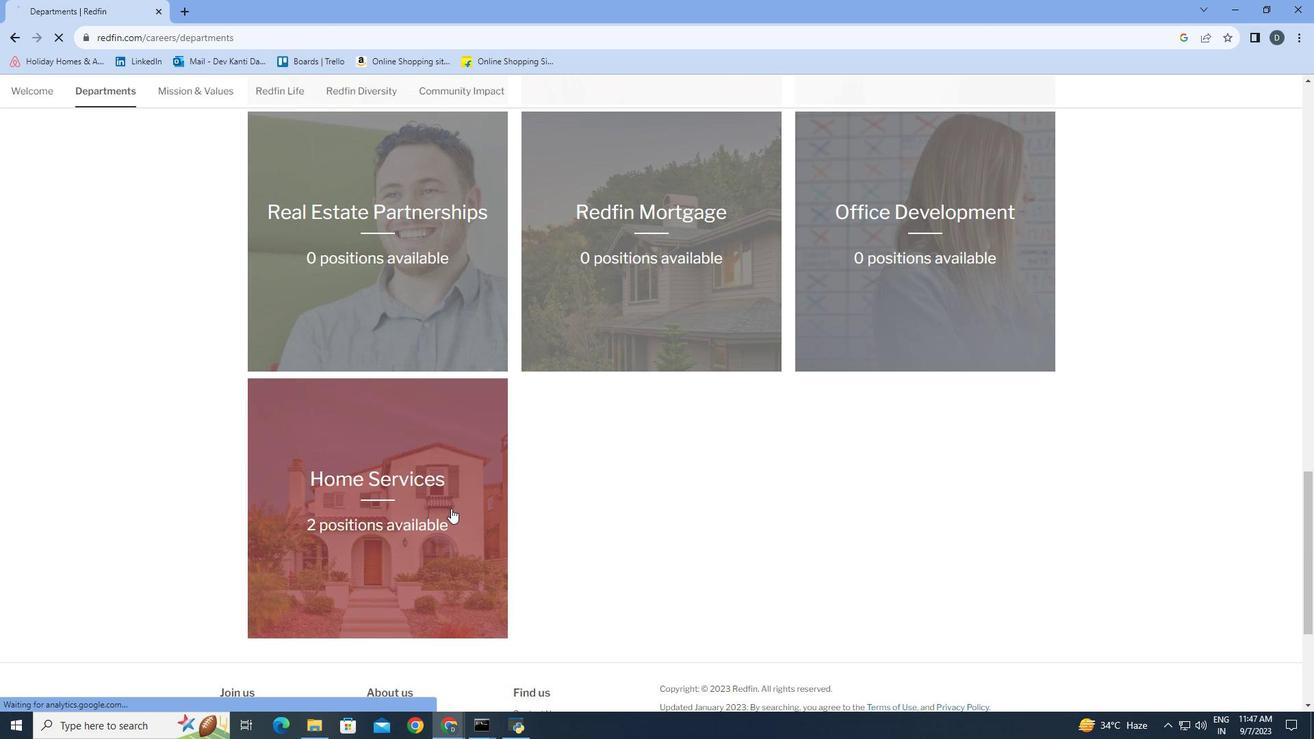 
Action: Mouse pressed left at (428, 507)
Screenshot: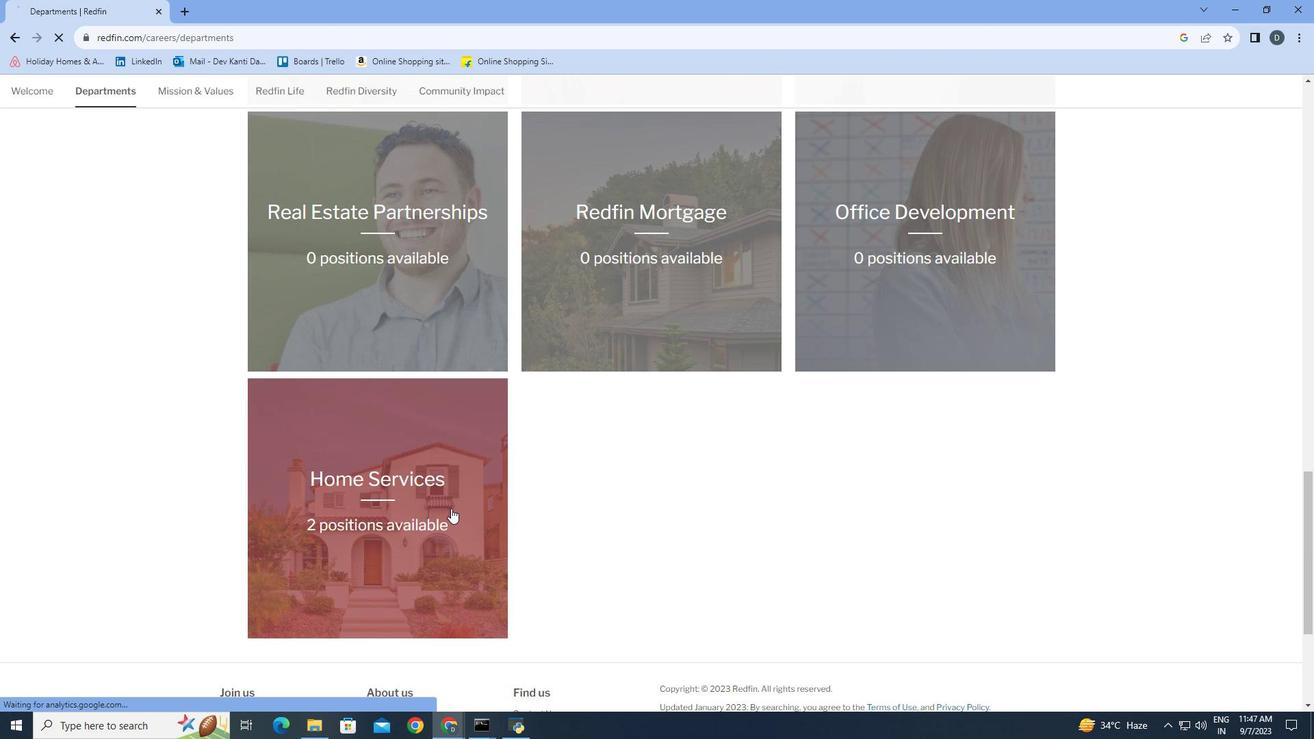 
Action: Mouse moved to (827, 506)
Screenshot: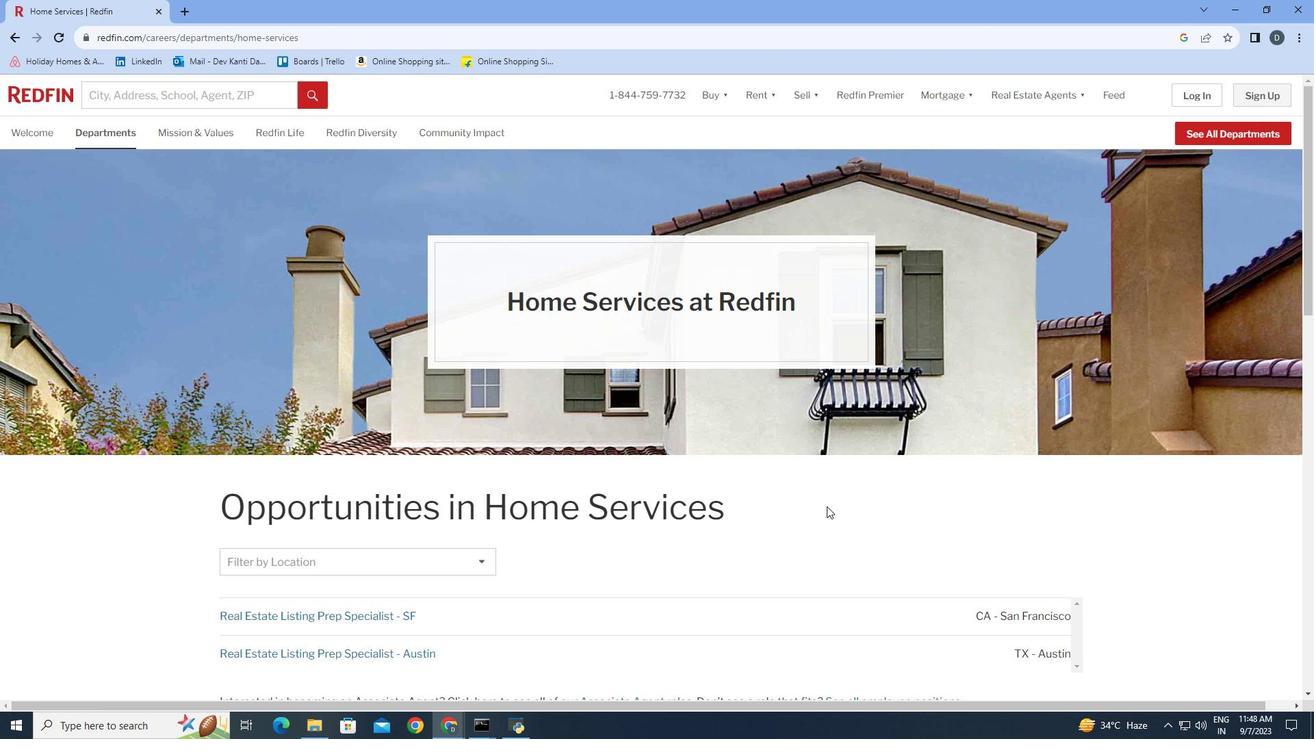 
Action: Mouse scrolled (827, 505) with delta (0, 0)
Screenshot: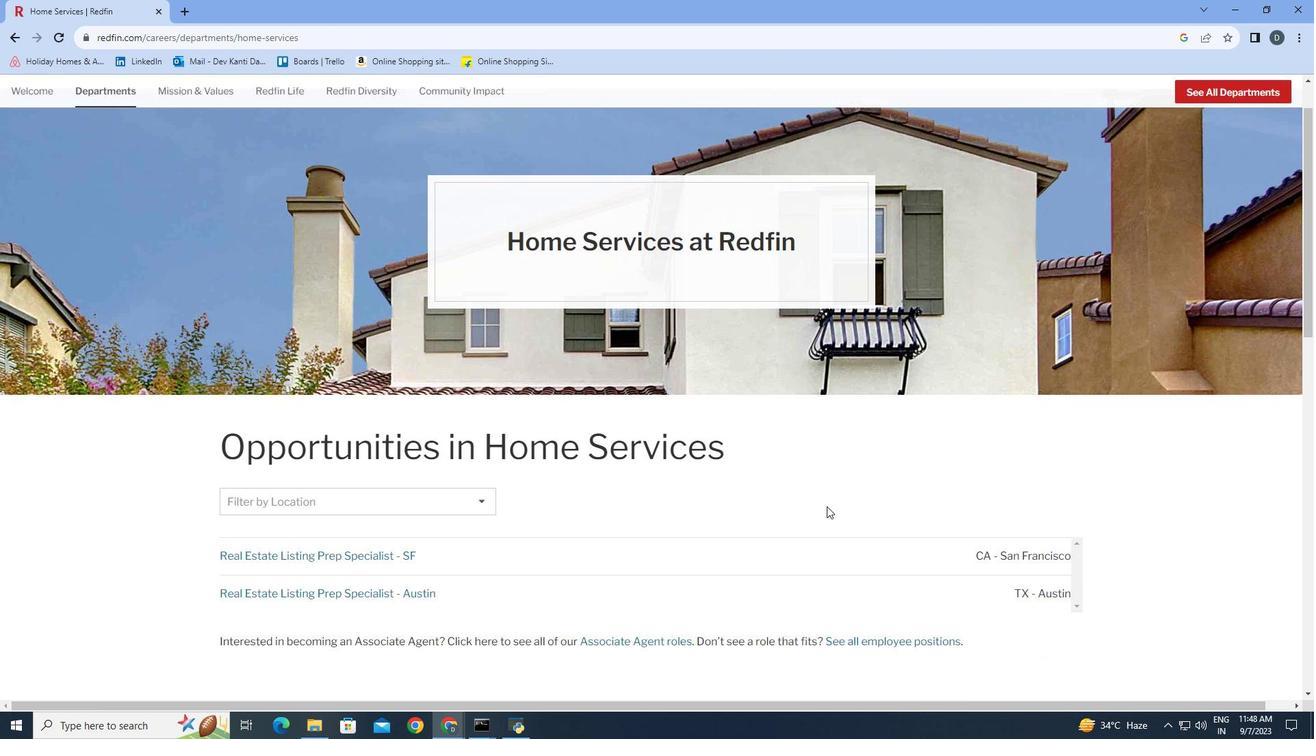 
Action: Mouse scrolled (827, 505) with delta (0, 0)
Screenshot: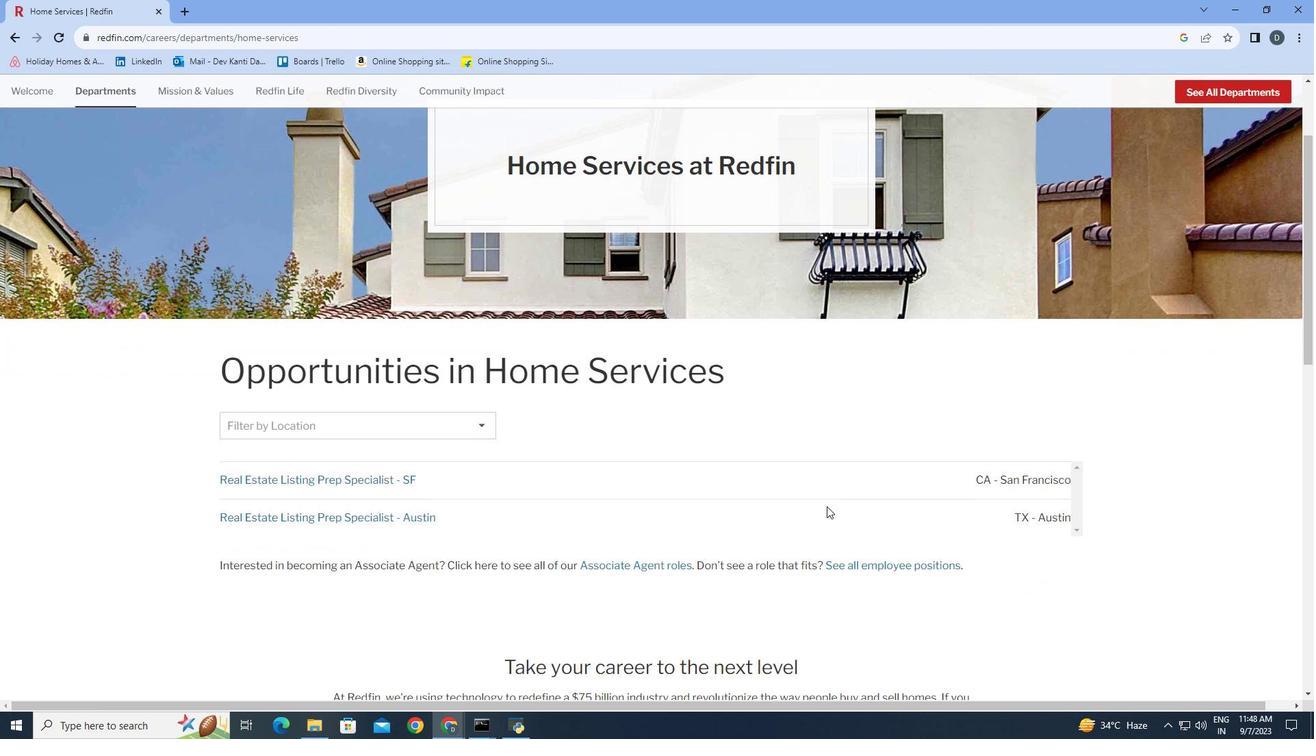 
Action: Mouse scrolled (827, 505) with delta (0, 0)
Screenshot: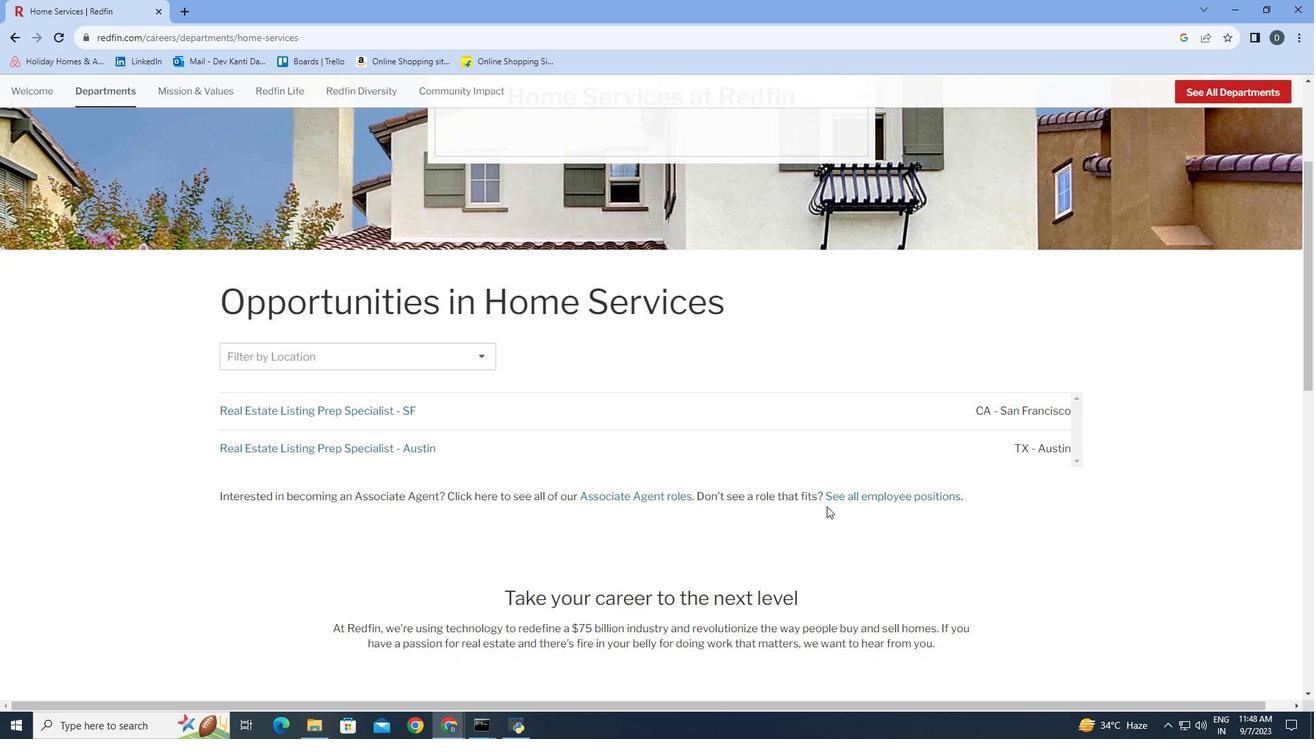 
Action: Mouse scrolled (827, 505) with delta (0, 0)
Screenshot: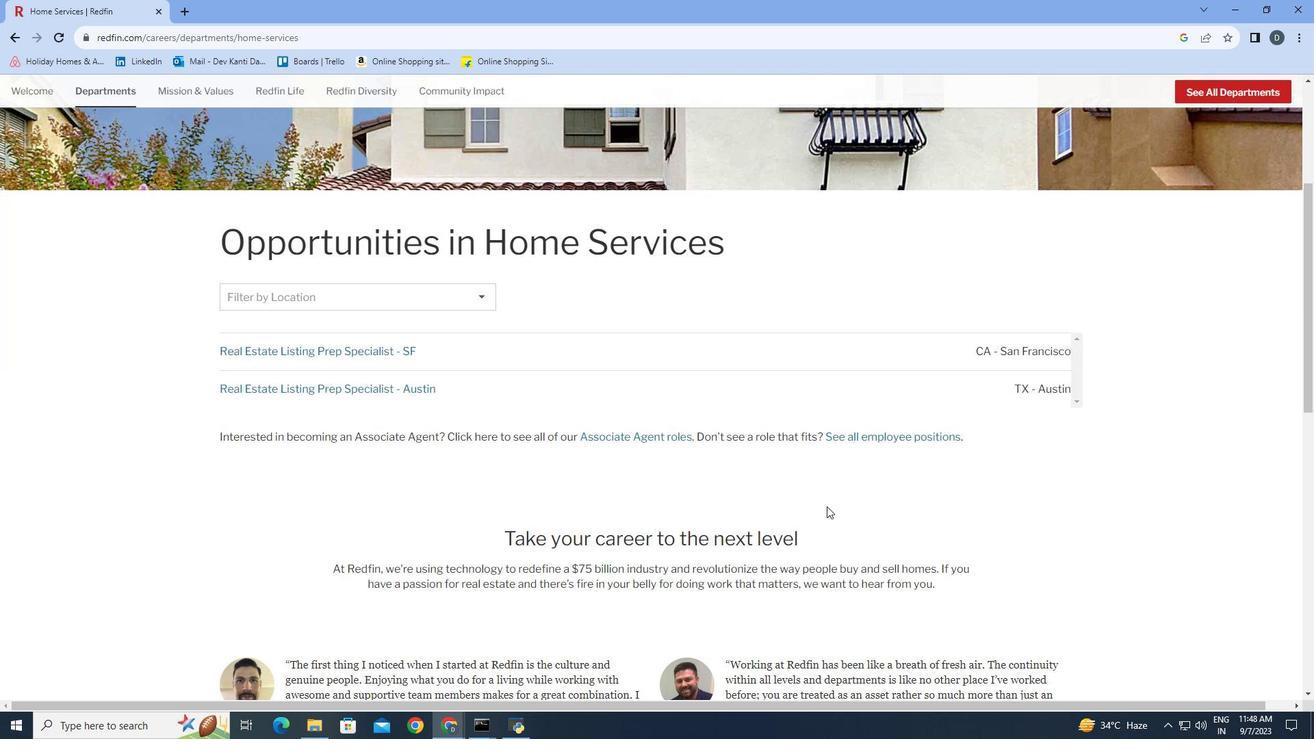 
Action: Mouse scrolled (827, 505) with delta (0, 0)
Screenshot: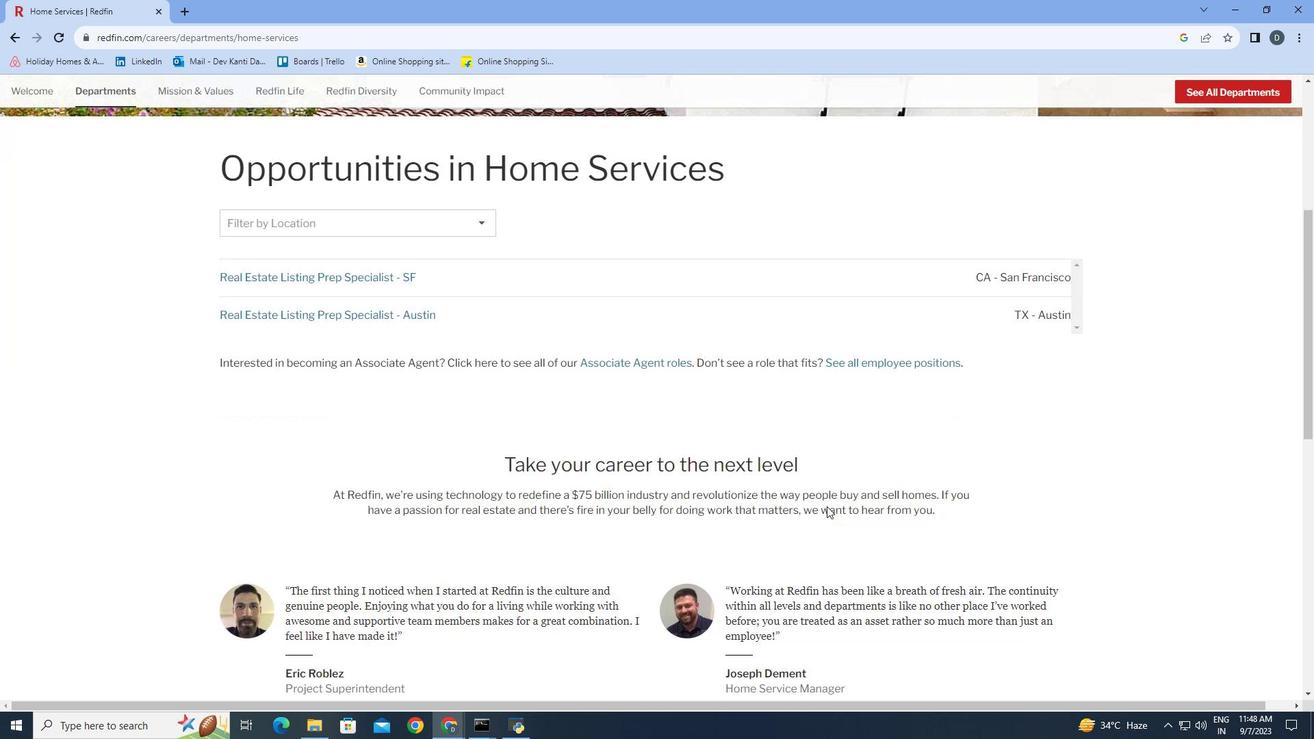 
Action: Mouse scrolled (827, 505) with delta (0, 0)
Screenshot: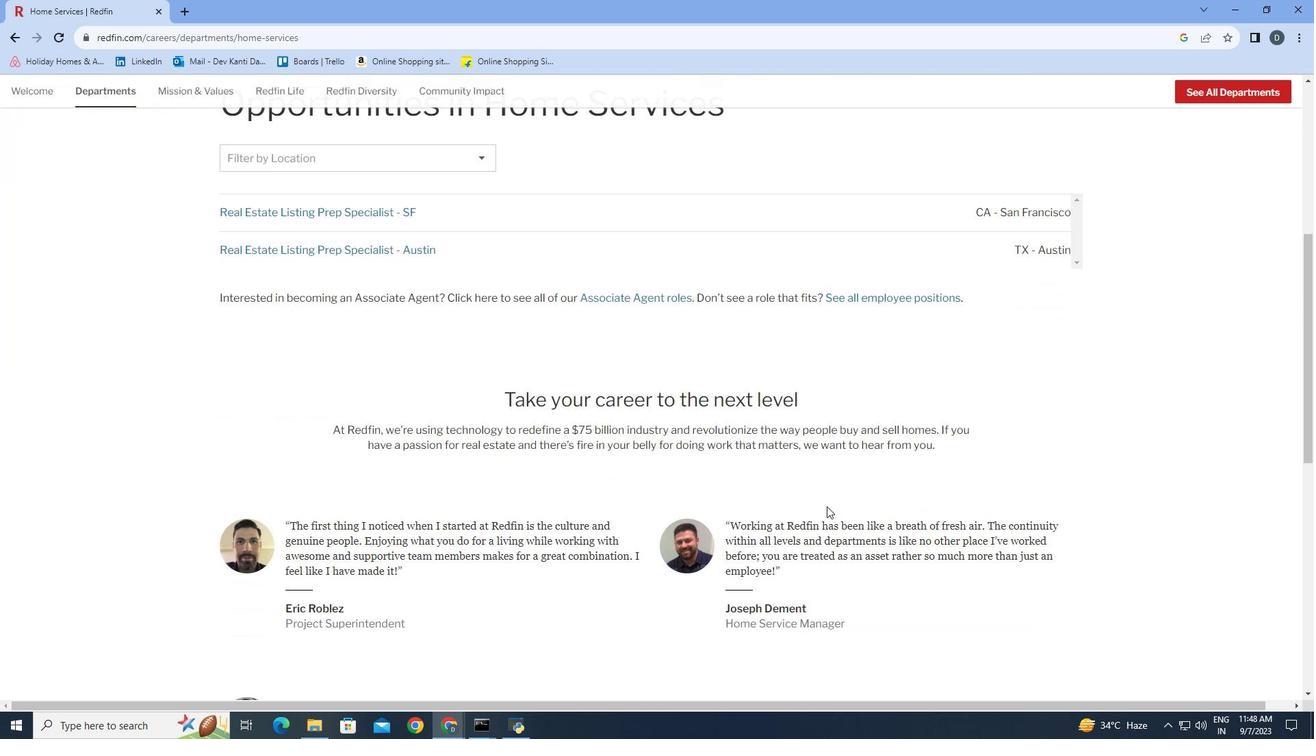 
Action: Mouse moved to (833, 503)
Screenshot: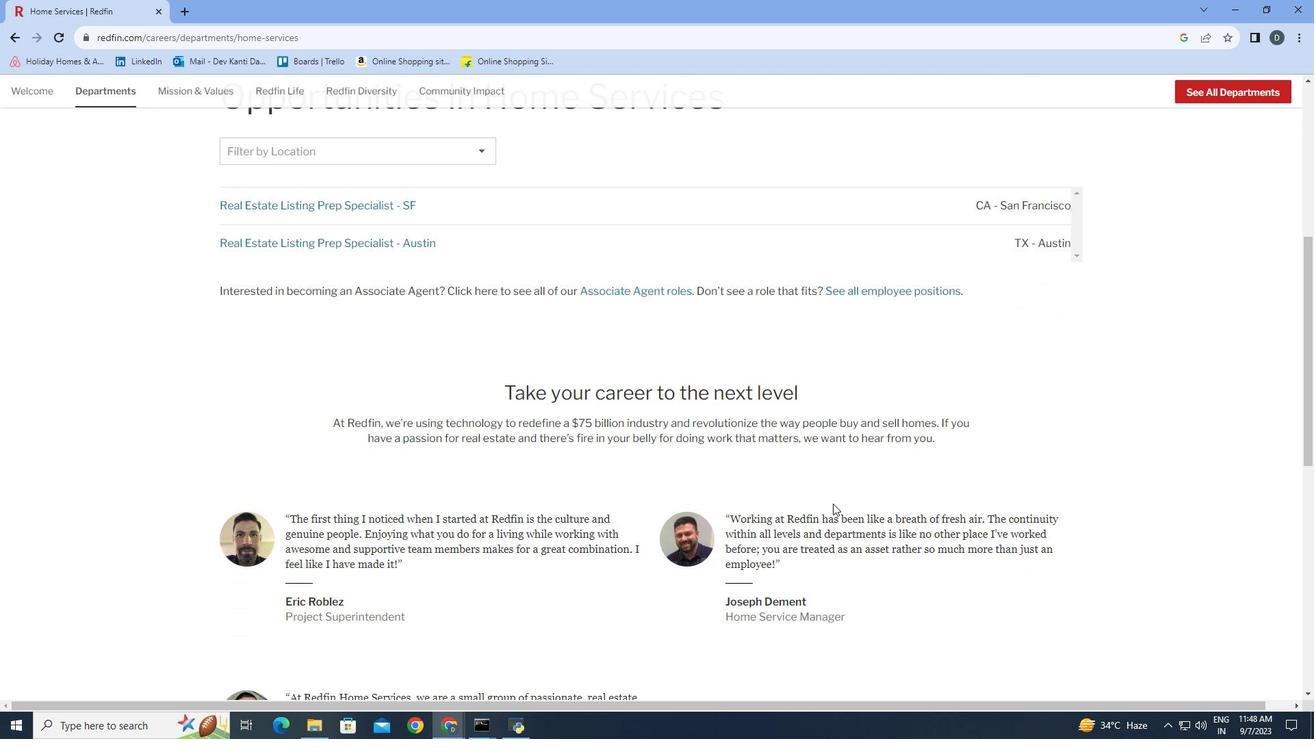 
Action: Mouse scrolled (833, 503) with delta (0, 0)
Screenshot: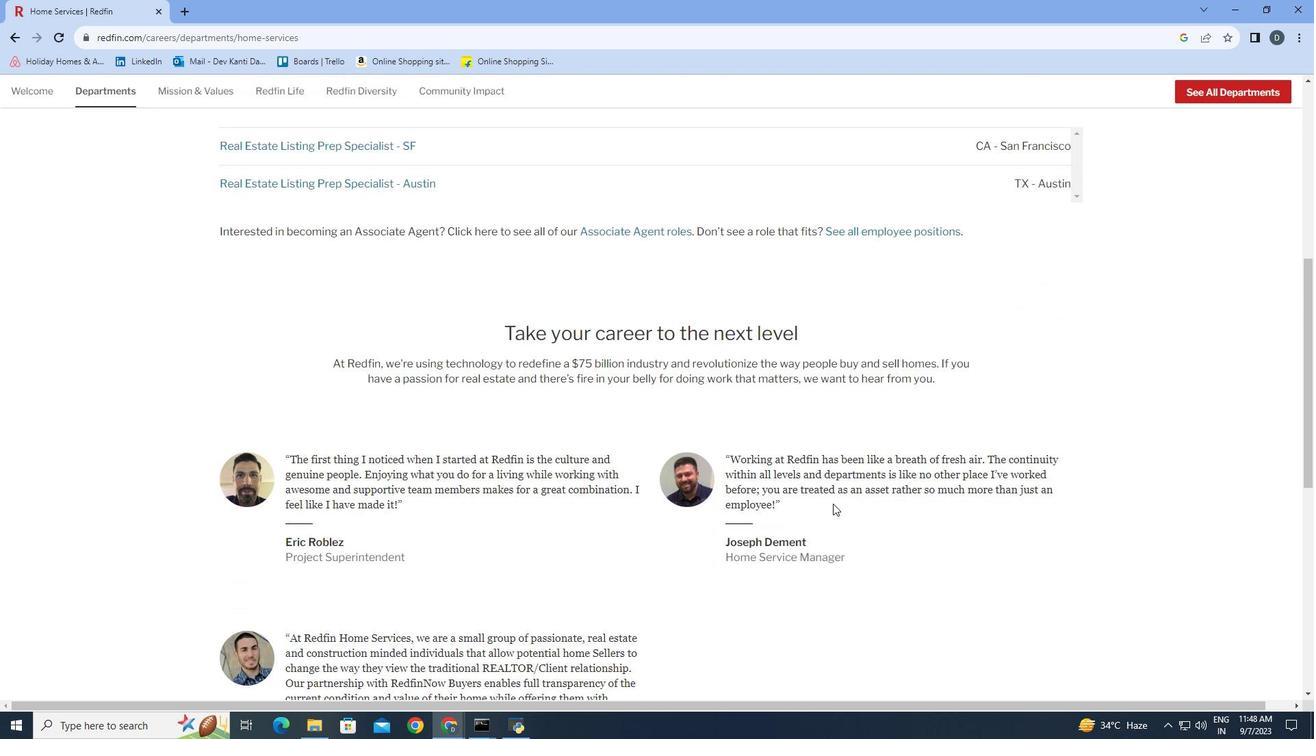 
Action: Mouse scrolled (833, 503) with delta (0, 0)
Screenshot: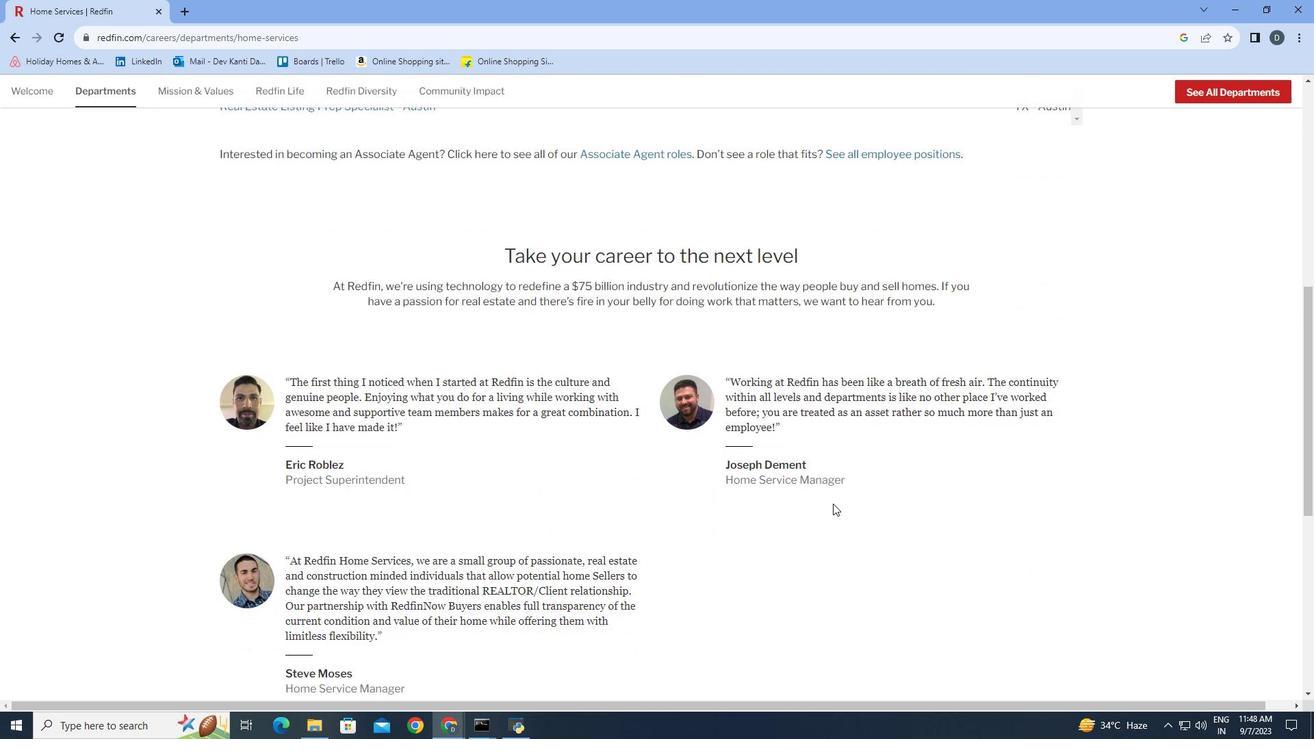 
Action: Mouse scrolled (833, 503) with delta (0, 0)
Screenshot: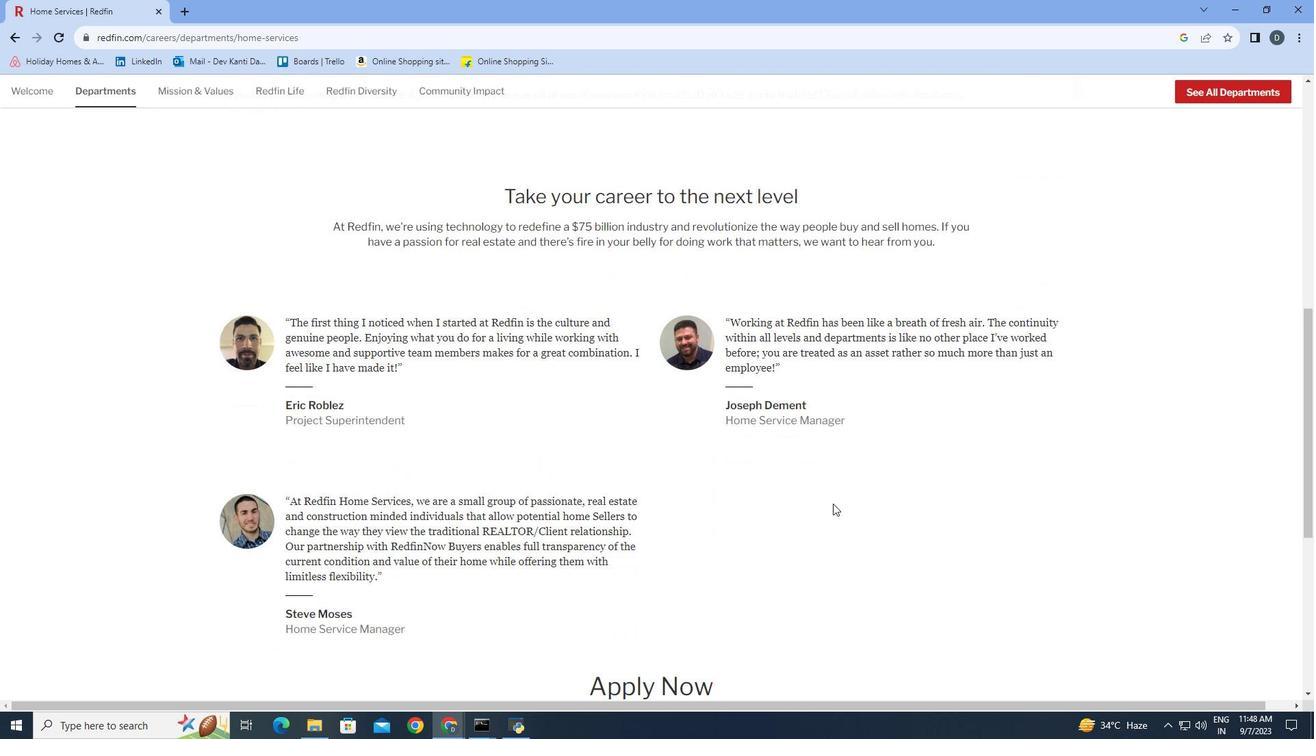 
Action: Mouse scrolled (833, 503) with delta (0, 0)
Screenshot: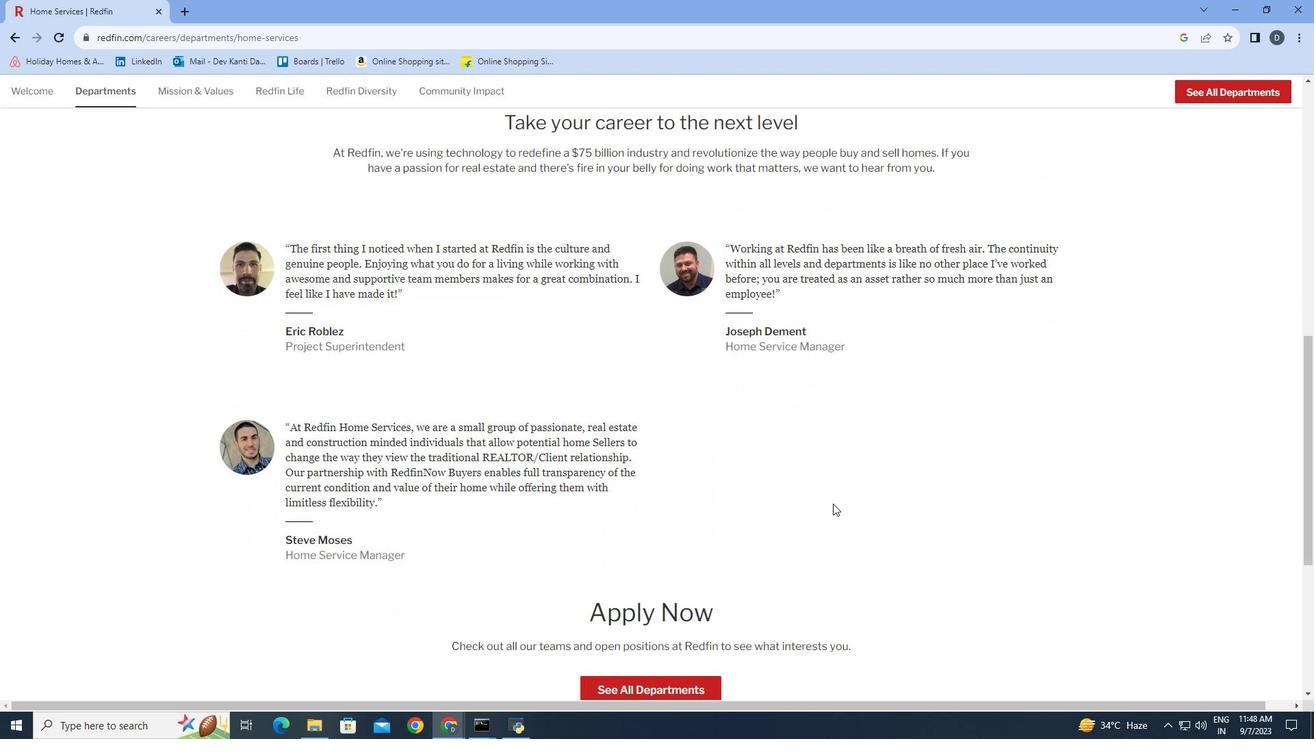 
Action: Mouse scrolled (833, 503) with delta (0, 0)
Screenshot: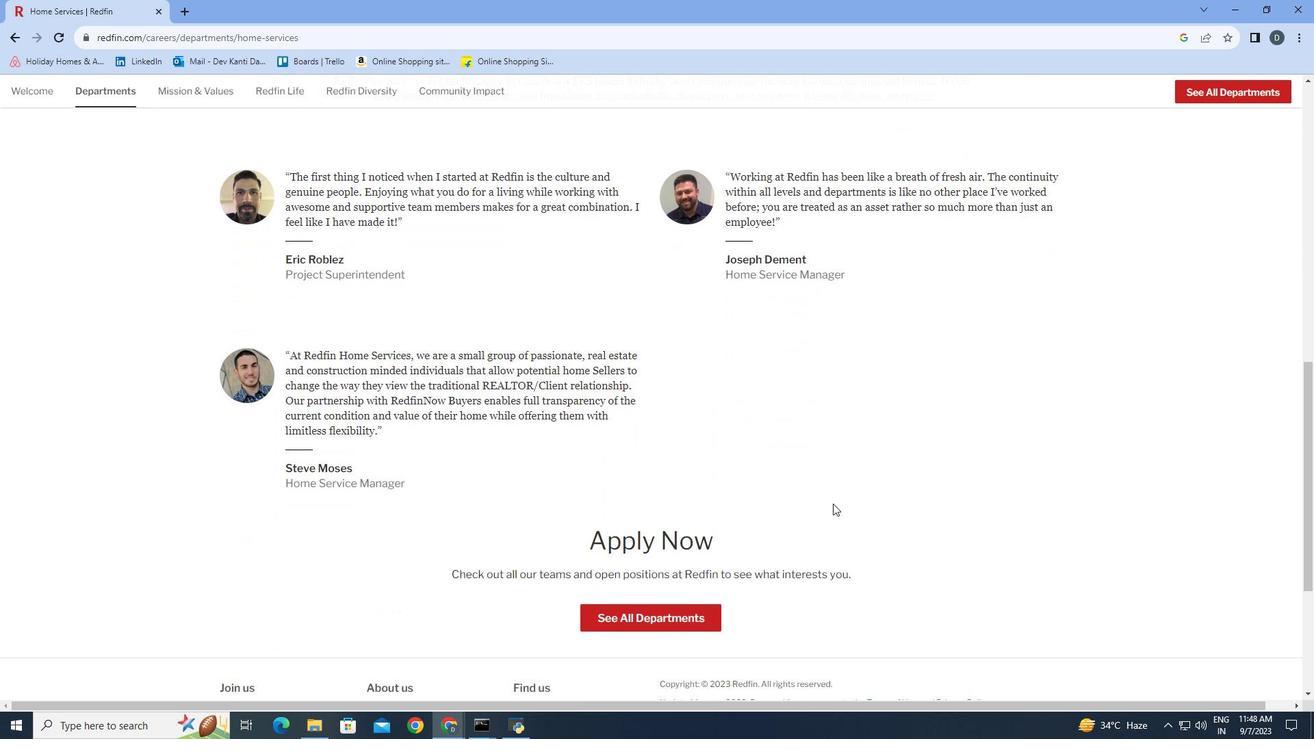 
Action: Mouse scrolled (833, 503) with delta (0, 0)
Screenshot: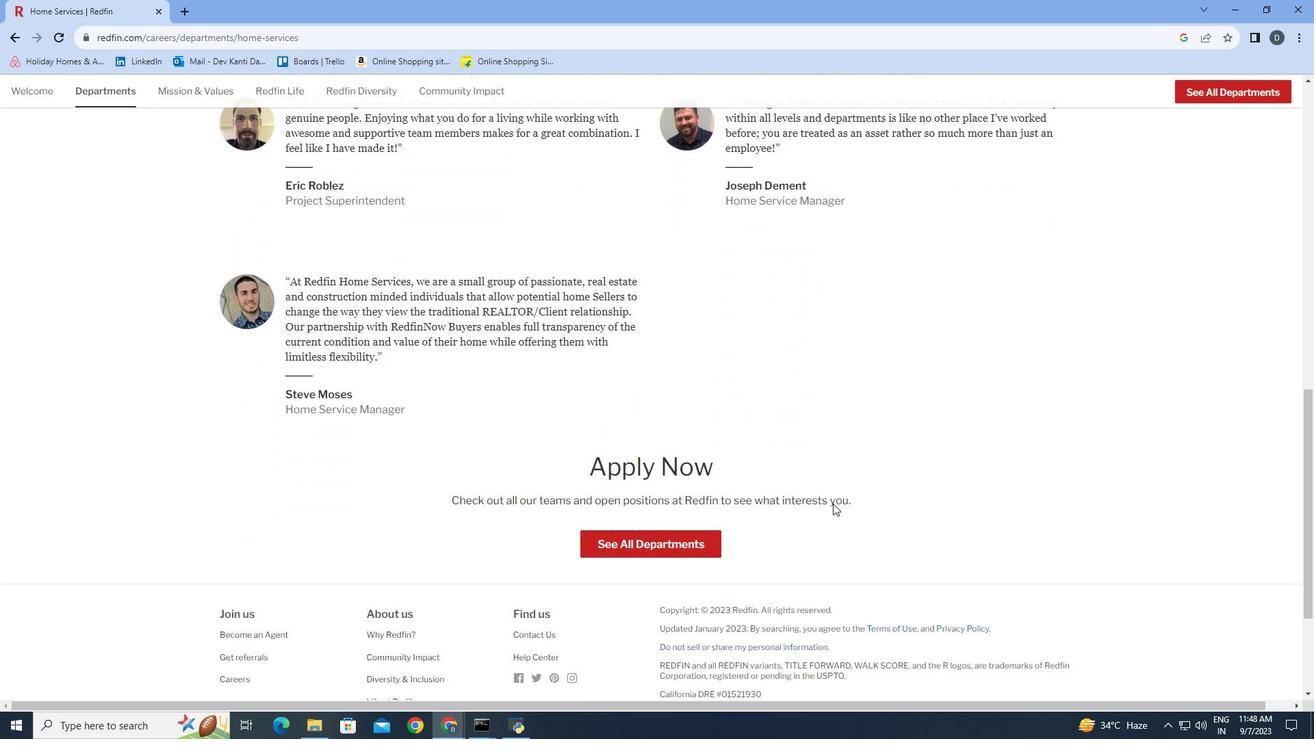 
Action: Mouse scrolled (833, 503) with delta (0, 0)
Screenshot: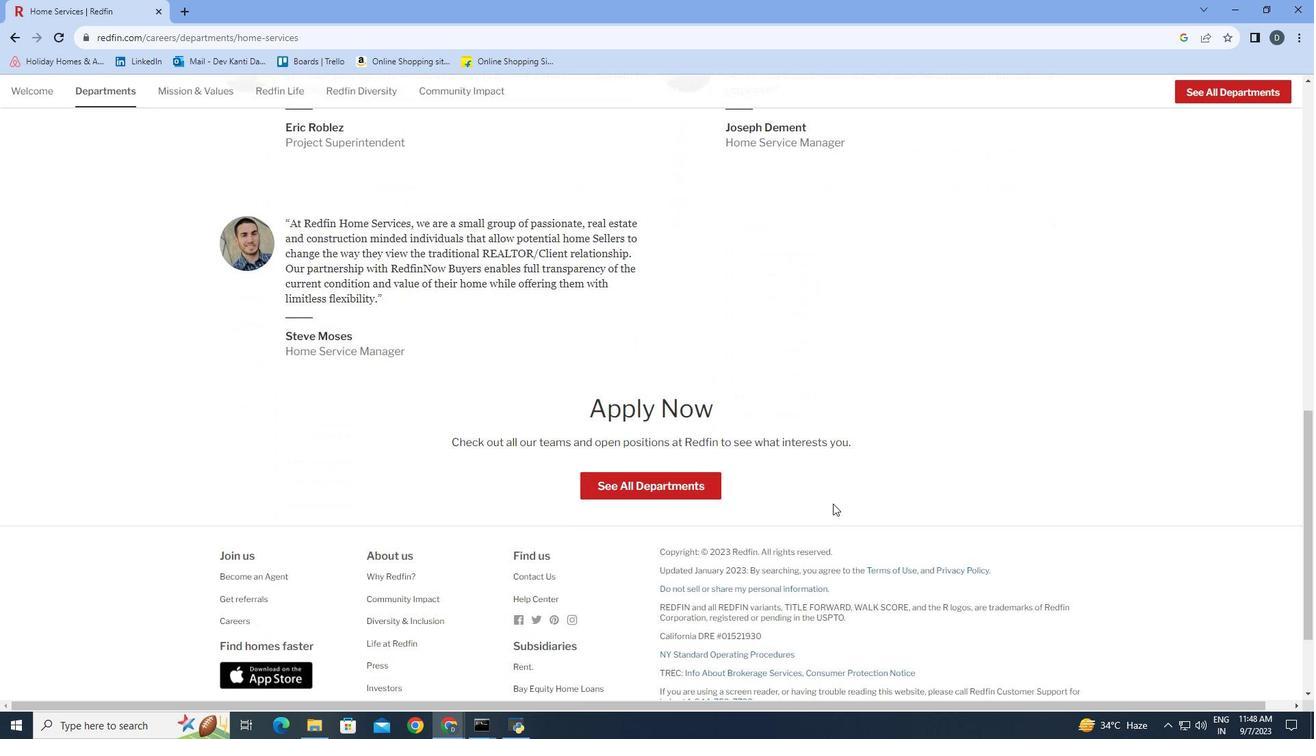 
Action: Mouse scrolled (833, 503) with delta (0, 0)
Screenshot: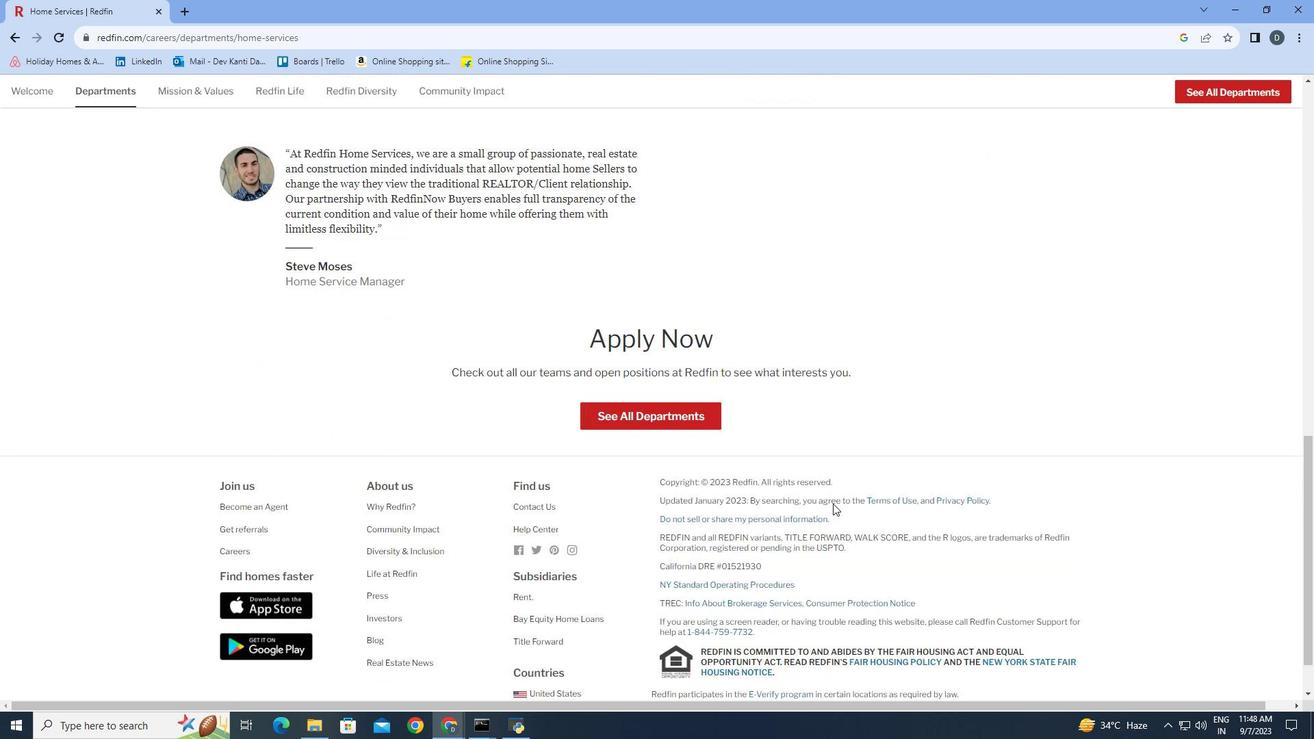 
Action: Mouse scrolled (833, 503) with delta (0, 0)
Screenshot: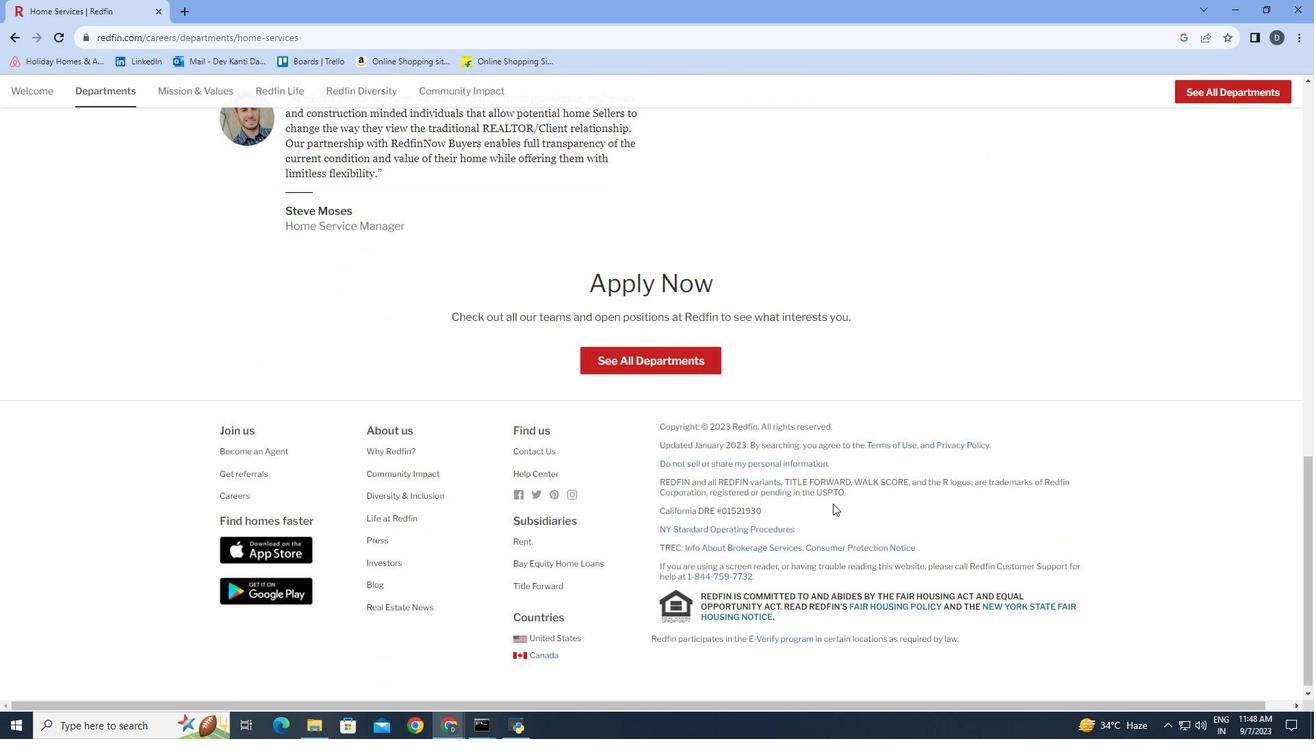
Action: Mouse scrolled (833, 503) with delta (0, 0)
Screenshot: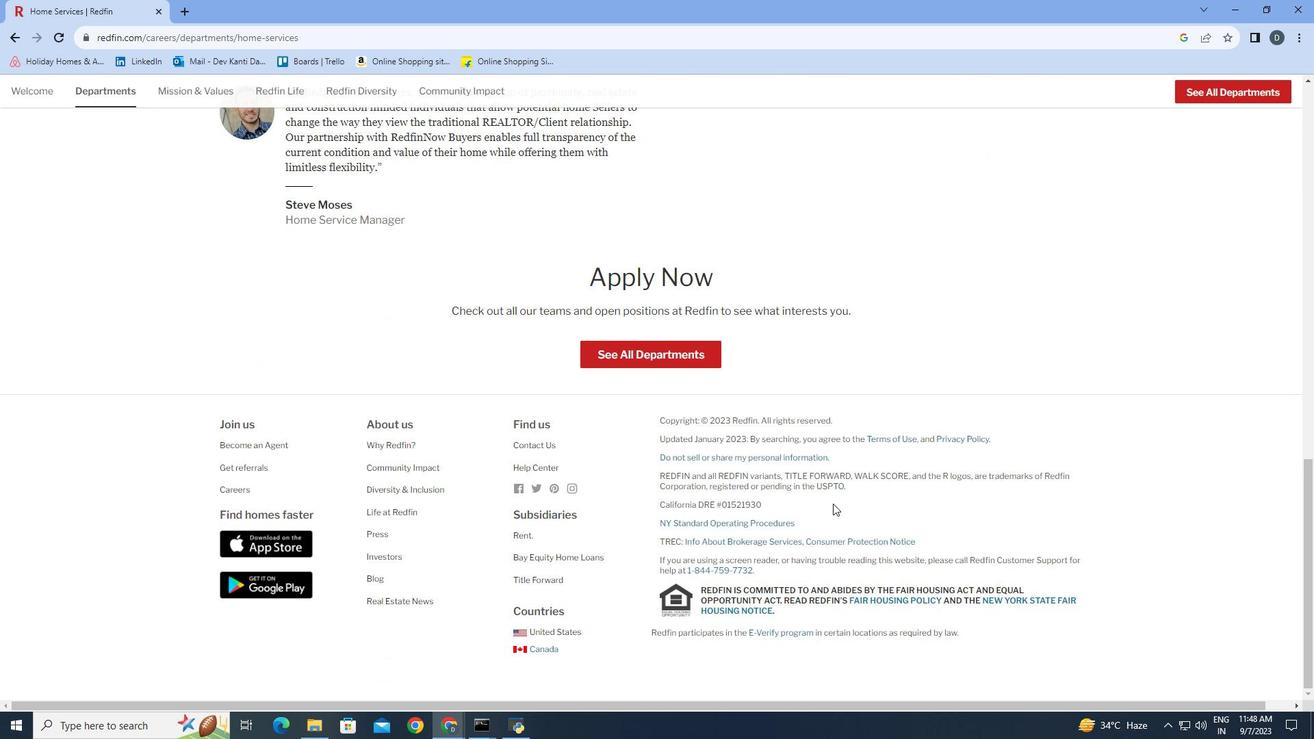 
Action: Mouse scrolled (833, 503) with delta (0, 0)
Screenshot: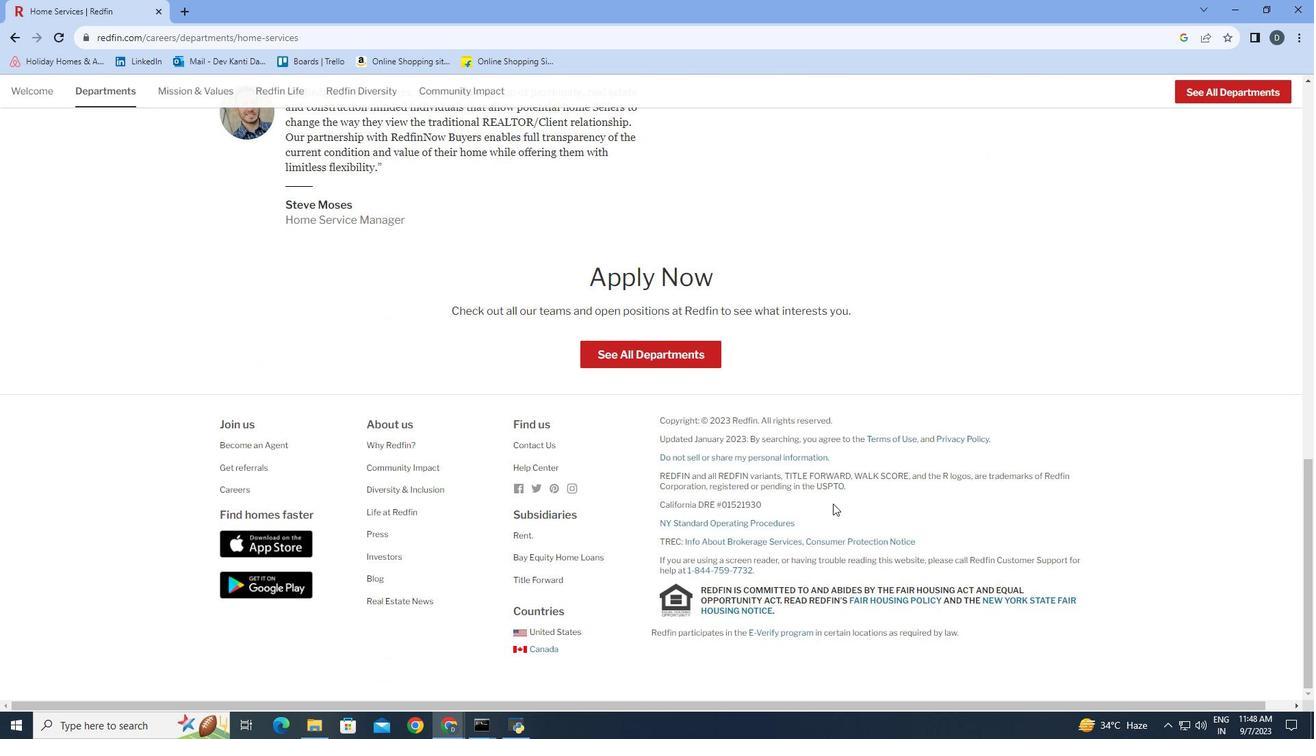 
